 Task: Look for space in Kurduvadi, India from 12th August, 2023 to 16th August, 2023 for 8 adults in price range Rs.10000 to Rs.16000. Place can be private room with 8 bedrooms having 8 beds and 8 bathrooms. Property type can be house, flat, guest house, hotel. Amenities needed are: wifi, TV, free parkinig on premises, gym, breakfast. Booking option can be shelf check-in. Required host language is English.
Action: Mouse moved to (504, 128)
Screenshot: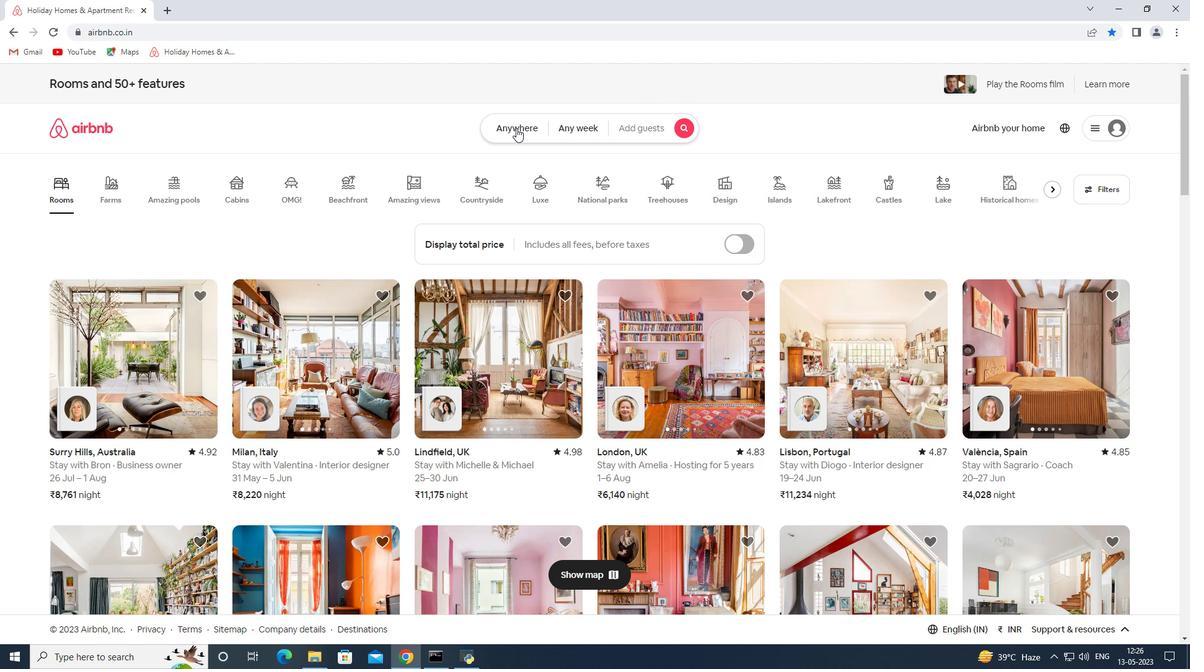 
Action: Mouse pressed left at (504, 128)
Screenshot: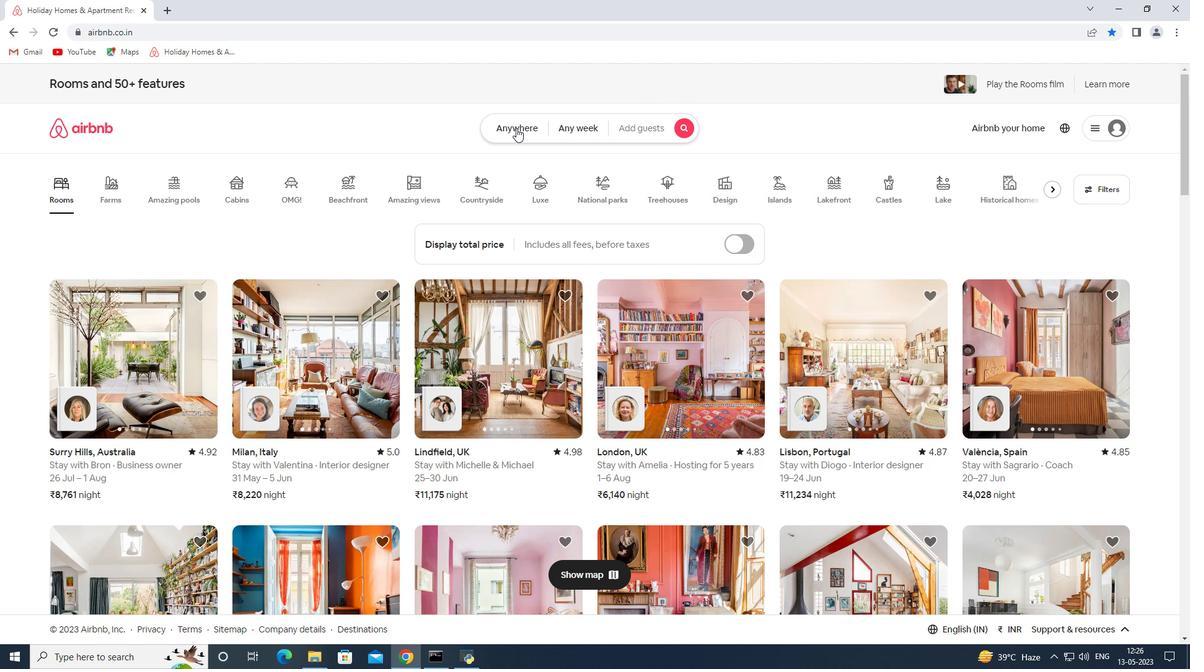 
Action: Mouse moved to (401, 180)
Screenshot: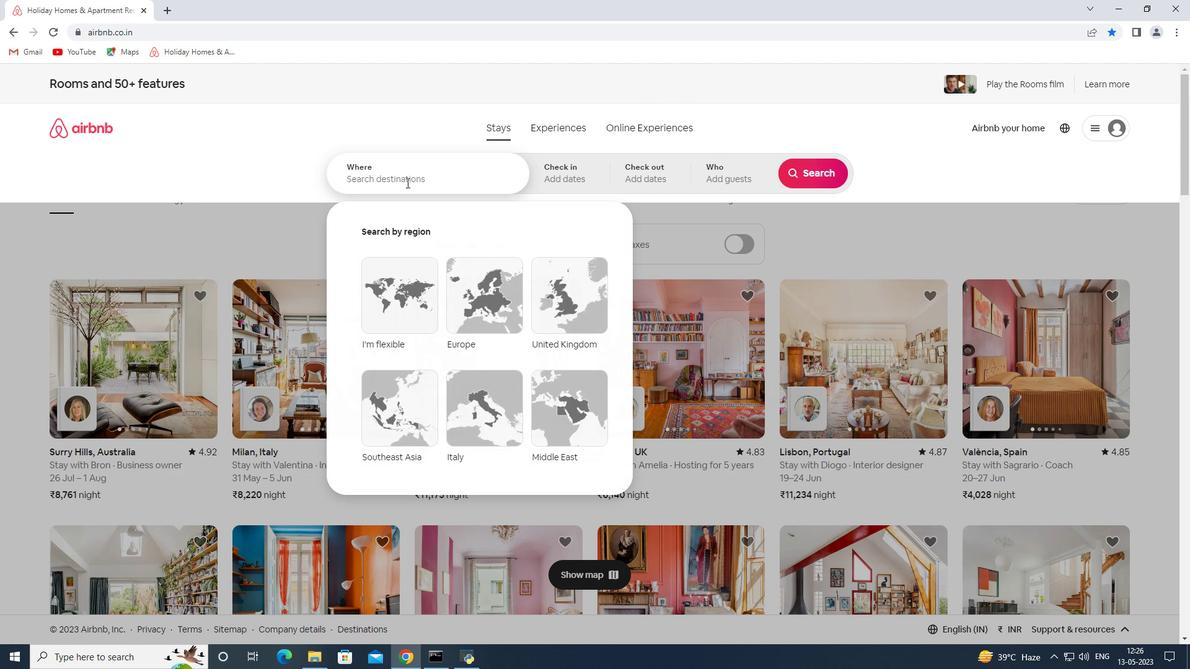 
Action: Mouse pressed left at (401, 180)
Screenshot: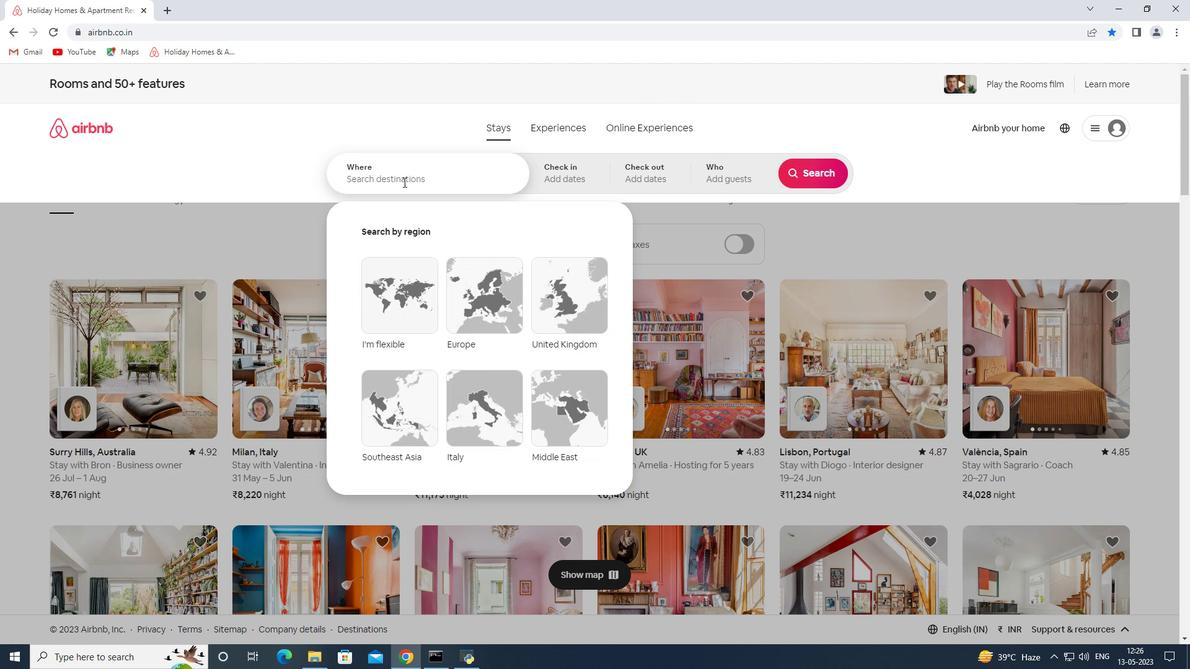 
Action: Key pressed <Key.shift><Key.shift><Key.shift><Key.shift><Key.shift><Key.shift><Key.shift><Key.shift><Key.shift><Key.shift><Key.shift><Key.shift><Key.shift><Key.shift><Key.shift><Key.shift><Key.shift><Key.shift><Key.shift><Key.shift><Key.shift><Key.shift><Key.shift><Key.shift><Key.shift><Key.shift><Key.shift><Key.shift><Key.shift><Key.shift><Key.shift><Key.shift><Key.shift><Key.shift><Key.shift><Key.shift><Key.shift><Key.shift><Key.shift><Key.shift><Key.shift><Key.shift><Key.shift><Key.shift><Key.shift><Key.shift><Key.shift><Key.shift><Key.shift><Key.shift><Key.shift><Key.shift><Key.shift><Key.shift>Kurduvadi<Key.space><Key.shift>India<Key.space>
Screenshot: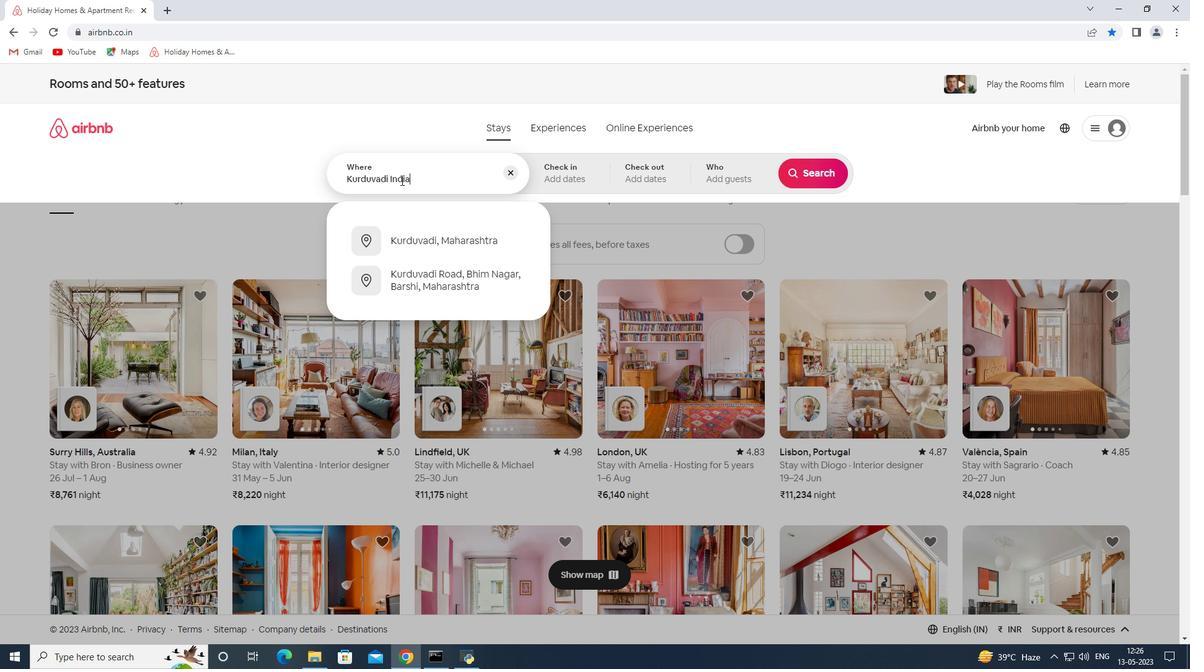 
Action: Mouse moved to (572, 169)
Screenshot: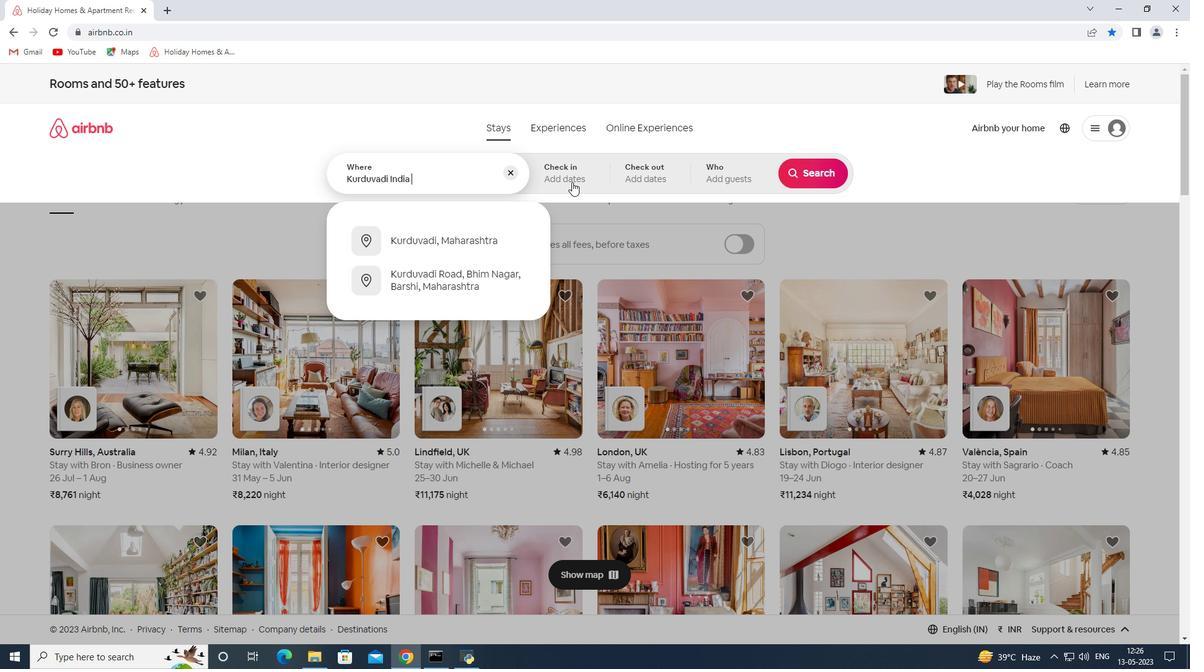 
Action: Key pressed <Key.enter>
Screenshot: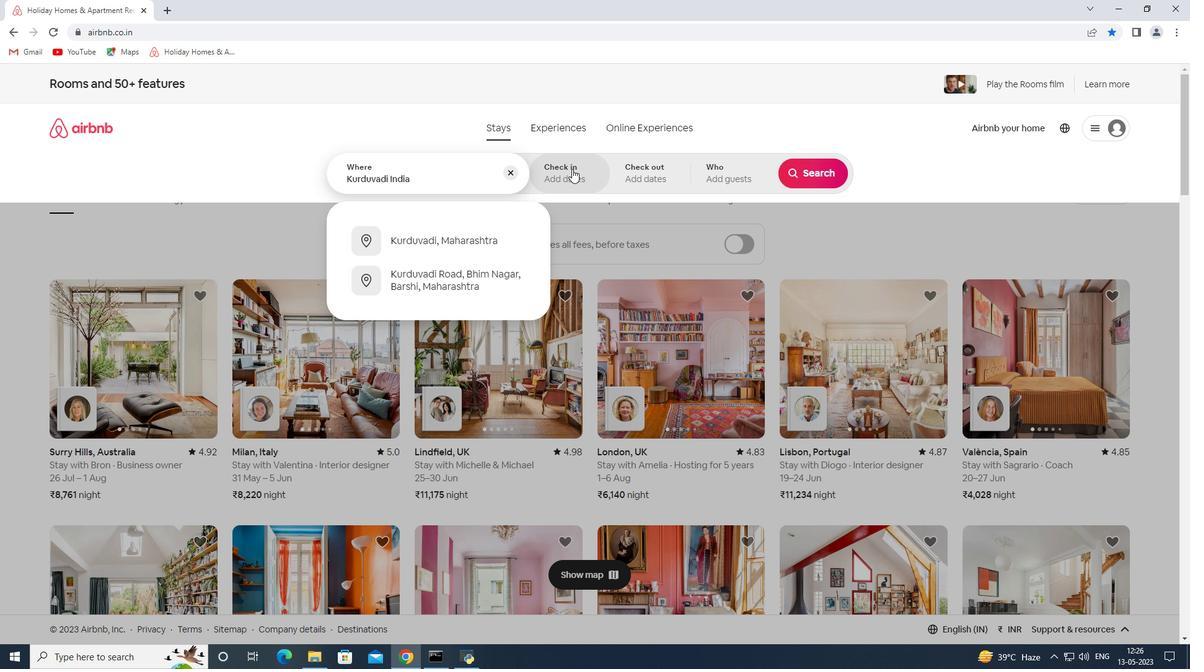 
Action: Mouse moved to (816, 275)
Screenshot: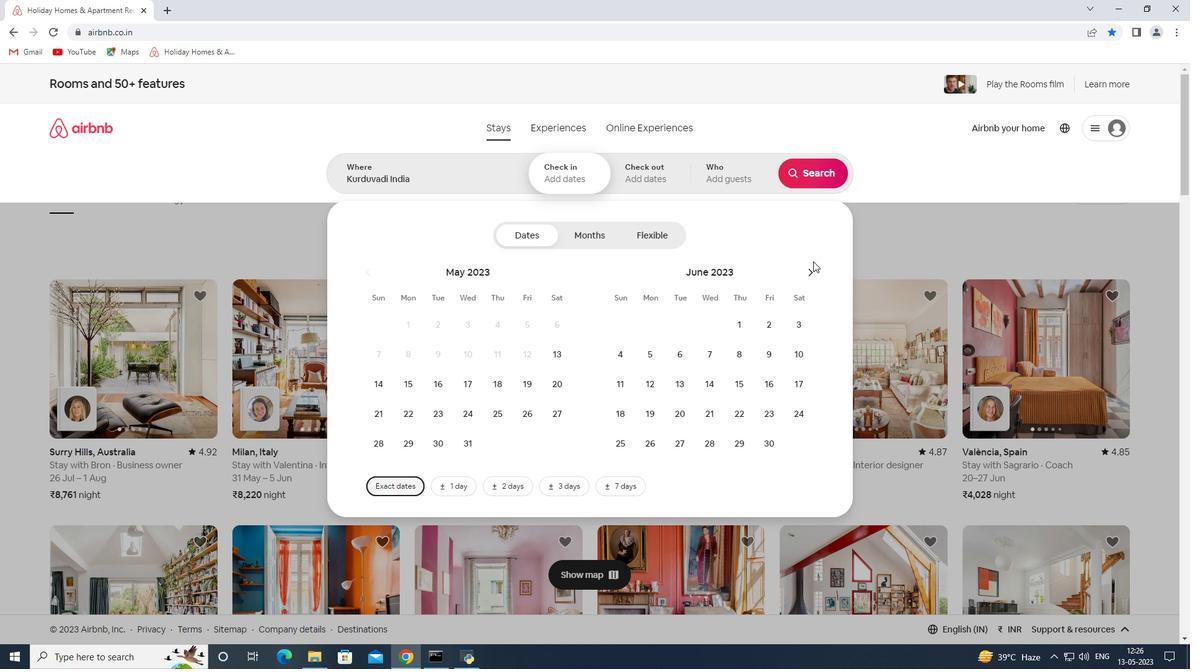 
Action: Mouse pressed left at (816, 275)
Screenshot: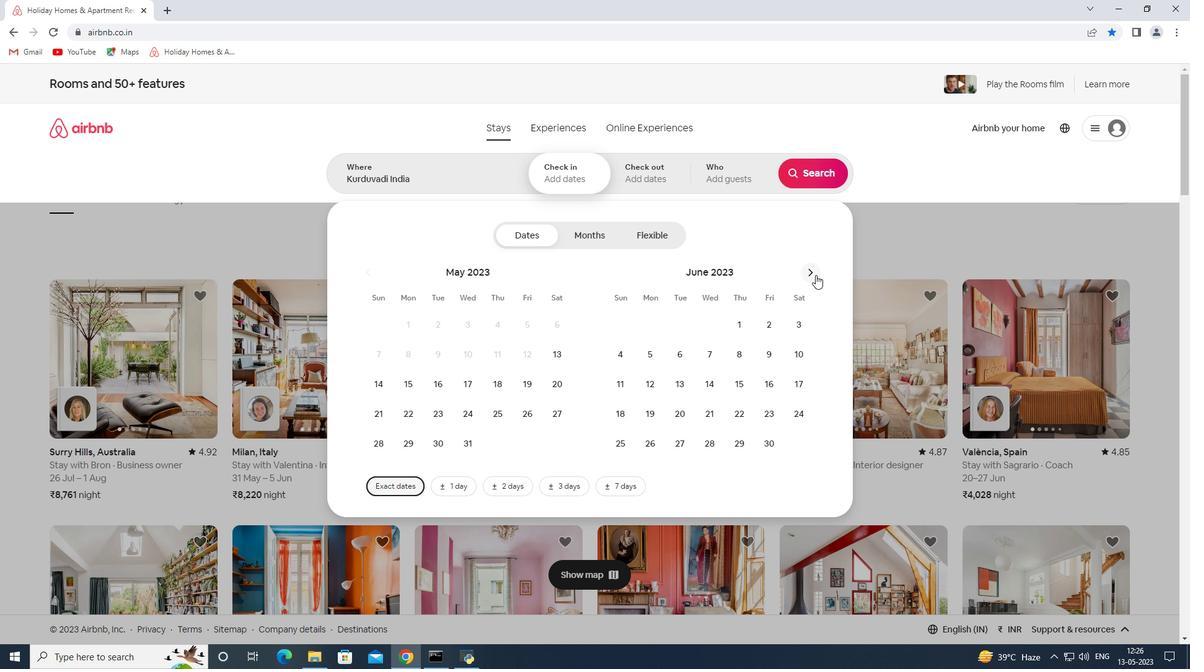 
Action: Mouse moved to (816, 275)
Screenshot: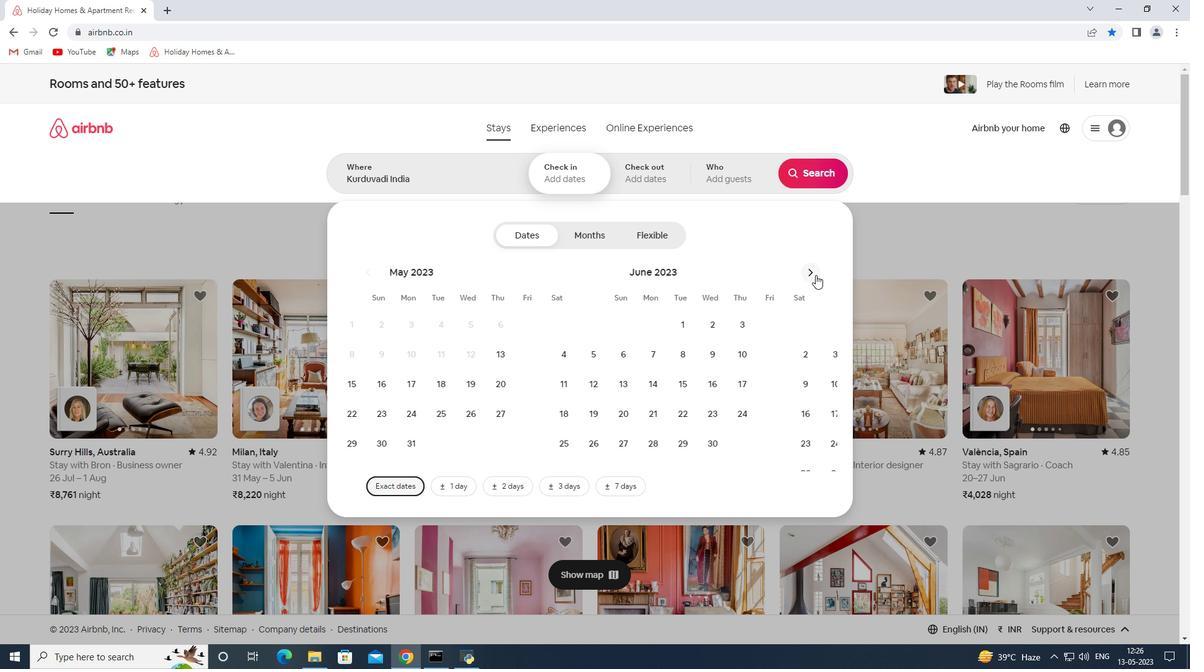 
Action: Mouse pressed left at (816, 275)
Screenshot: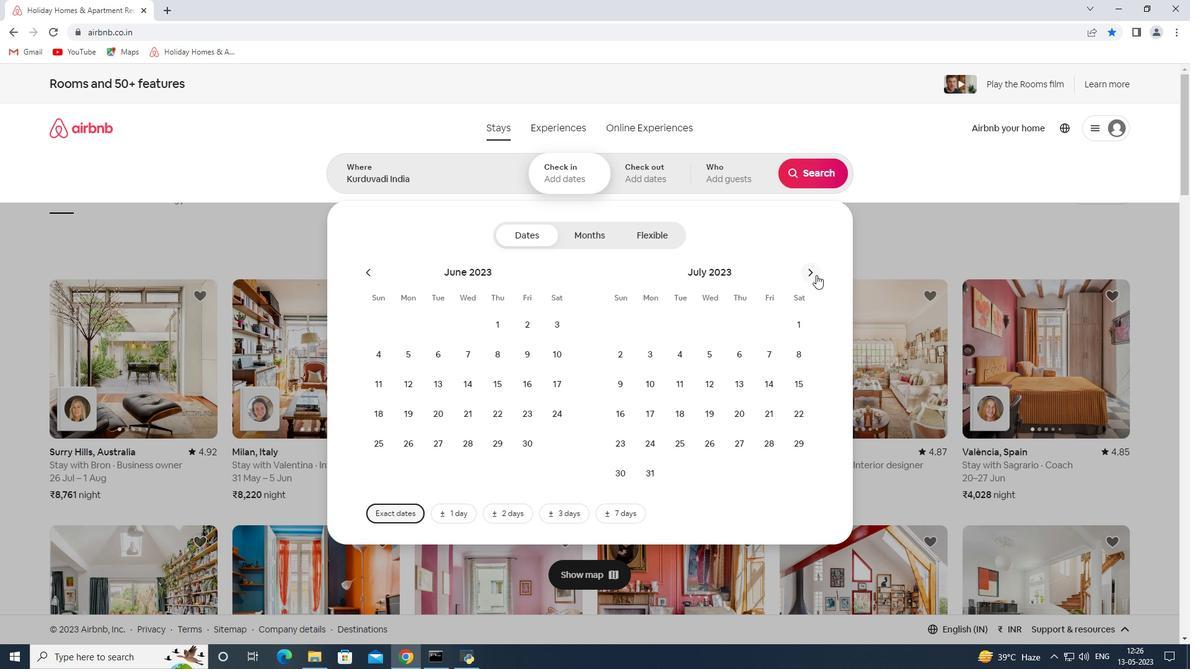 
Action: Mouse moved to (795, 352)
Screenshot: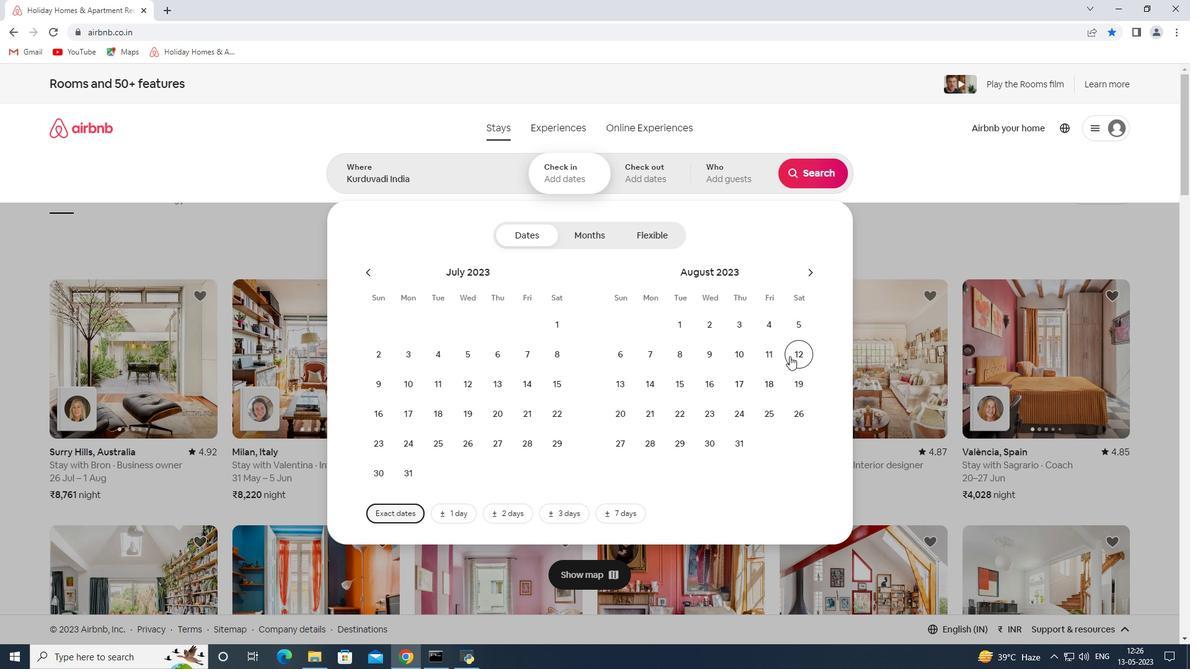 
Action: Mouse pressed left at (795, 352)
Screenshot: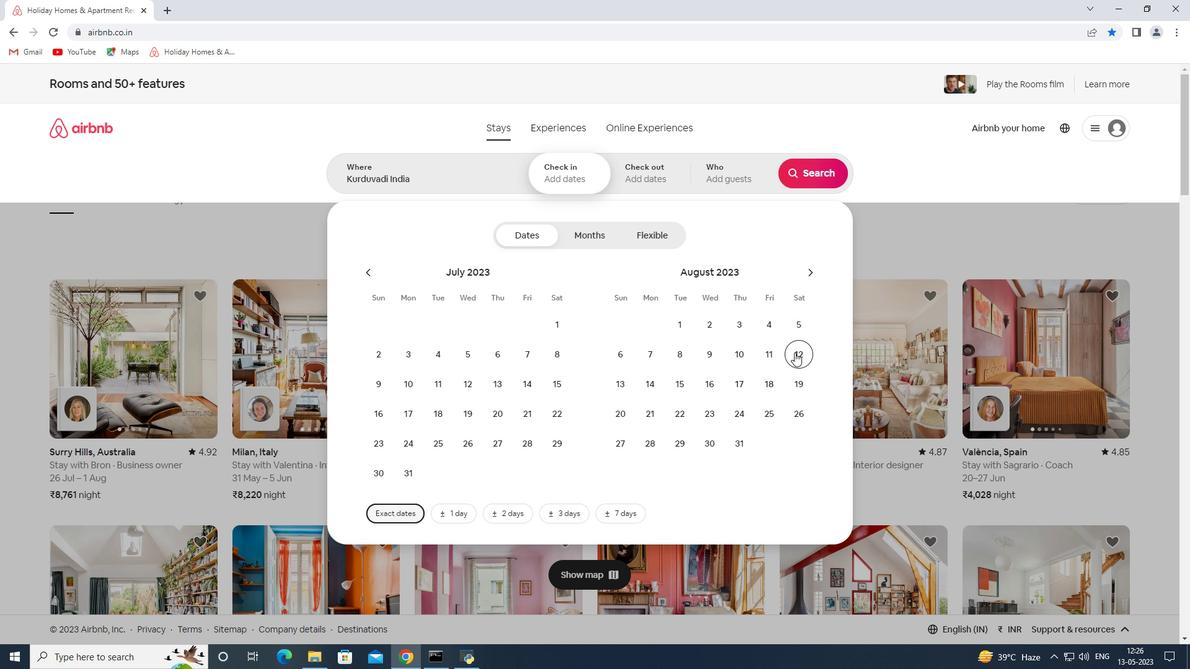 
Action: Mouse moved to (715, 380)
Screenshot: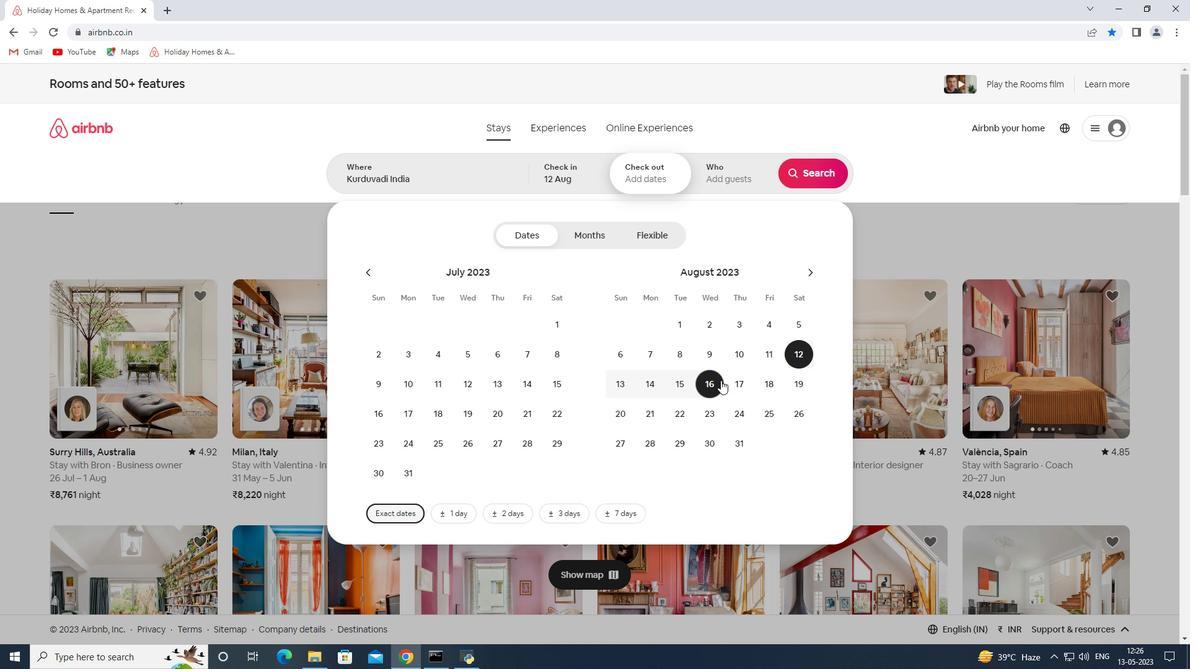 
Action: Mouse pressed left at (715, 380)
Screenshot: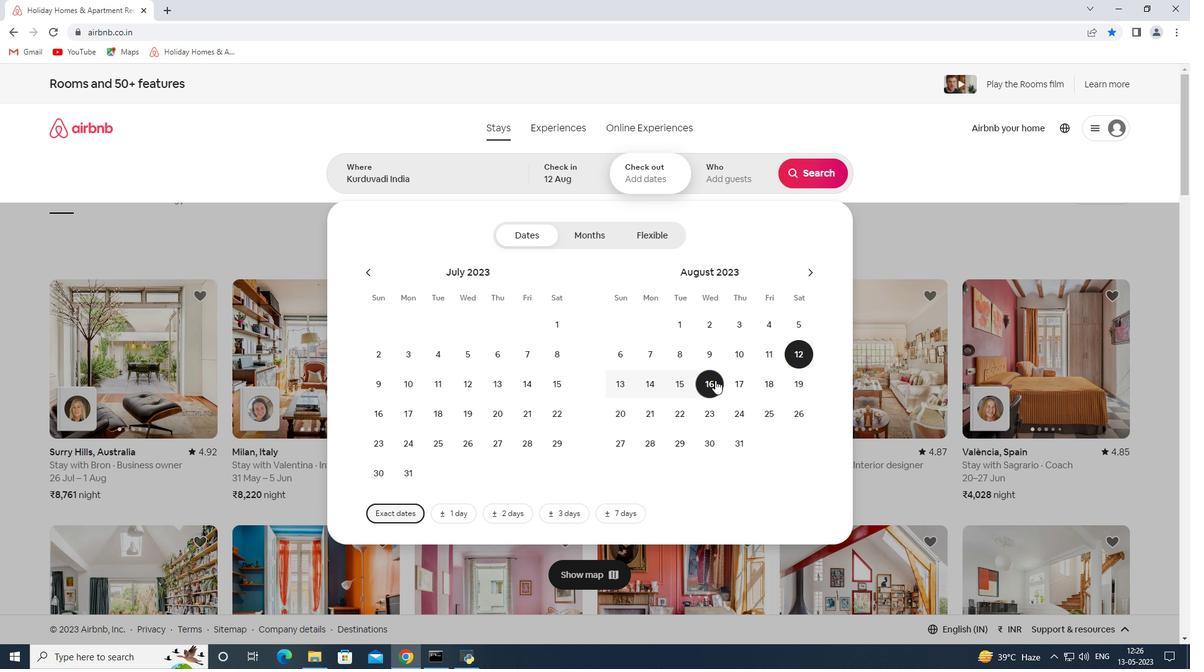 
Action: Mouse moved to (727, 176)
Screenshot: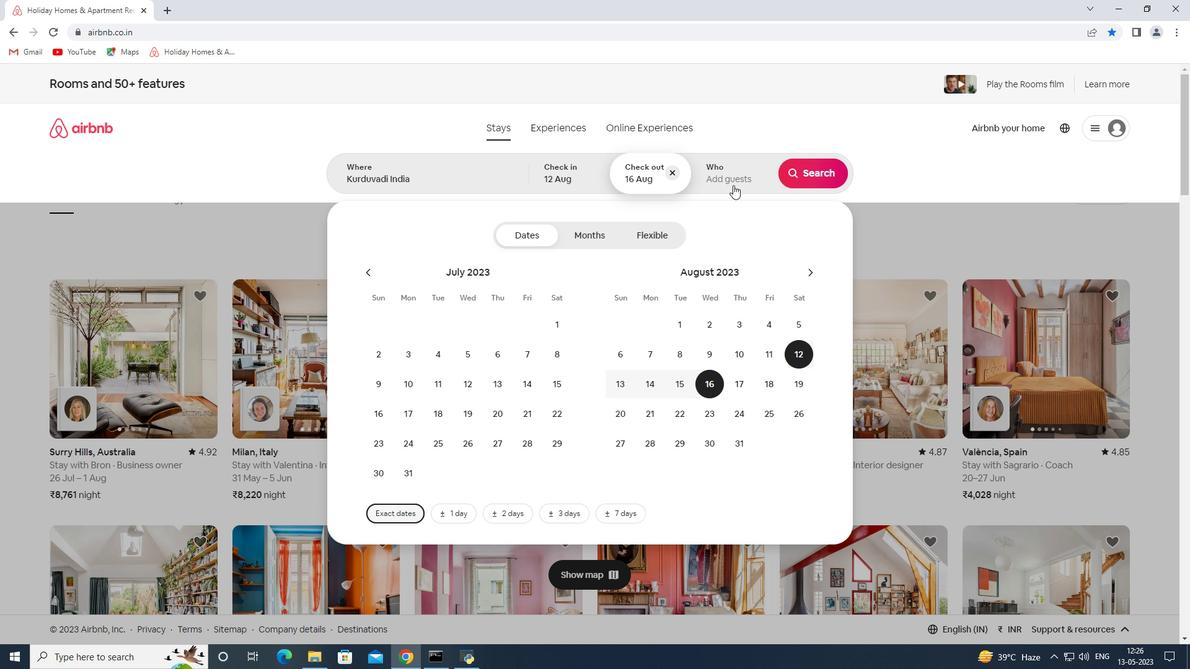 
Action: Mouse pressed left at (727, 176)
Screenshot: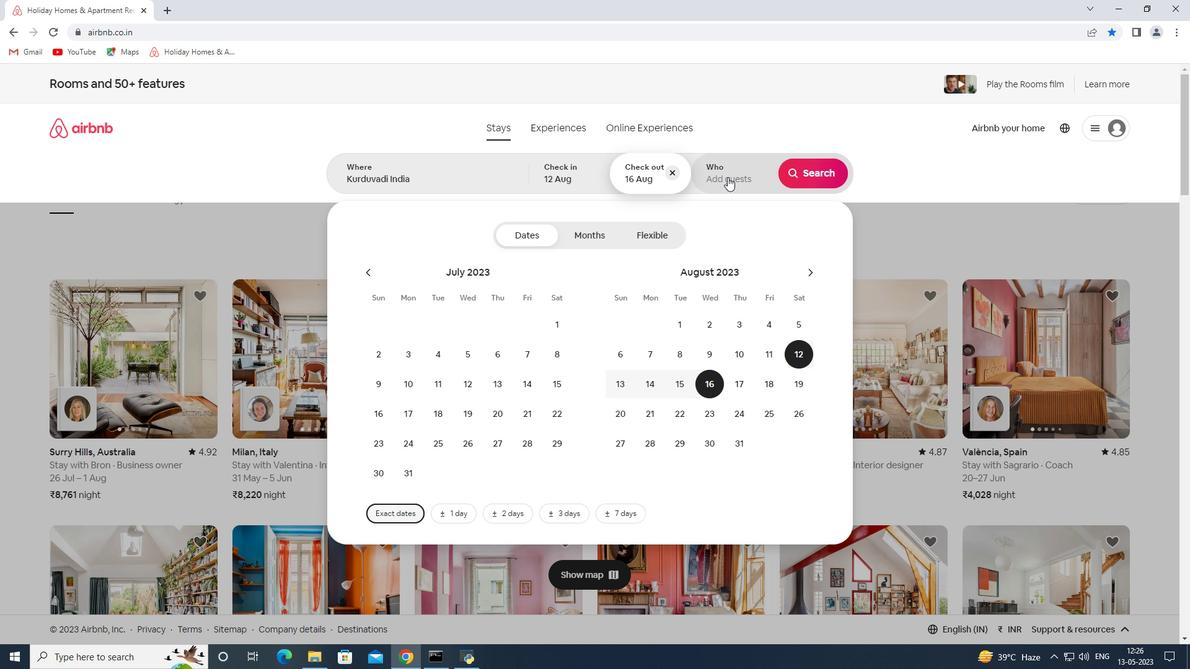 
Action: Mouse moved to (812, 243)
Screenshot: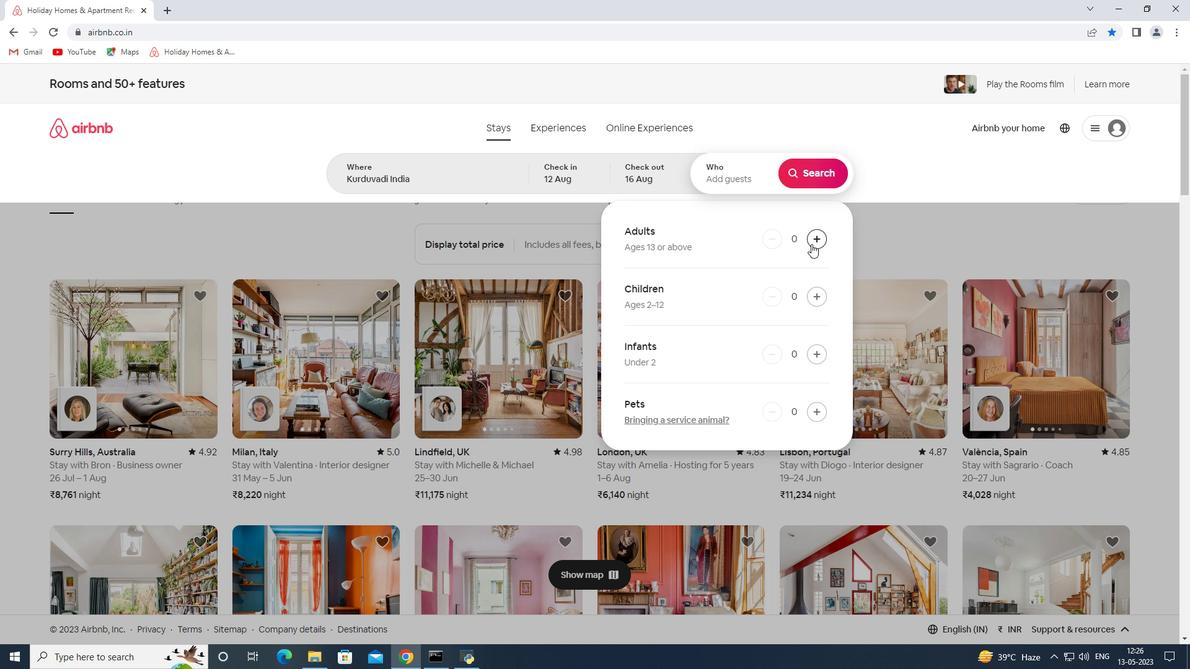 
Action: Mouse pressed left at (812, 243)
Screenshot: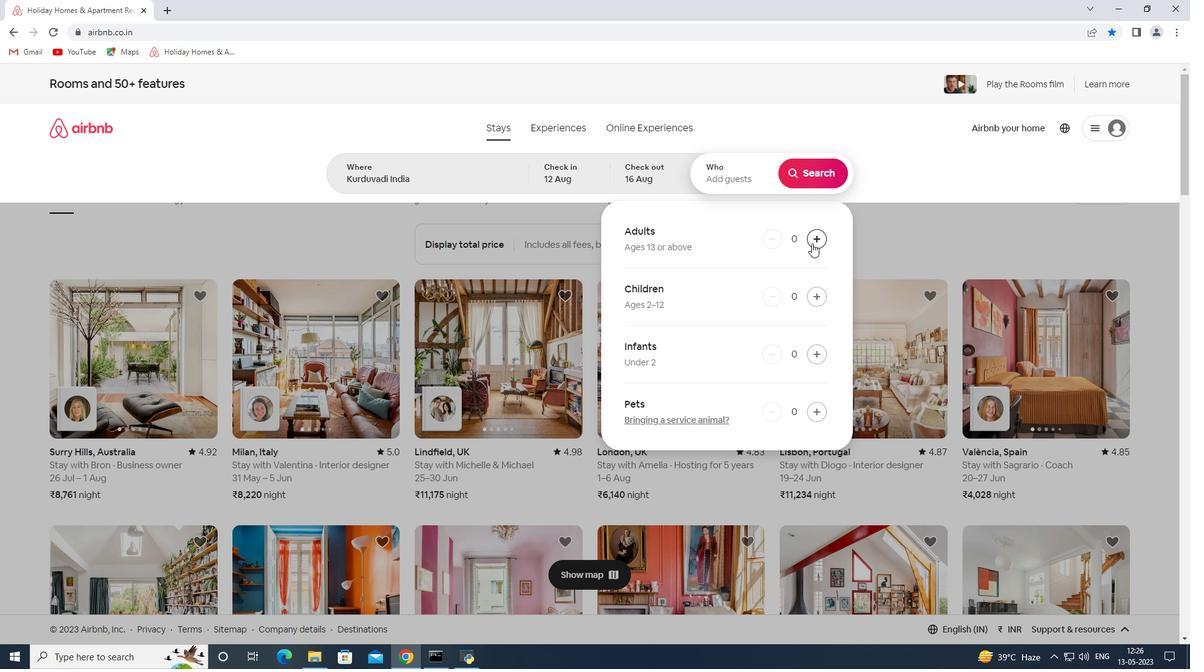 
Action: Mouse pressed left at (812, 243)
Screenshot: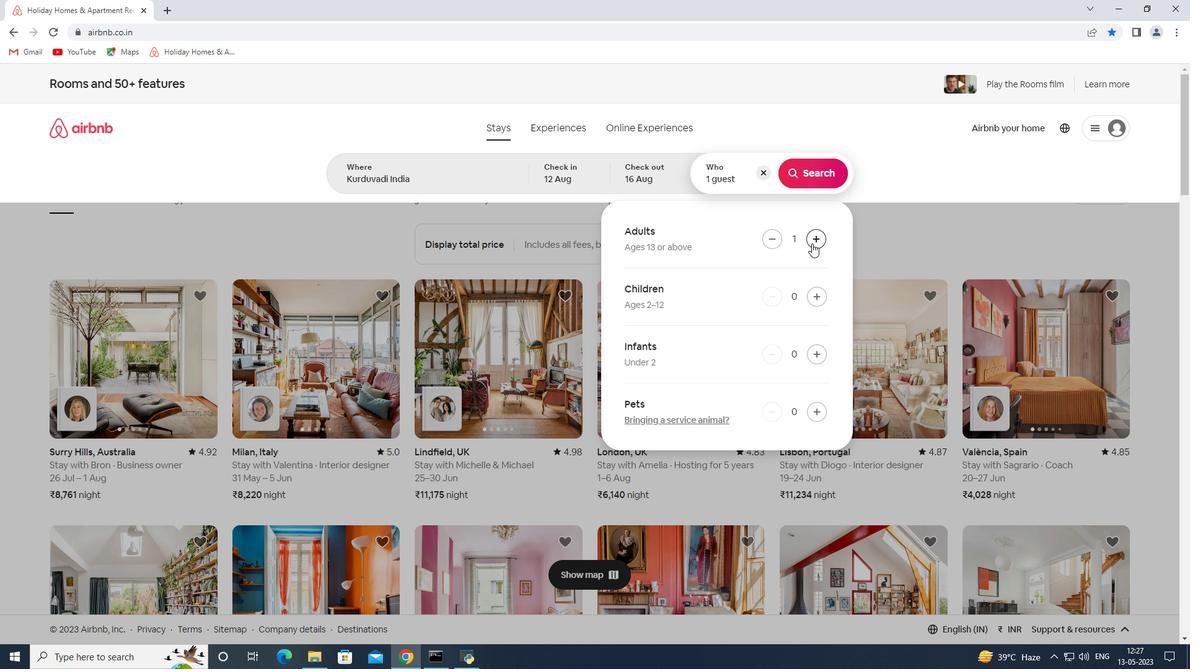 
Action: Mouse moved to (811, 243)
Screenshot: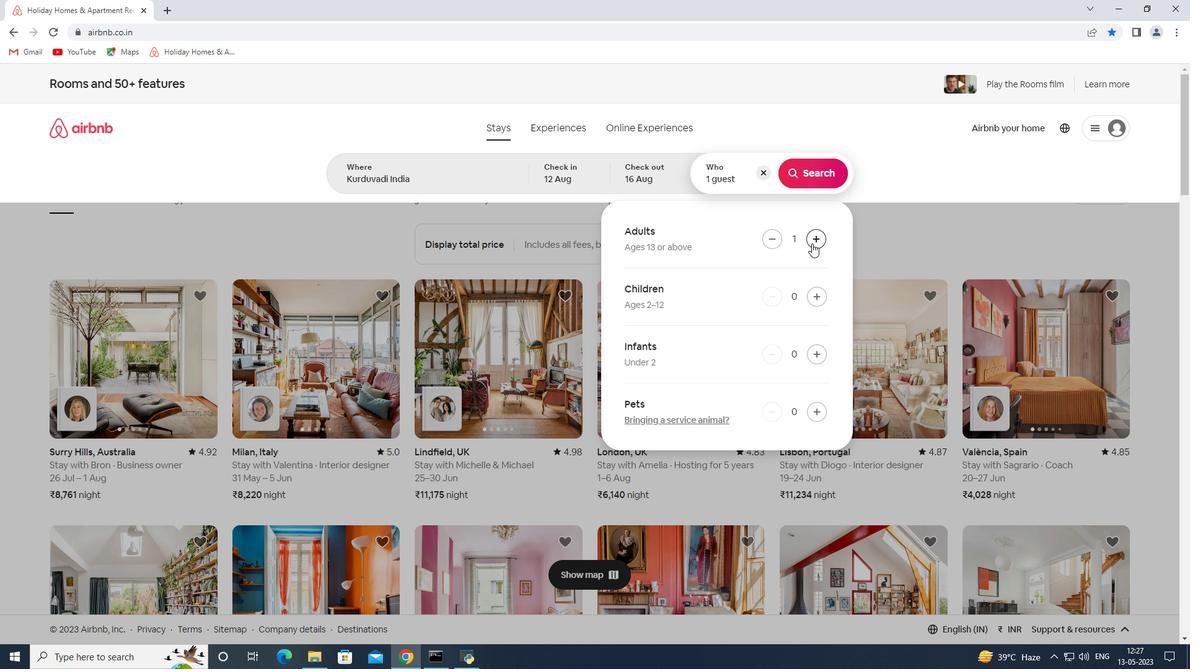 
Action: Mouse pressed left at (811, 243)
Screenshot: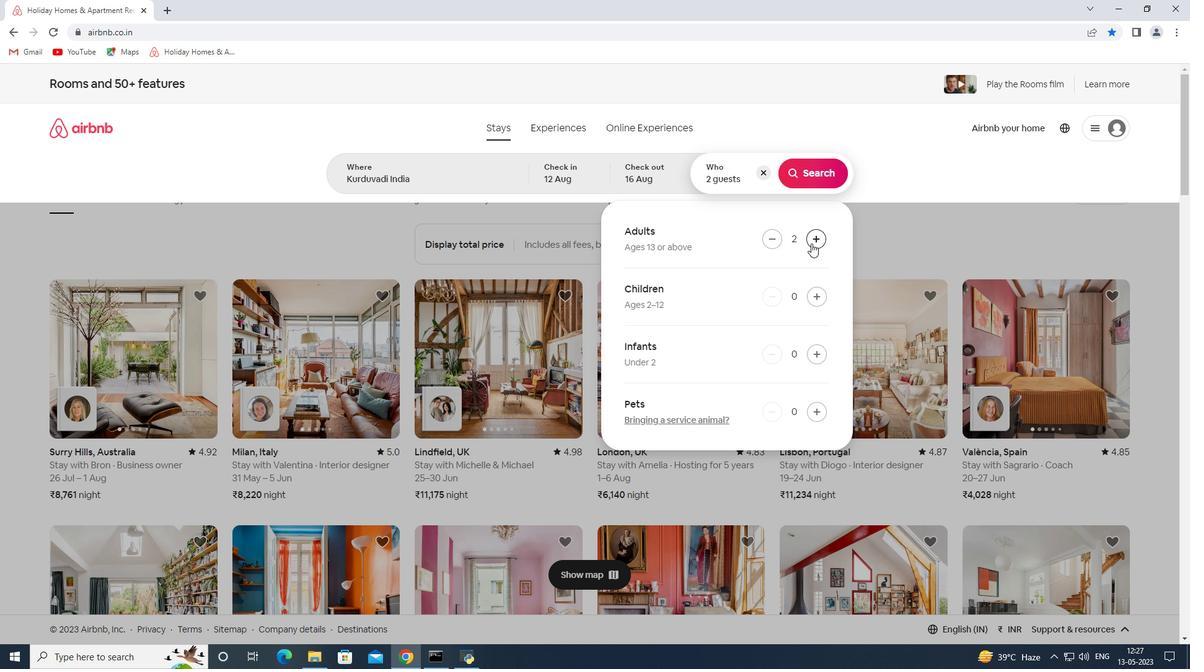 
Action: Mouse moved to (812, 241)
Screenshot: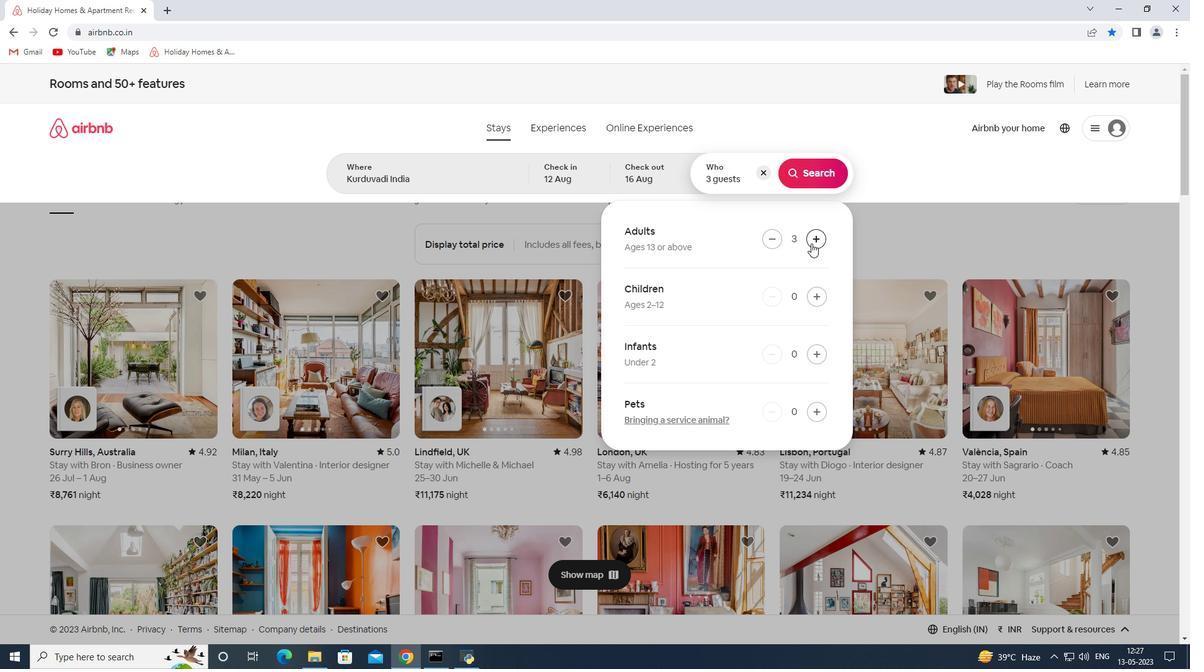 
Action: Mouse pressed left at (812, 241)
Screenshot: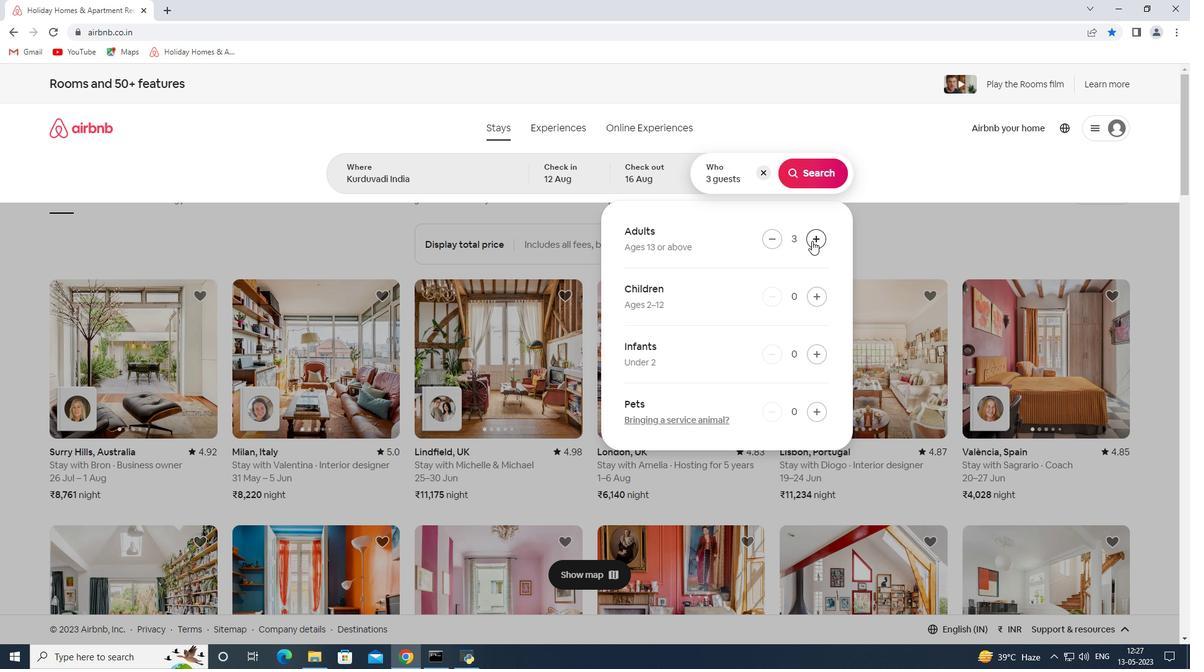 
Action: Mouse pressed left at (812, 241)
Screenshot: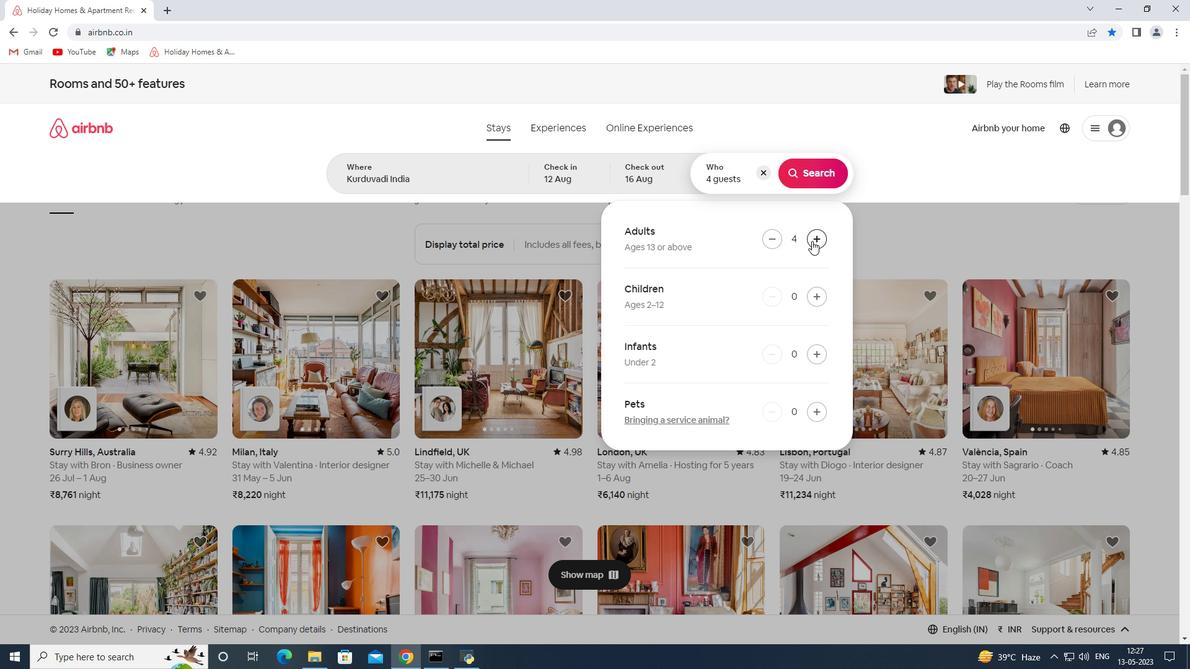 
Action: Mouse pressed left at (812, 241)
Screenshot: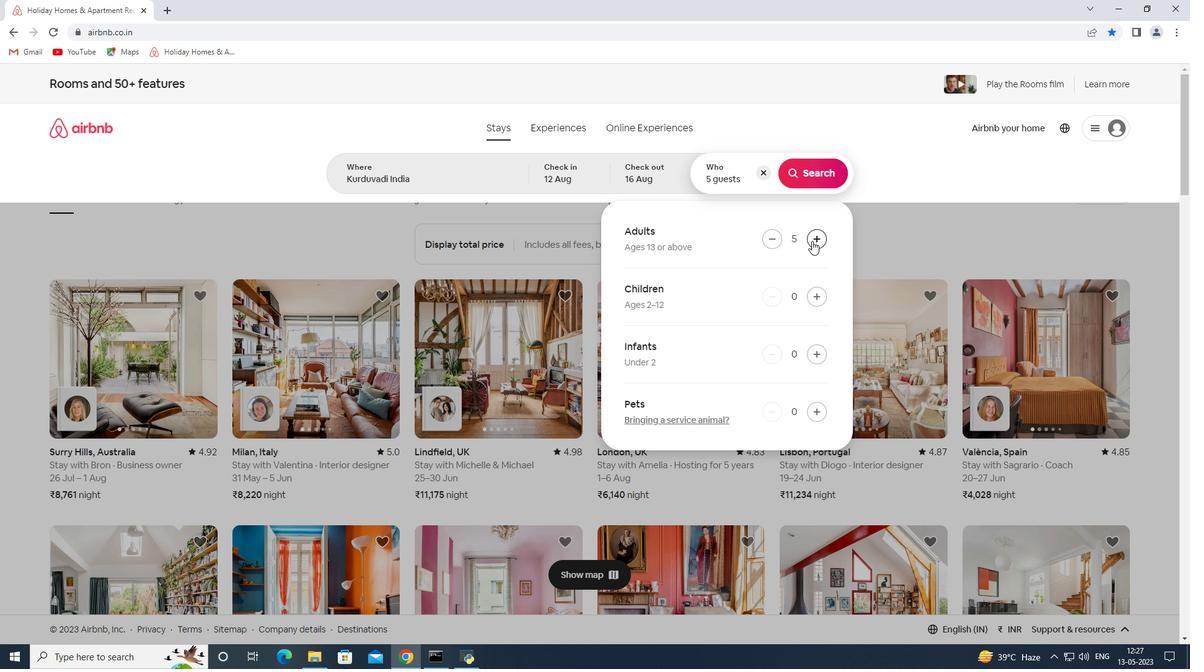 
Action: Mouse pressed left at (812, 241)
Screenshot: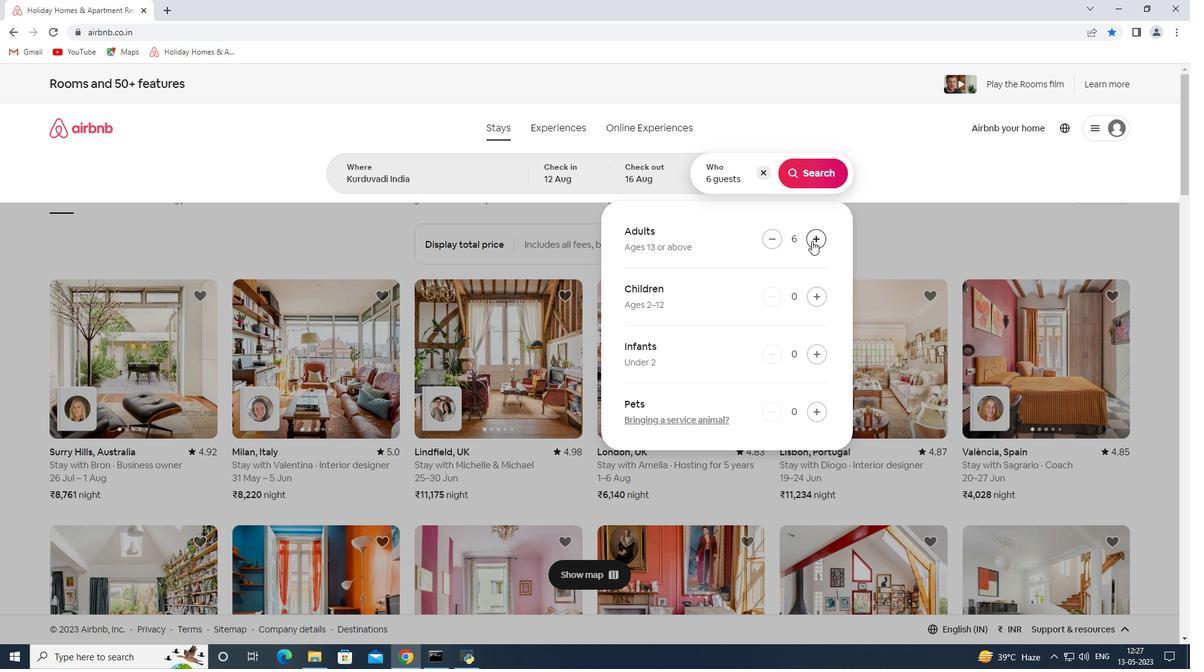 
Action: Mouse pressed left at (812, 241)
Screenshot: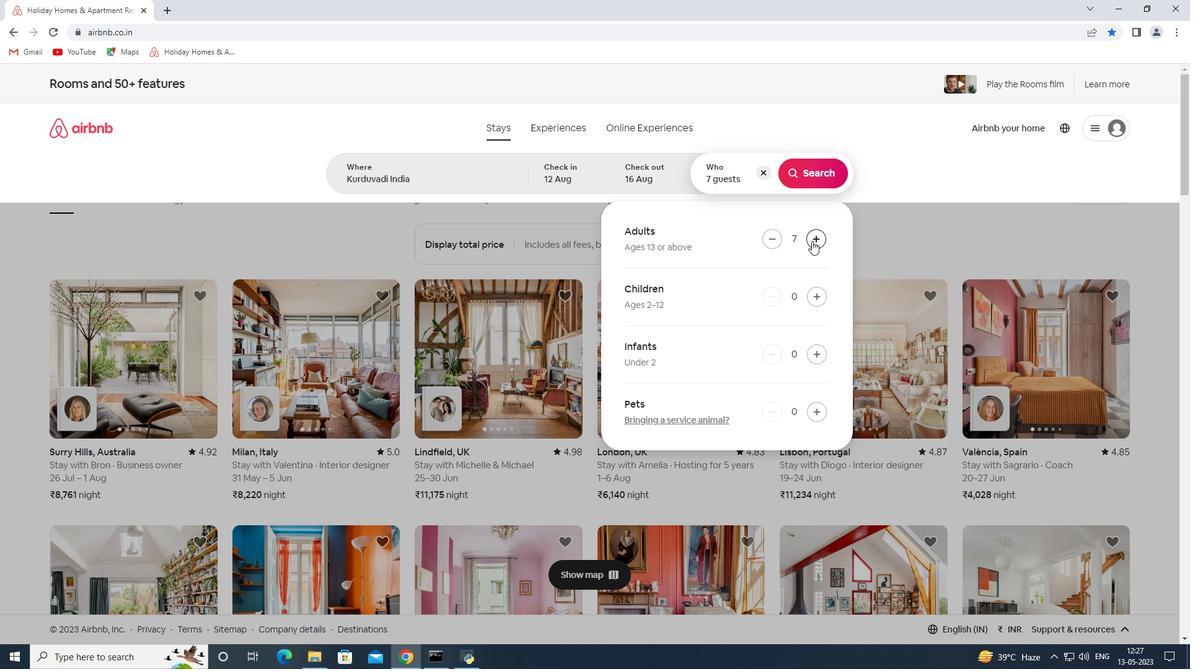 
Action: Mouse moved to (809, 182)
Screenshot: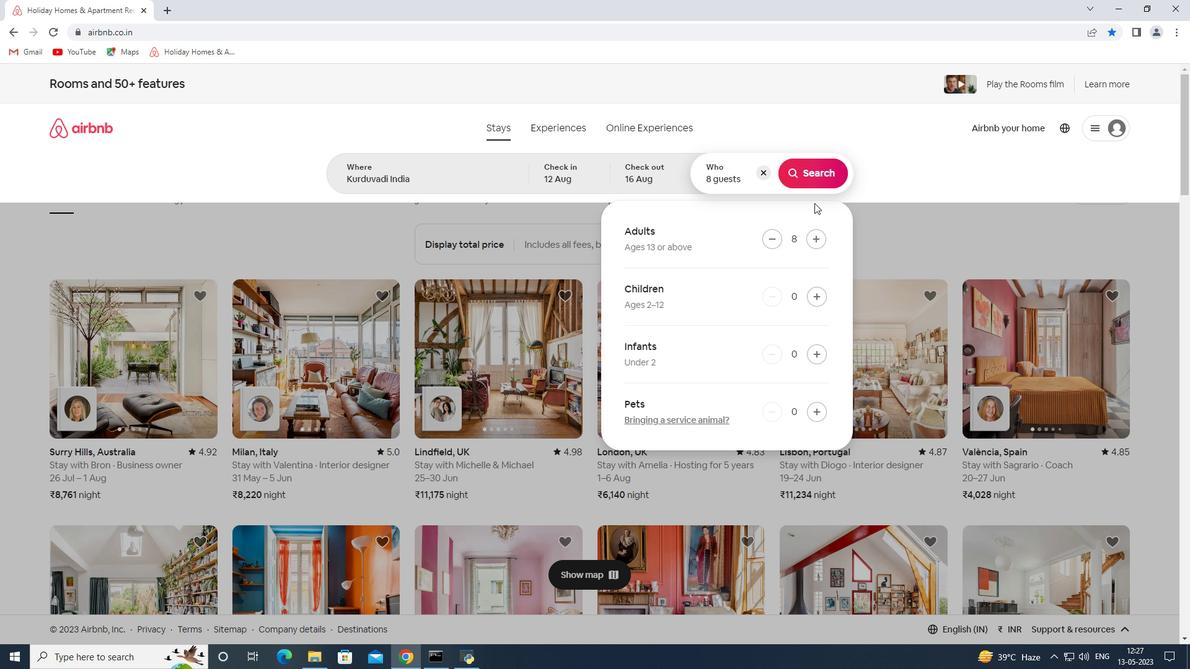 
Action: Mouse pressed left at (809, 182)
Screenshot: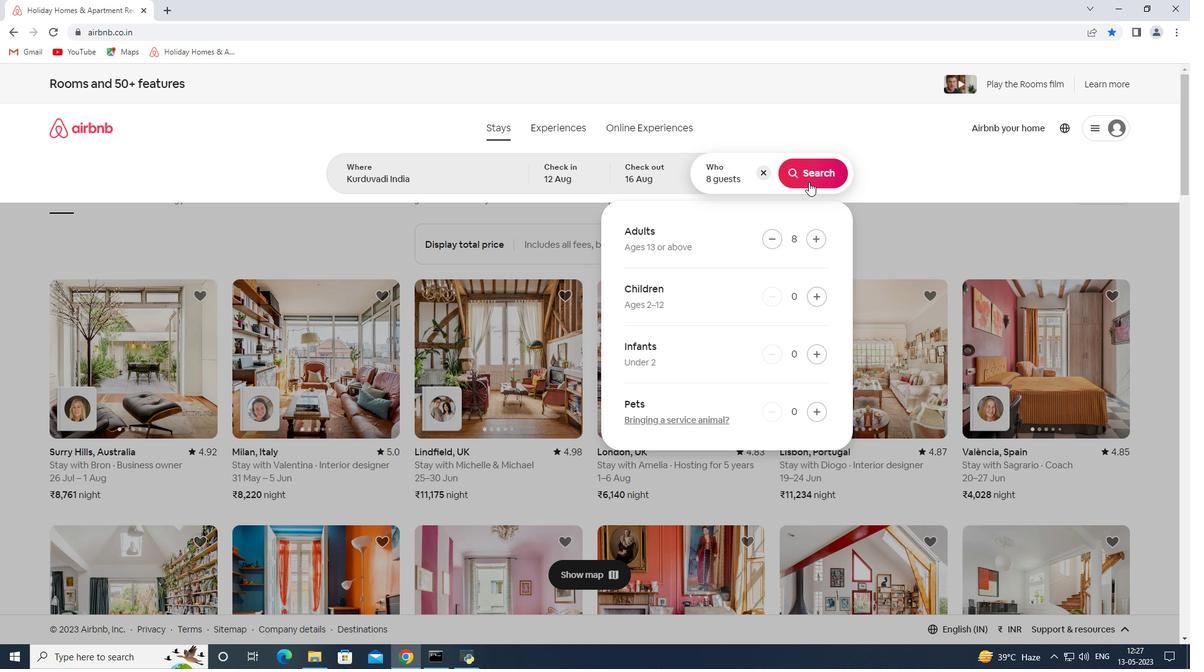 
Action: Mouse moved to (1123, 136)
Screenshot: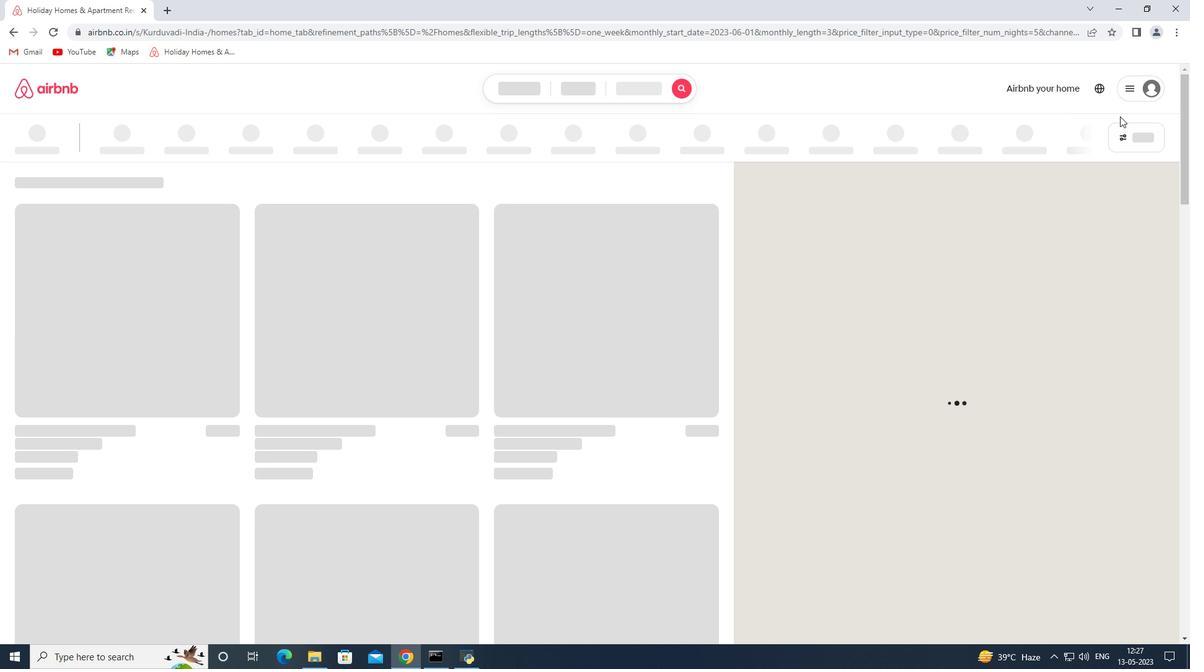 
Action: Mouse pressed left at (1123, 136)
Screenshot: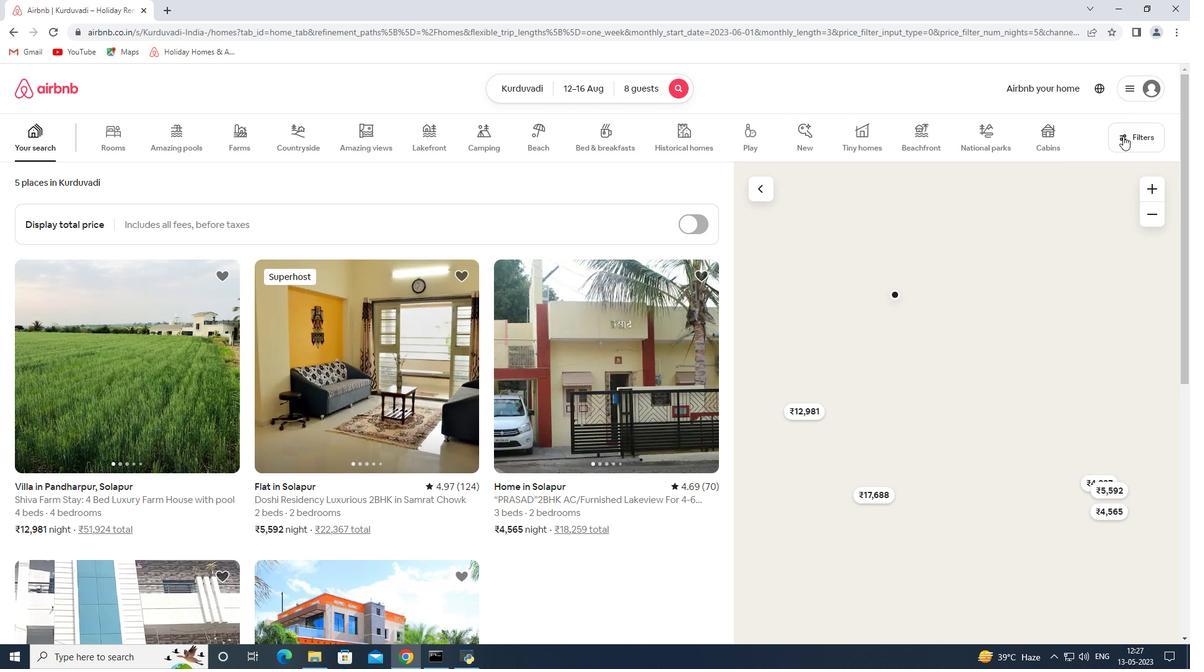 
Action: Mouse moved to (437, 447)
Screenshot: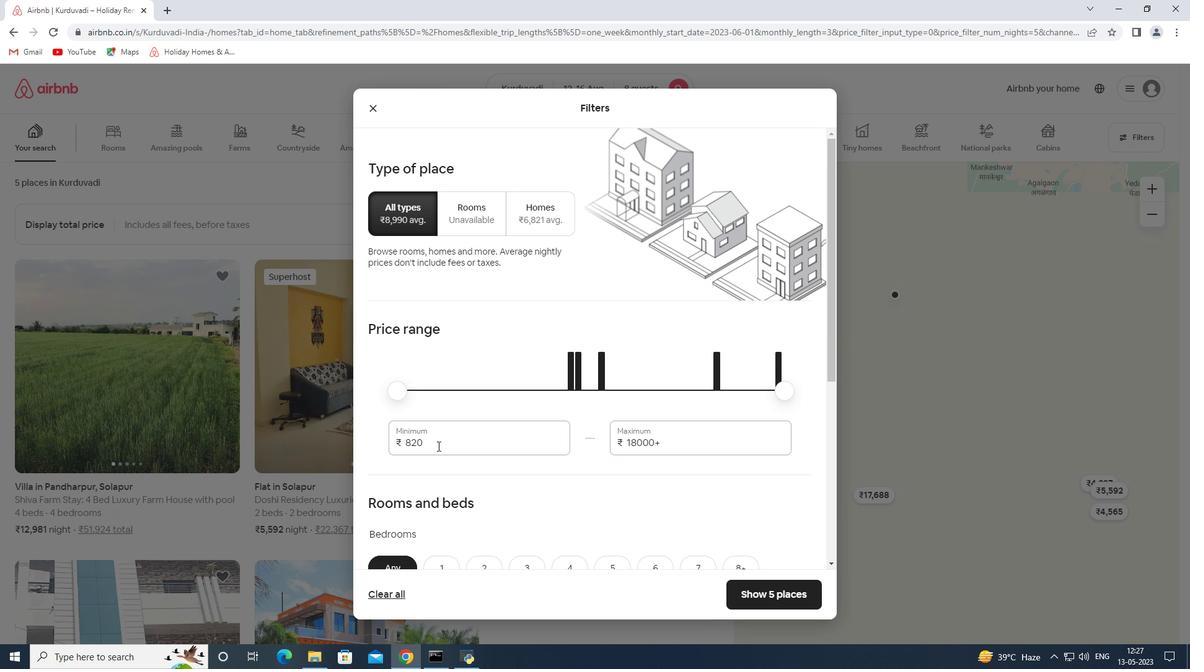 
Action: Mouse pressed left at (437, 447)
Screenshot: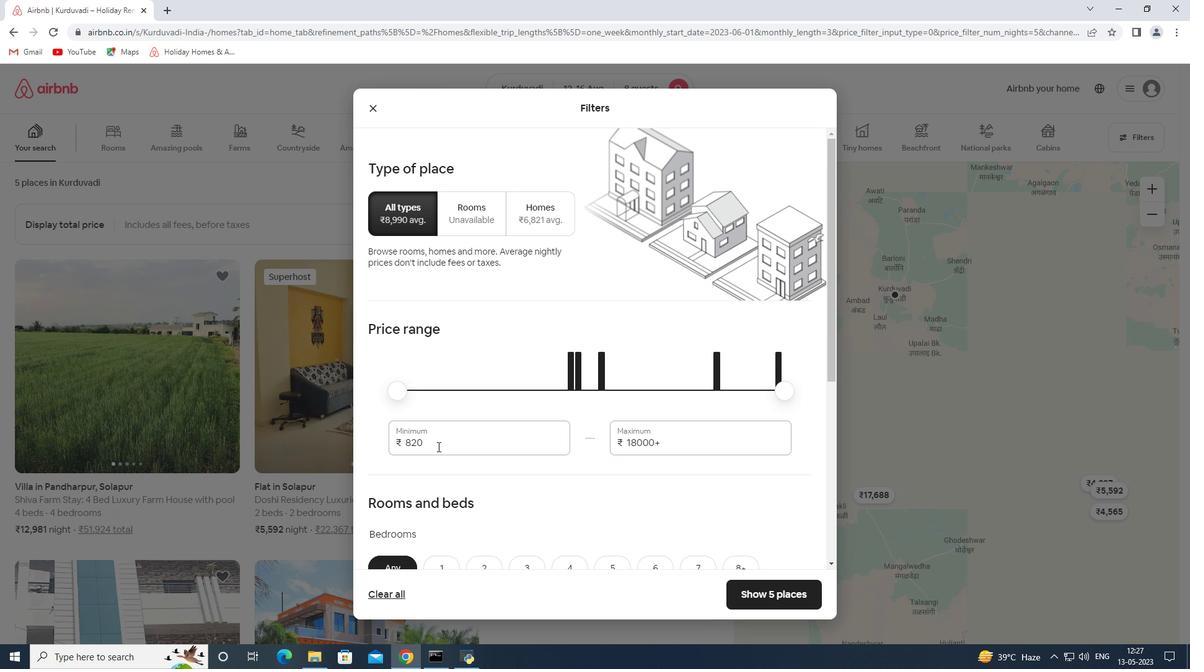 
Action: Mouse pressed left at (437, 447)
Screenshot: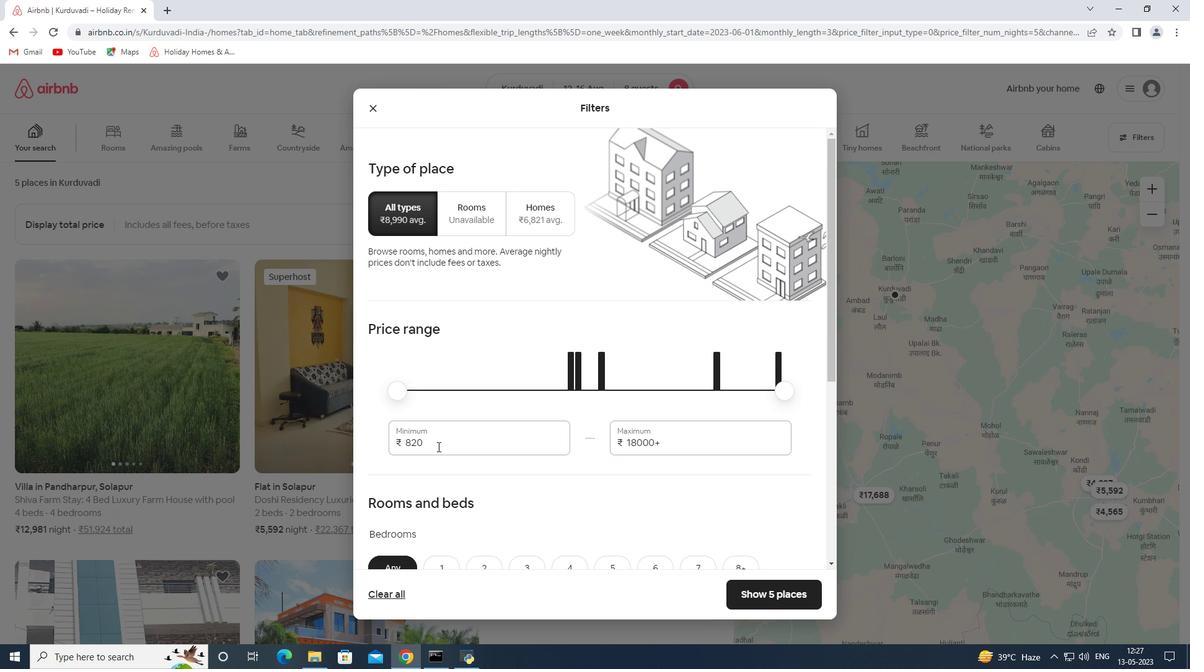 
Action: Mouse moved to (1093, 0)
Screenshot: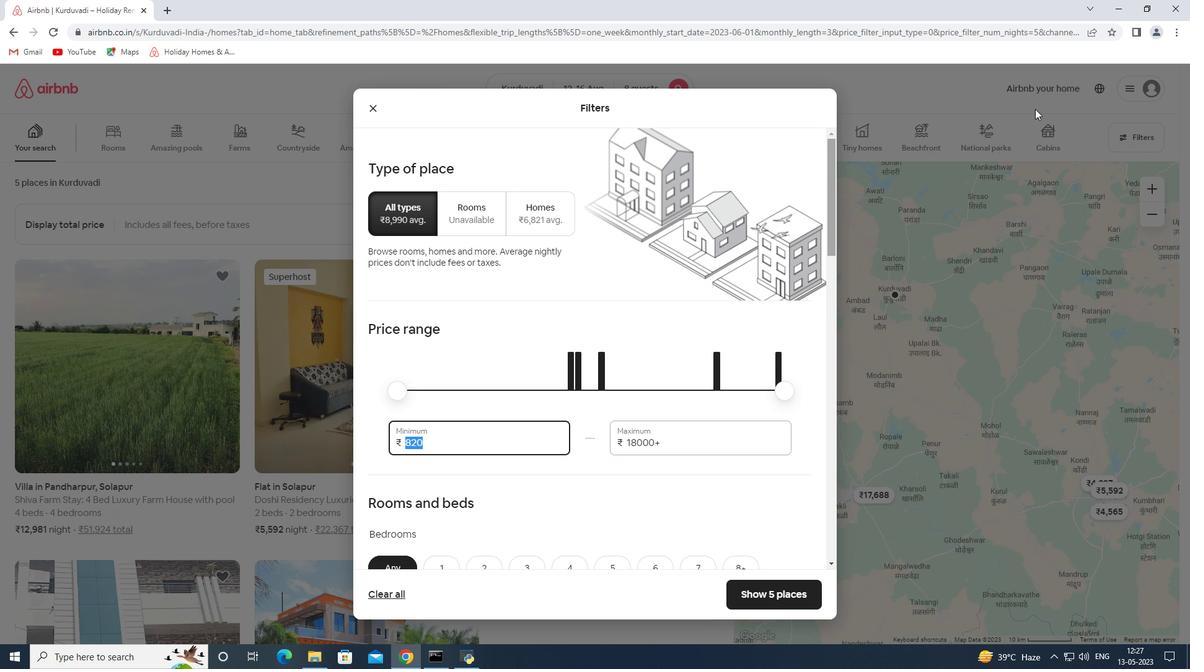 
Action: Key pressed 10000<Key.tab>16000
Screenshot: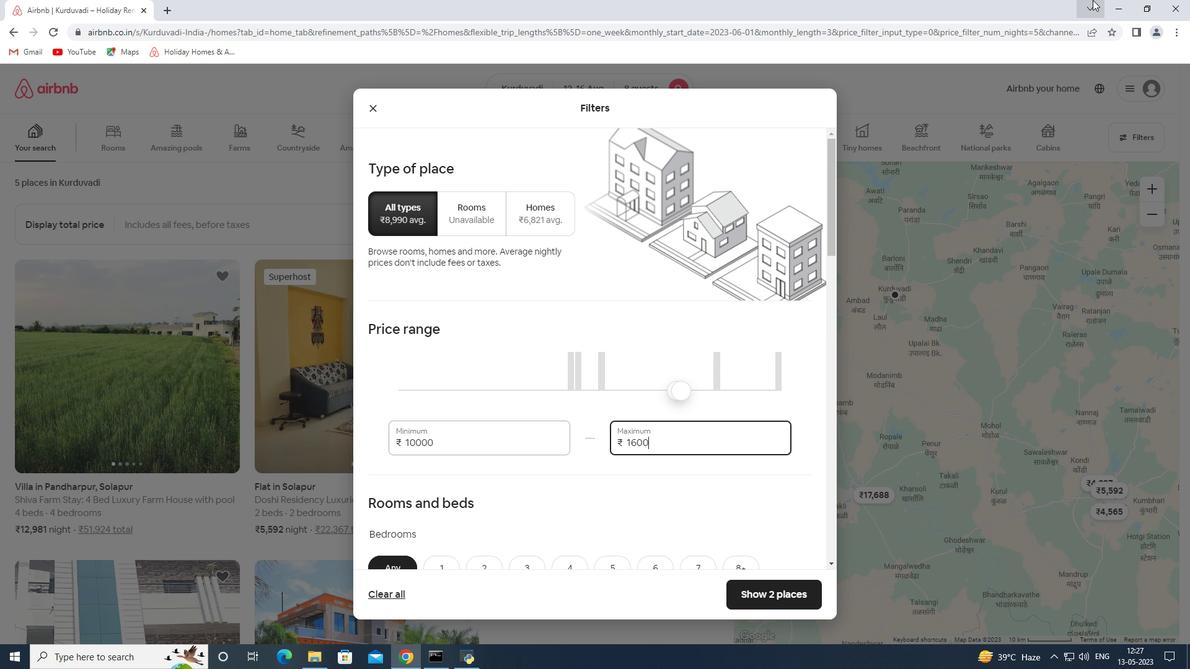 
Action: Mouse moved to (668, 279)
Screenshot: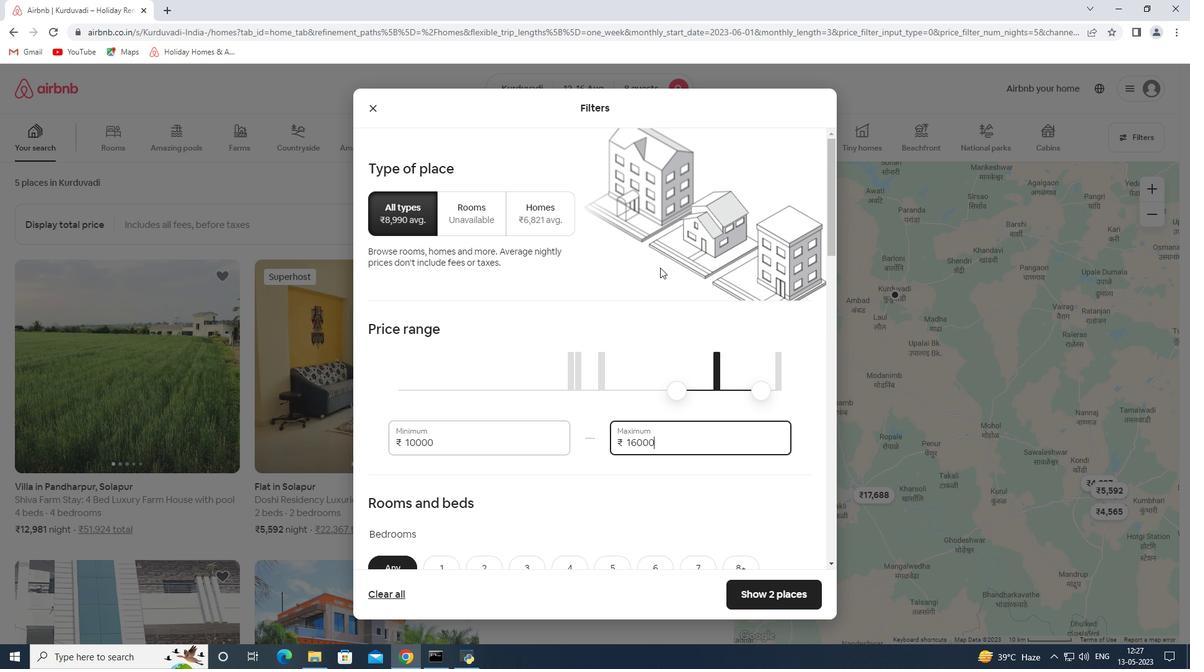 
Action: Mouse scrolled (668, 278) with delta (0, 0)
Screenshot: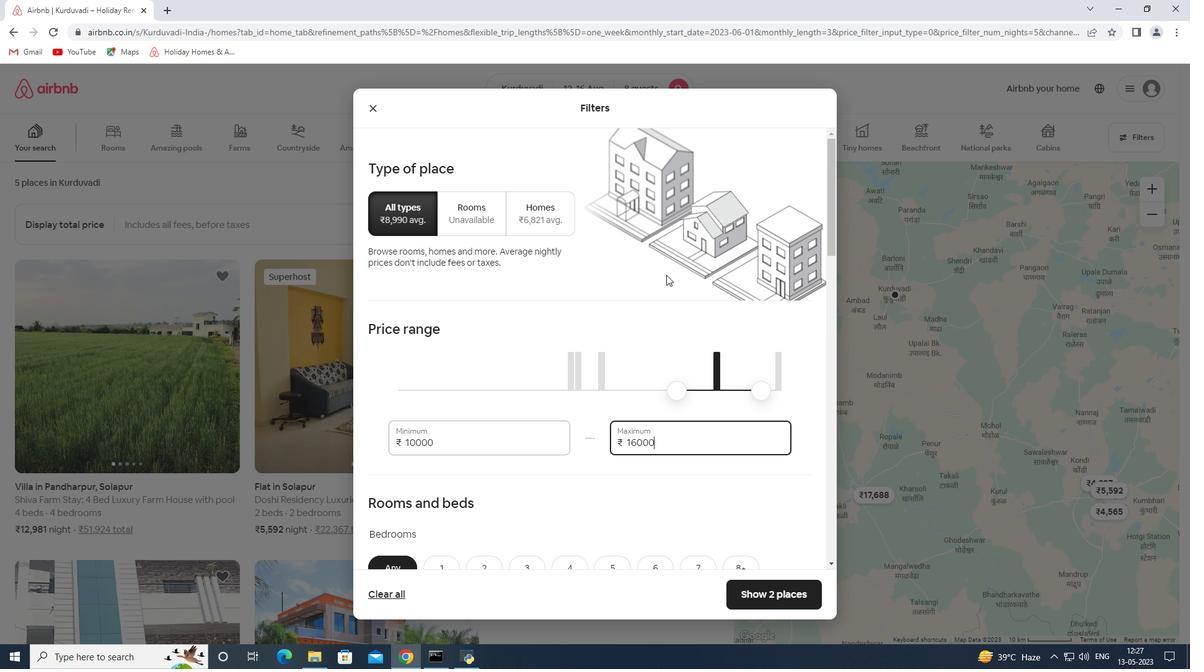 
Action: Mouse scrolled (668, 278) with delta (0, 0)
Screenshot: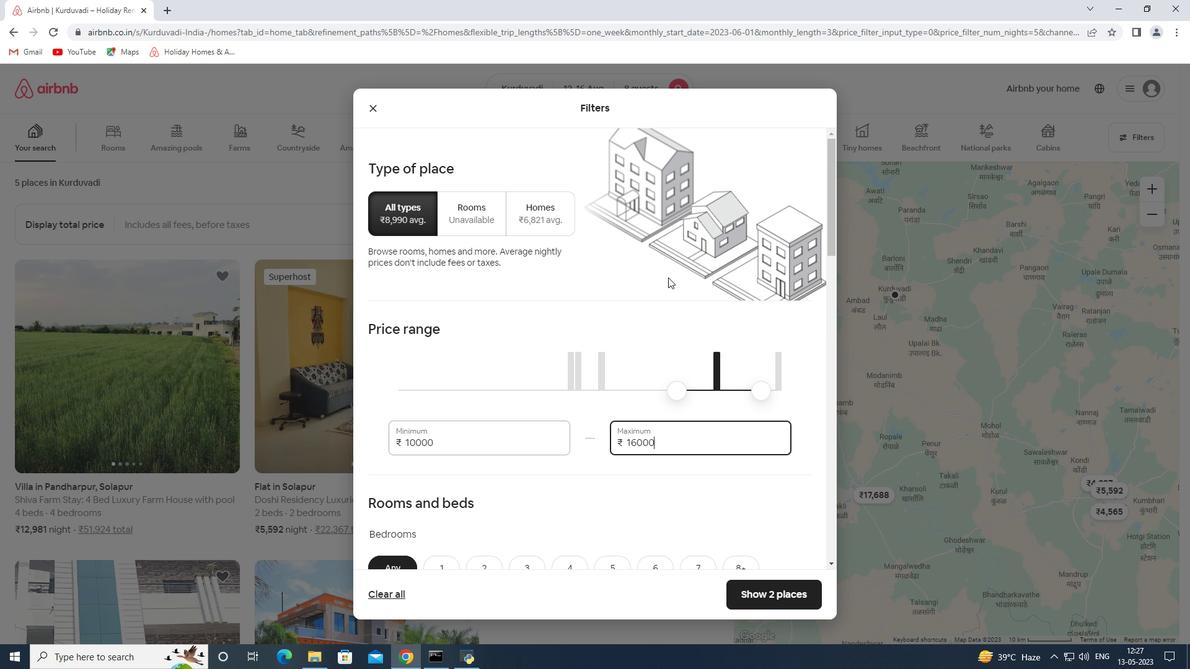 
Action: Mouse moved to (663, 282)
Screenshot: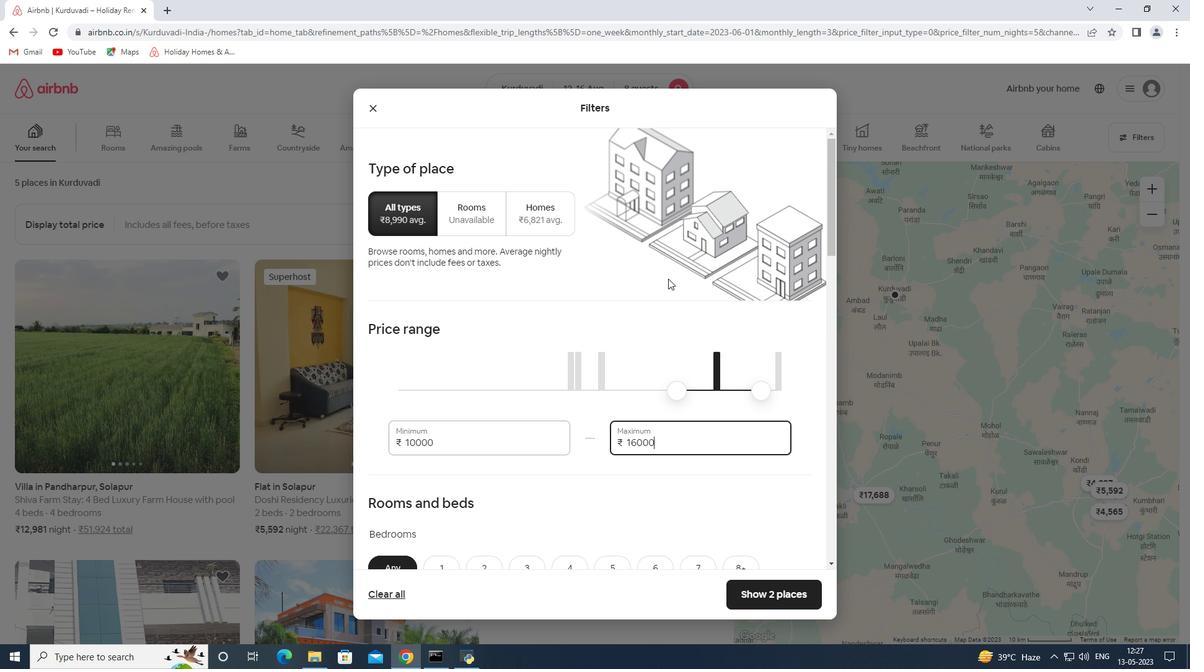 
Action: Mouse scrolled (663, 282) with delta (0, 0)
Screenshot: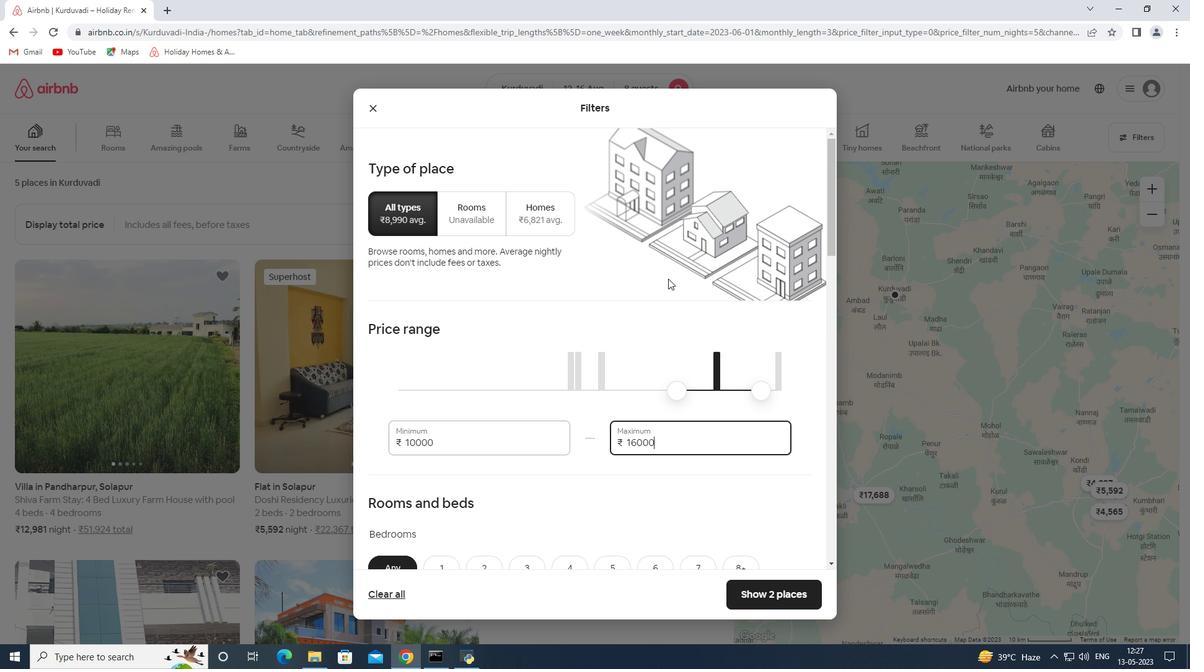 
Action: Mouse moved to (607, 289)
Screenshot: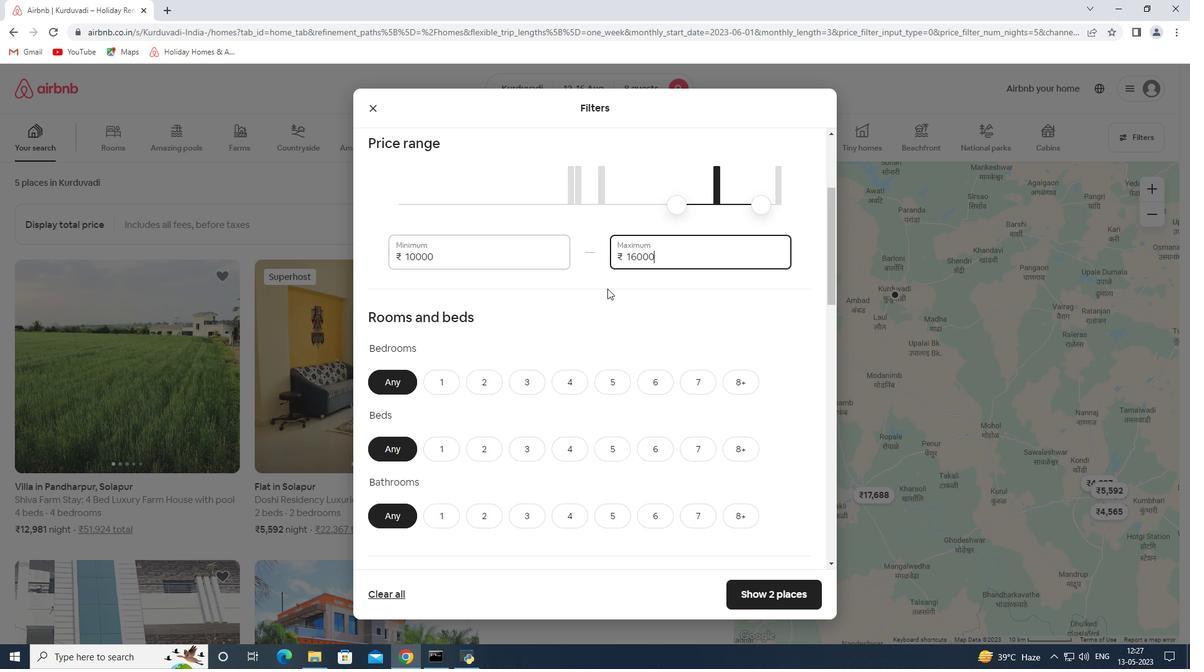 
Action: Mouse scrolled (607, 288) with delta (0, 0)
Screenshot: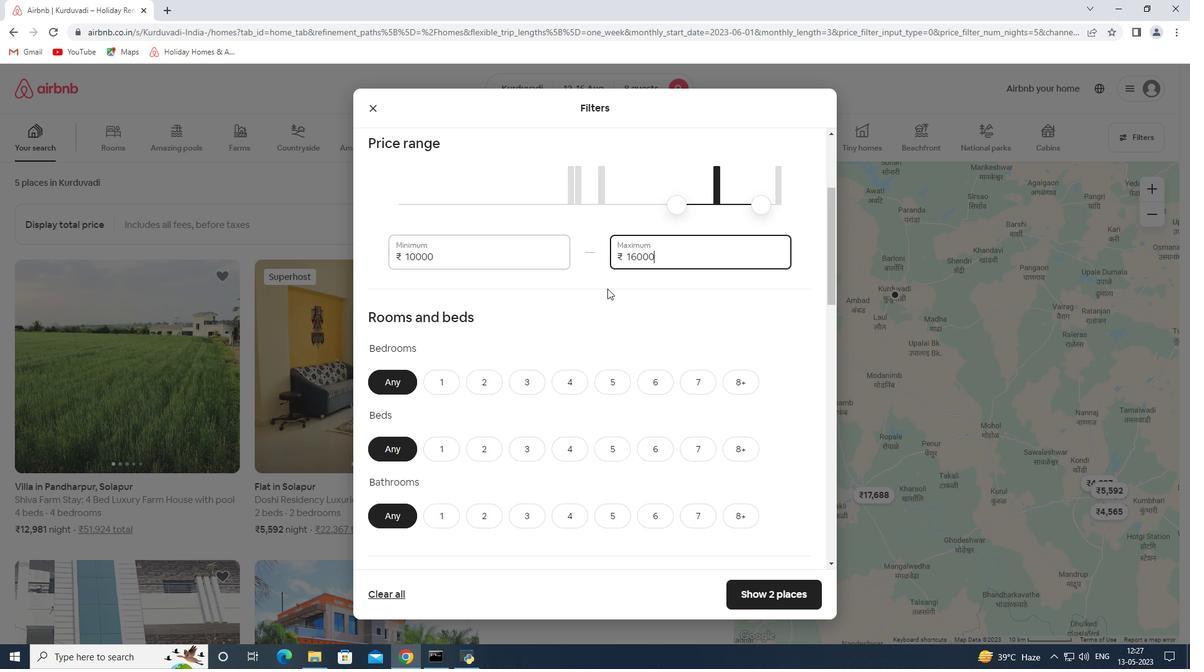 
Action: Mouse moved to (733, 323)
Screenshot: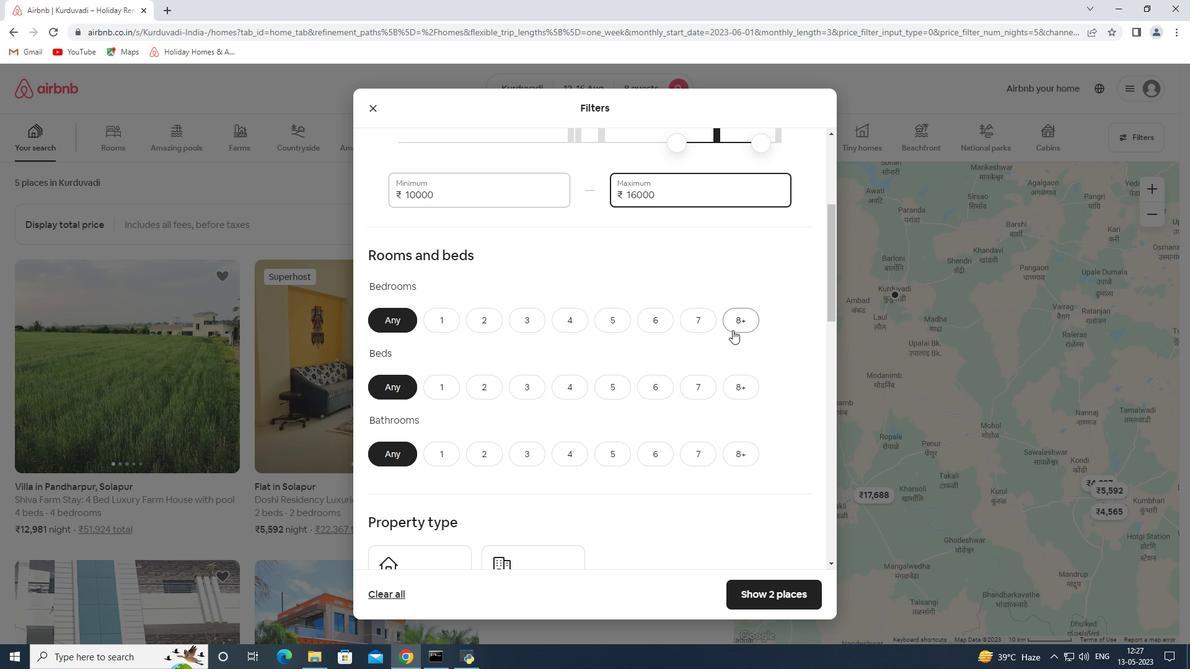 
Action: Mouse pressed left at (733, 323)
Screenshot: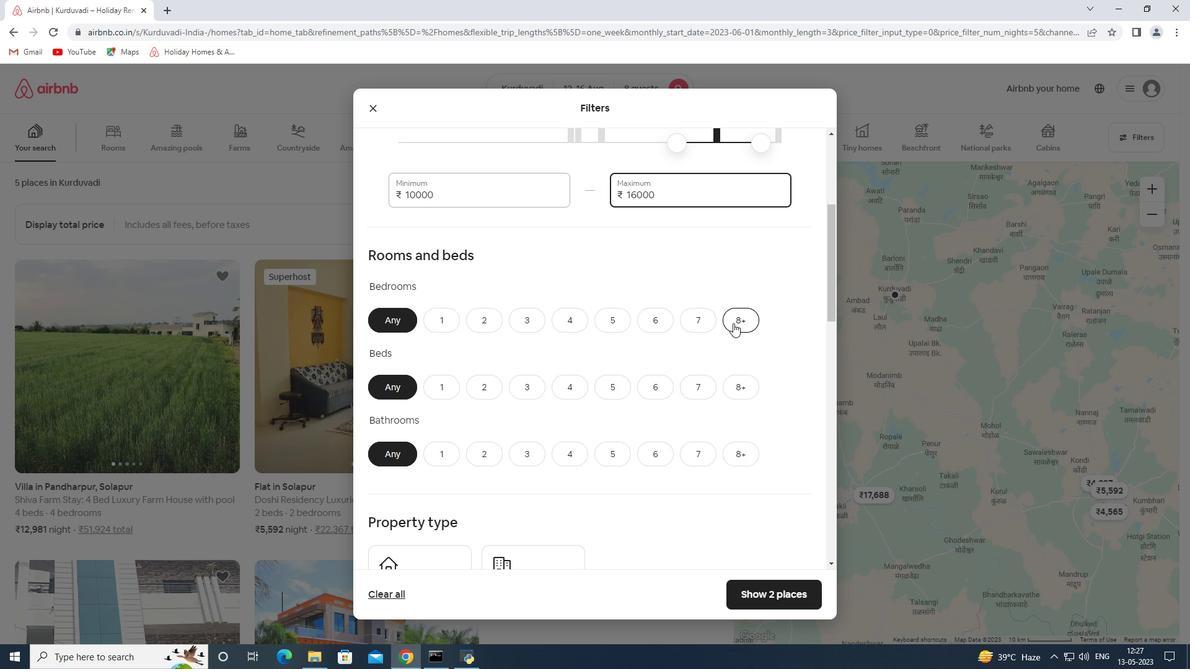 
Action: Mouse moved to (743, 388)
Screenshot: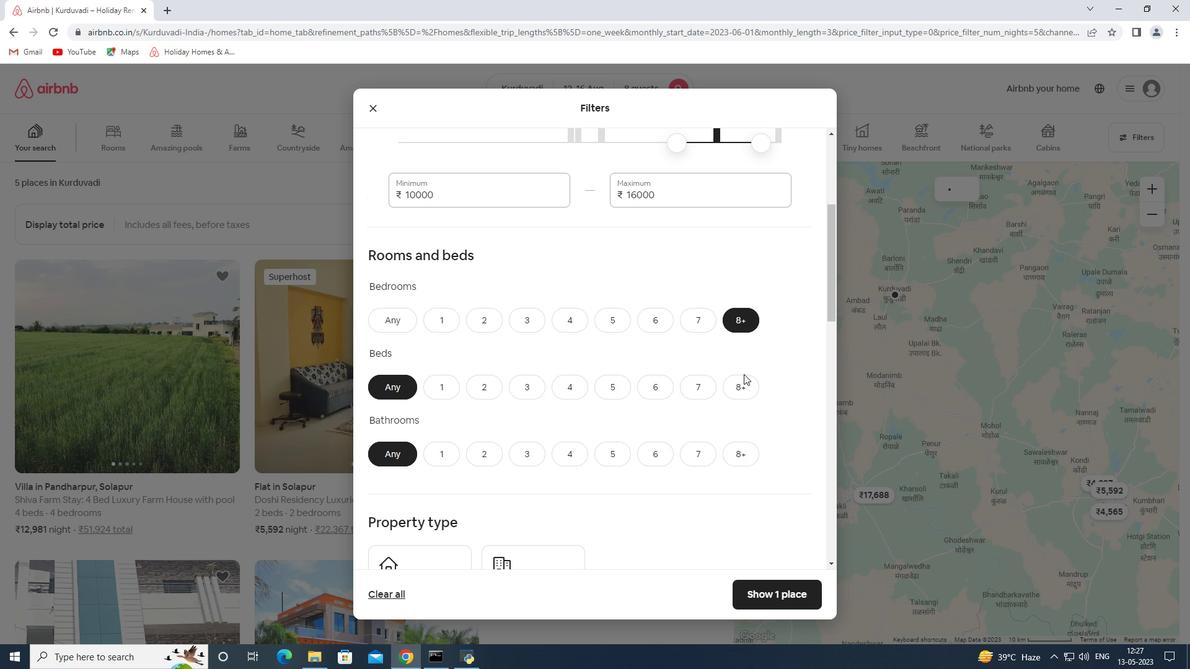 
Action: Mouse pressed left at (743, 388)
Screenshot: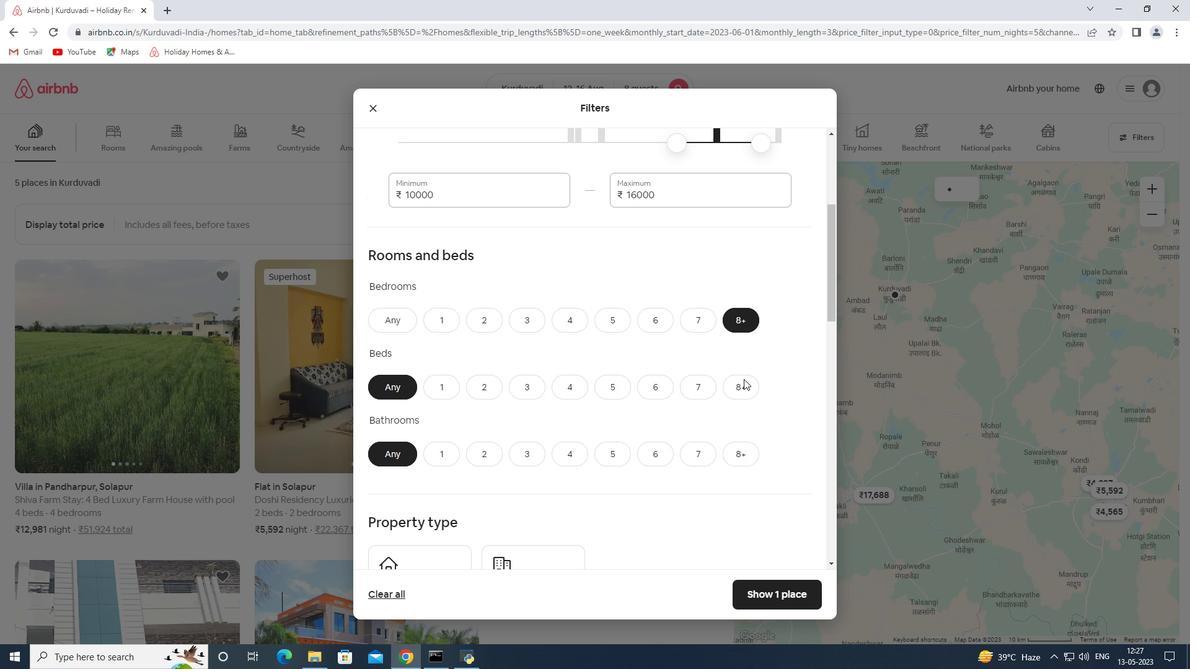 
Action: Mouse moved to (736, 449)
Screenshot: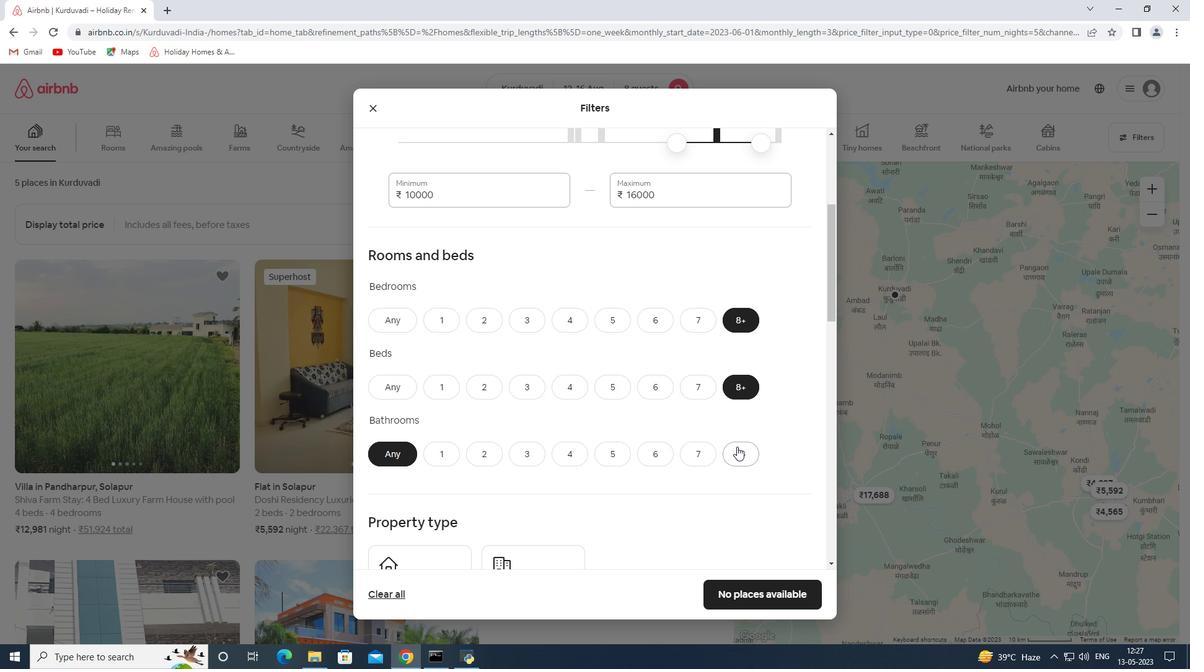 
Action: Mouse pressed left at (736, 449)
Screenshot: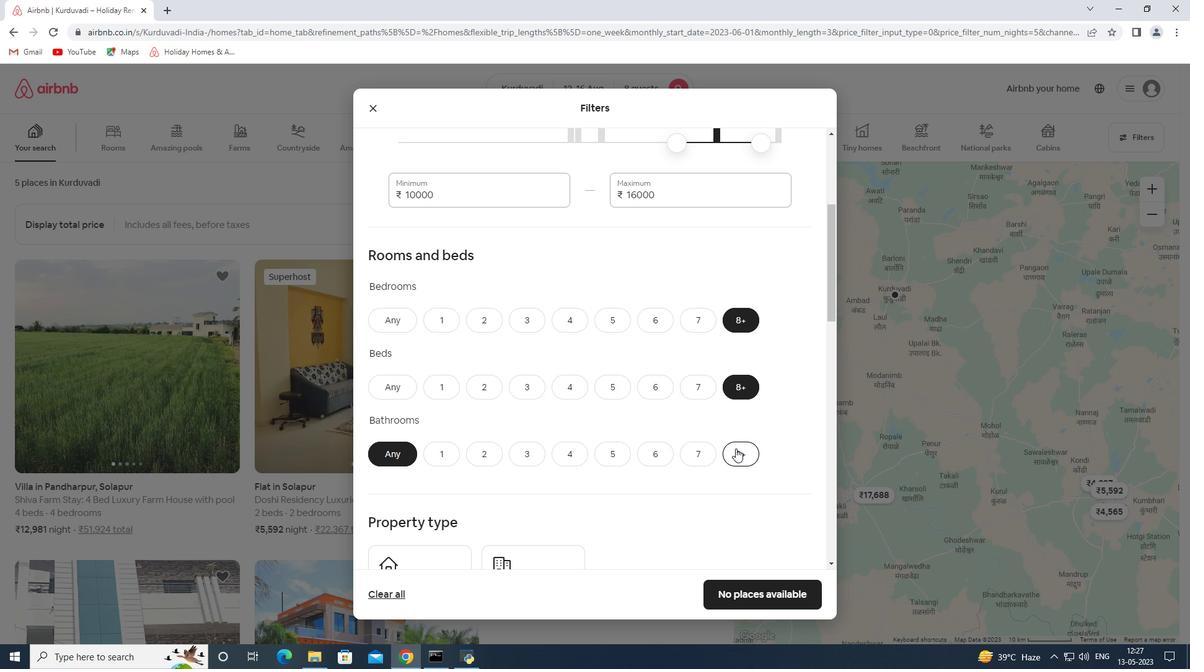
Action: Mouse moved to (688, 335)
Screenshot: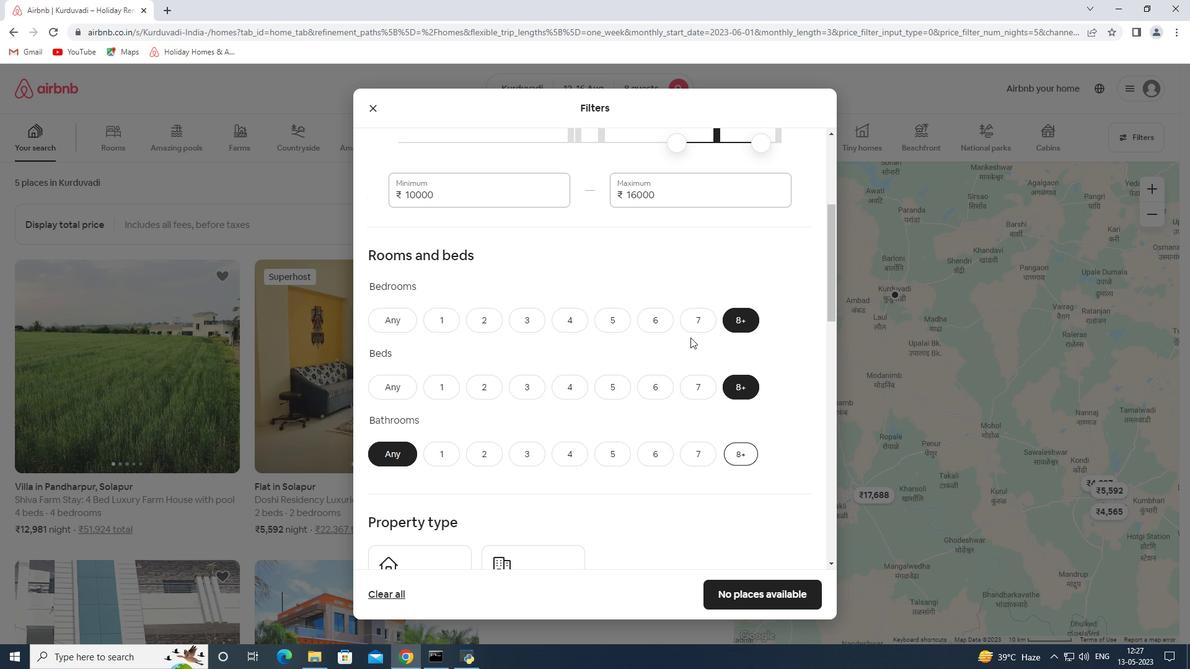 
Action: Mouse scrolled (688, 334) with delta (0, 0)
Screenshot: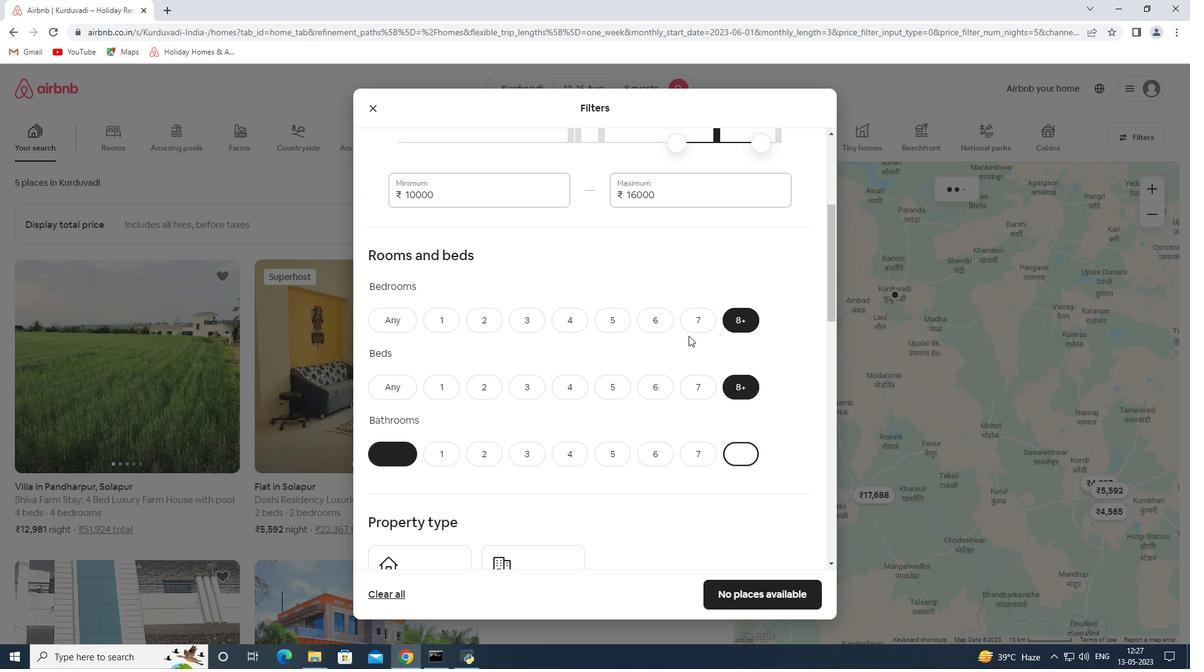 
Action: Mouse moved to (687, 335)
Screenshot: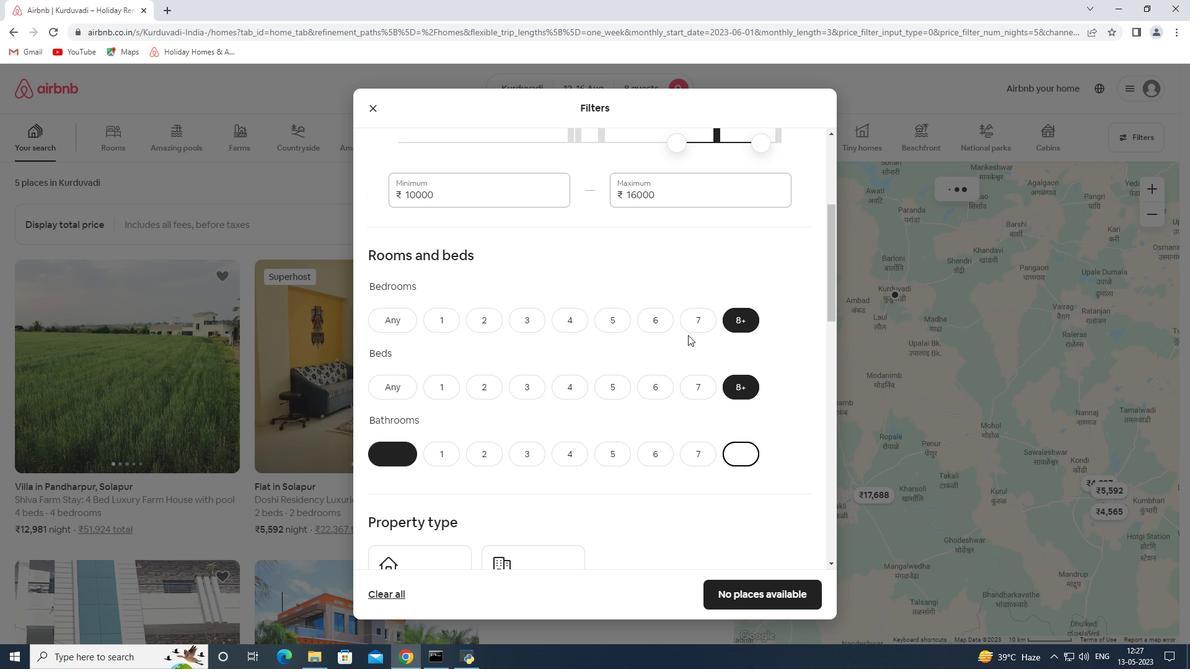 
Action: Mouse scrolled (687, 334) with delta (0, 0)
Screenshot: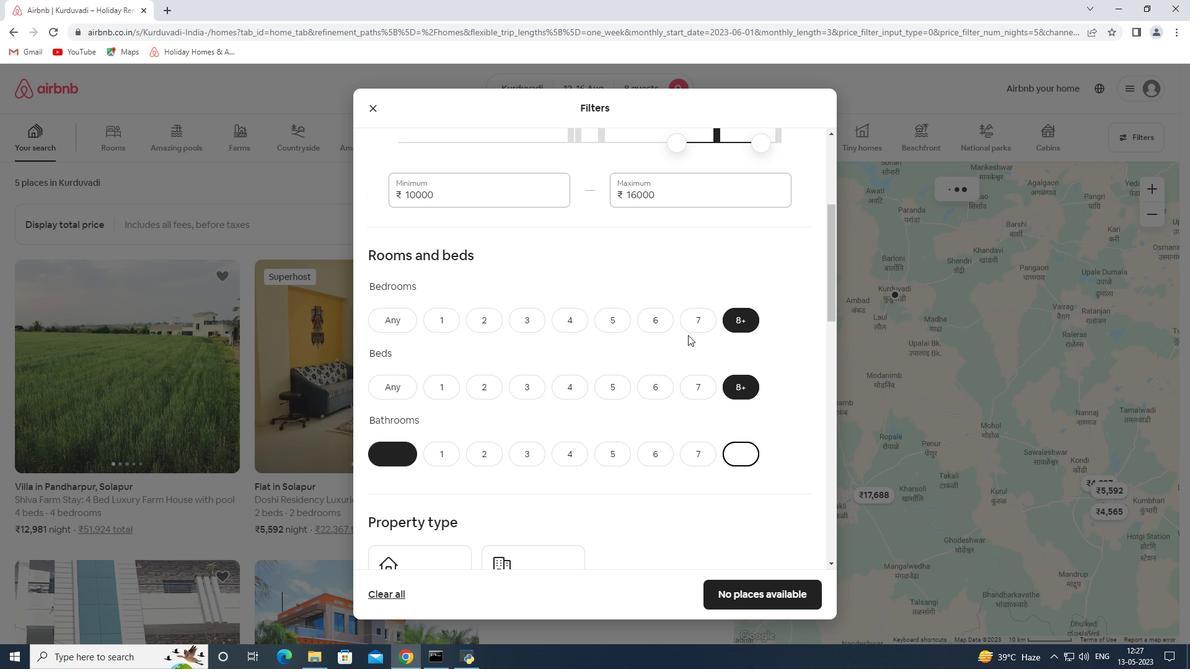 
Action: Mouse moved to (678, 330)
Screenshot: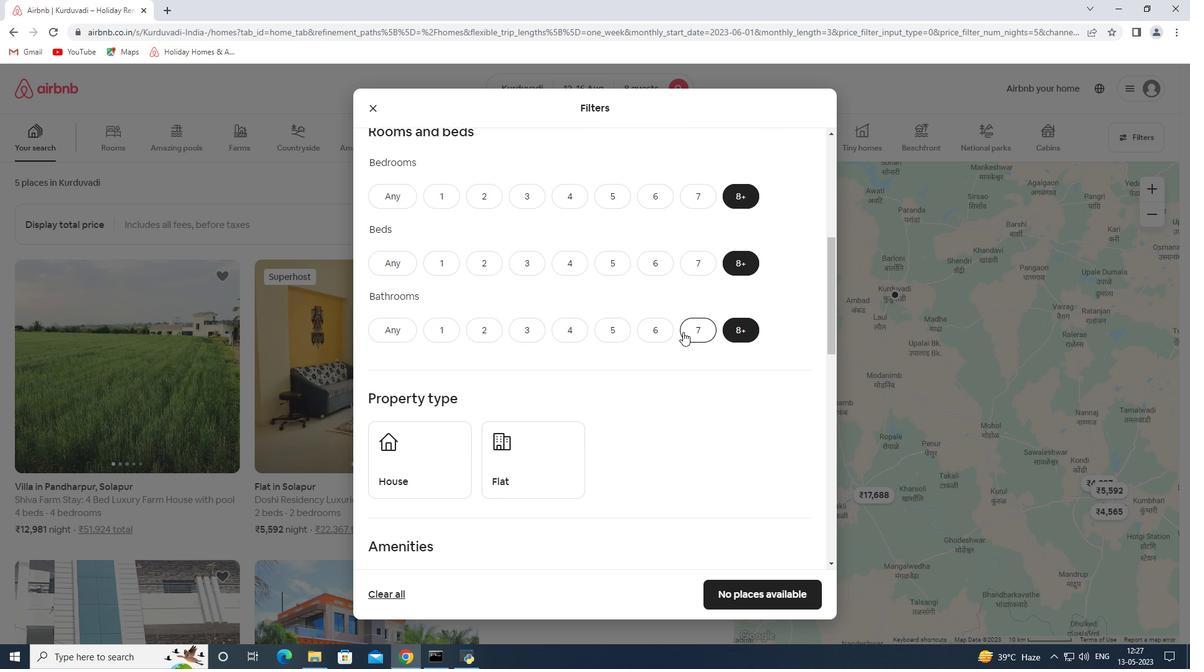 
Action: Mouse scrolled (678, 329) with delta (0, 0)
Screenshot: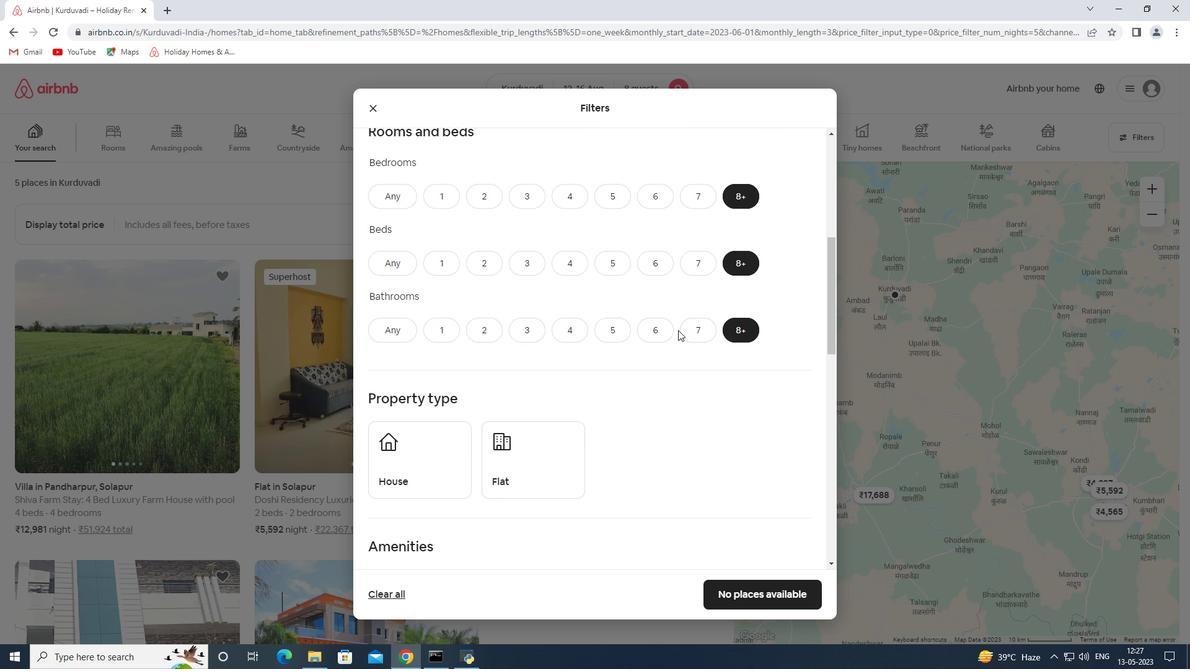 
Action: Mouse moved to (427, 392)
Screenshot: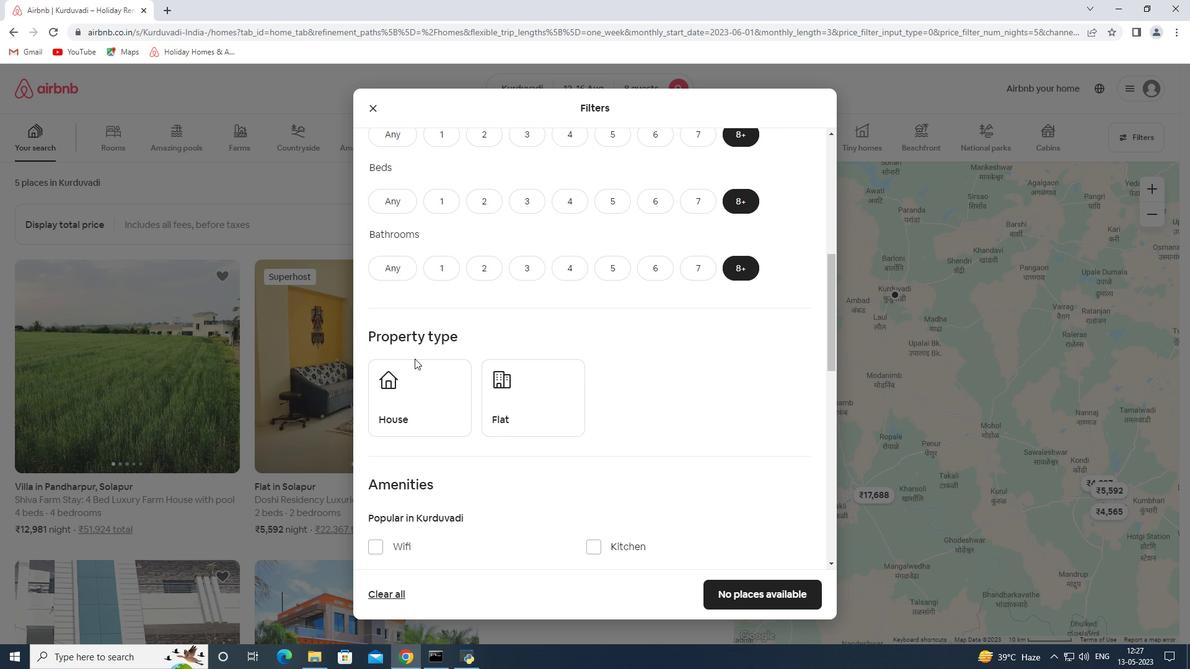 
Action: Mouse pressed left at (427, 392)
Screenshot: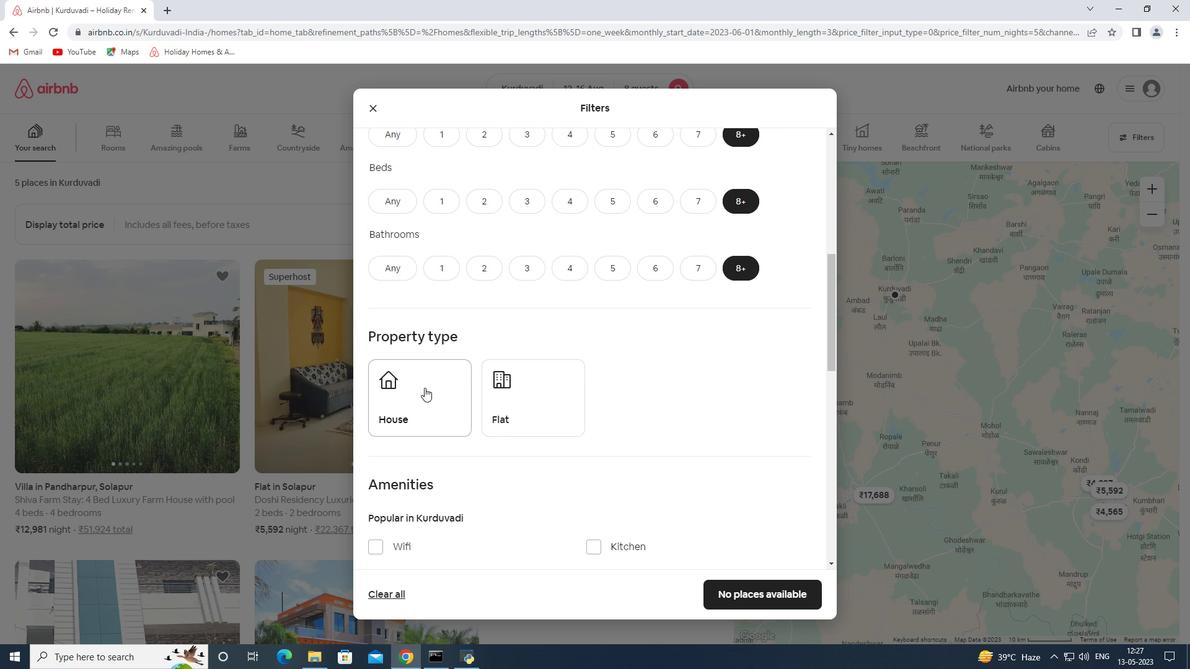 
Action: Mouse moved to (544, 402)
Screenshot: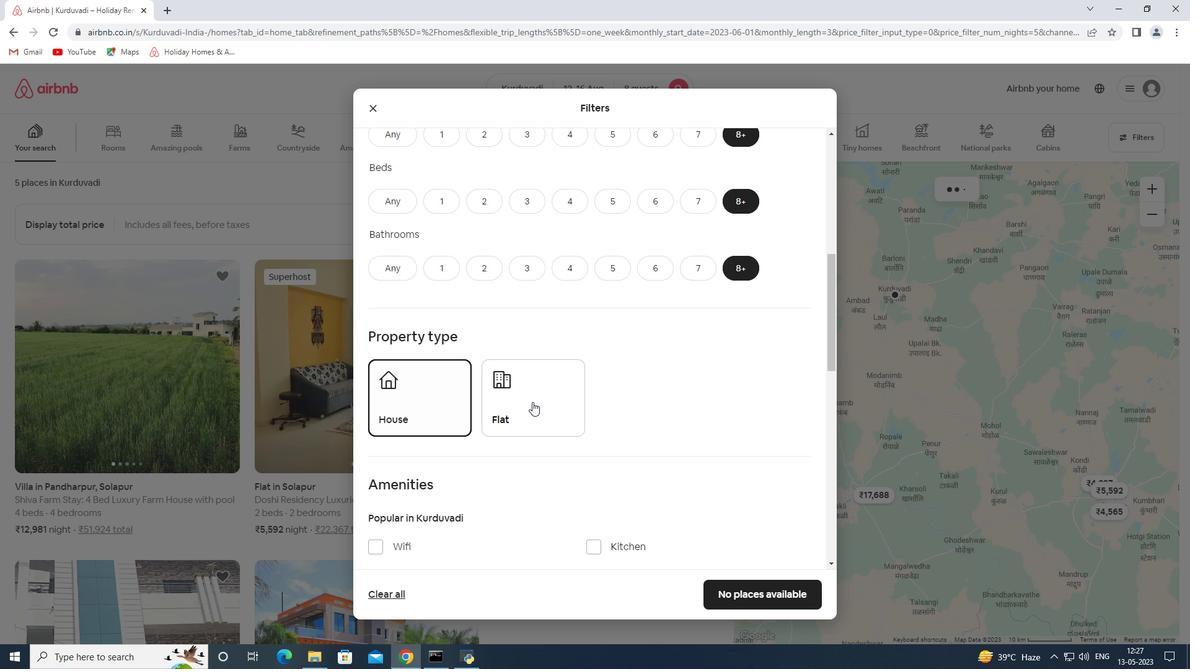 
Action: Mouse pressed left at (544, 402)
Screenshot: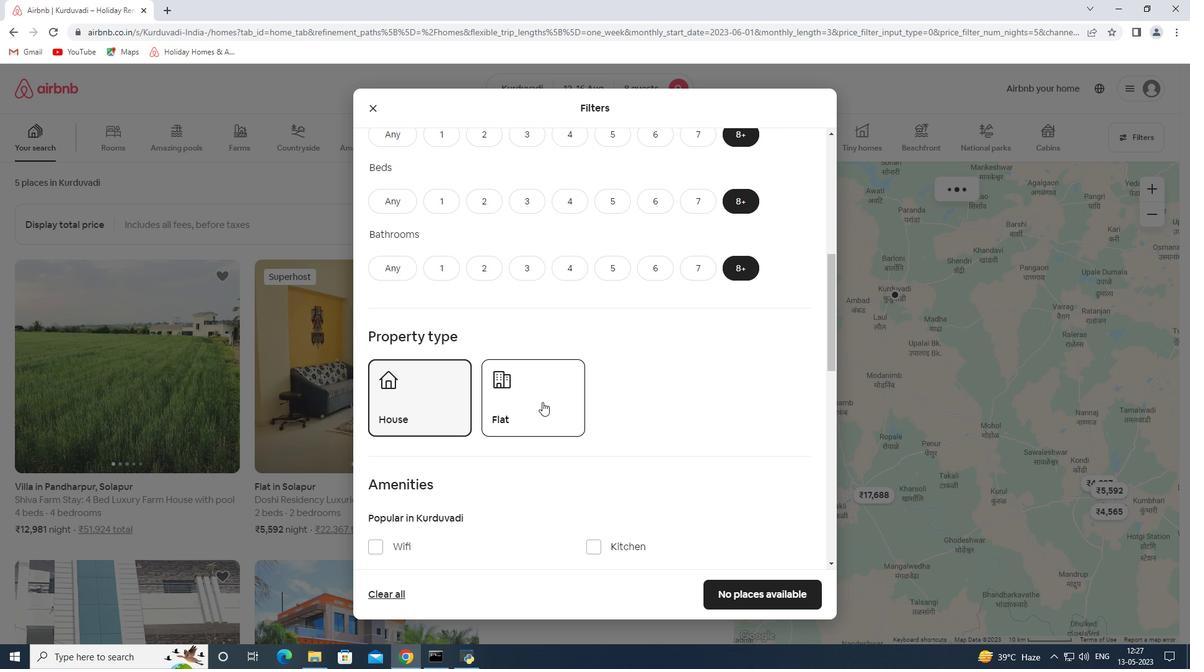 
Action: Mouse moved to (549, 376)
Screenshot: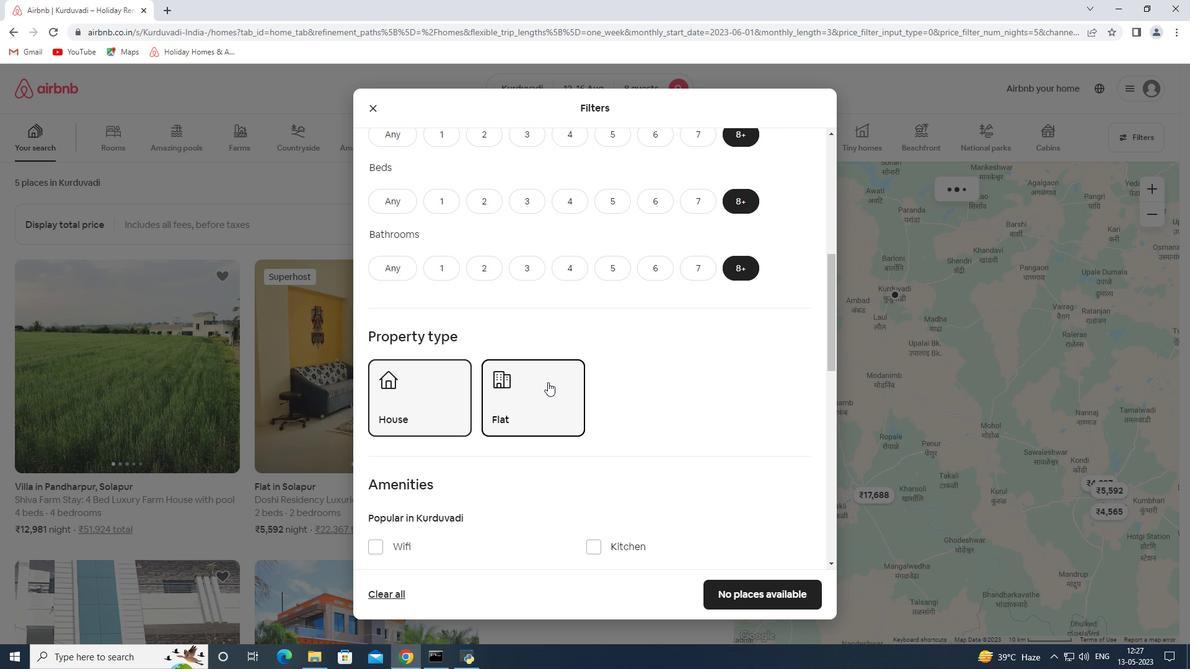 
Action: Mouse scrolled (549, 375) with delta (0, 0)
Screenshot: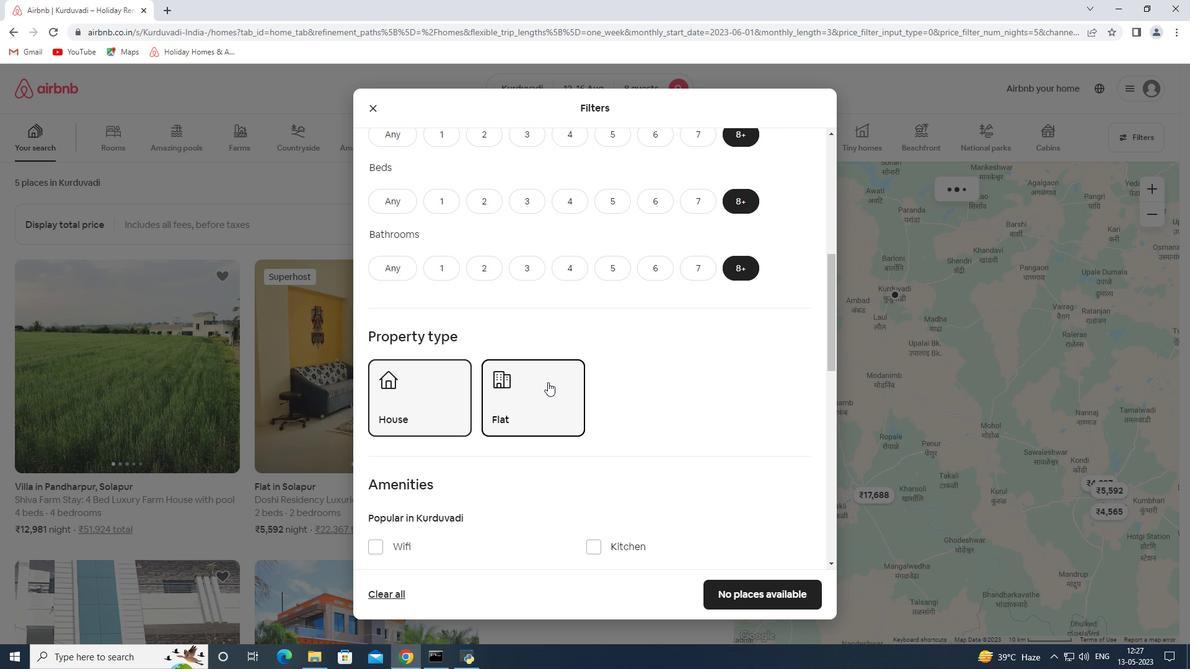 
Action: Mouse moved to (549, 373)
Screenshot: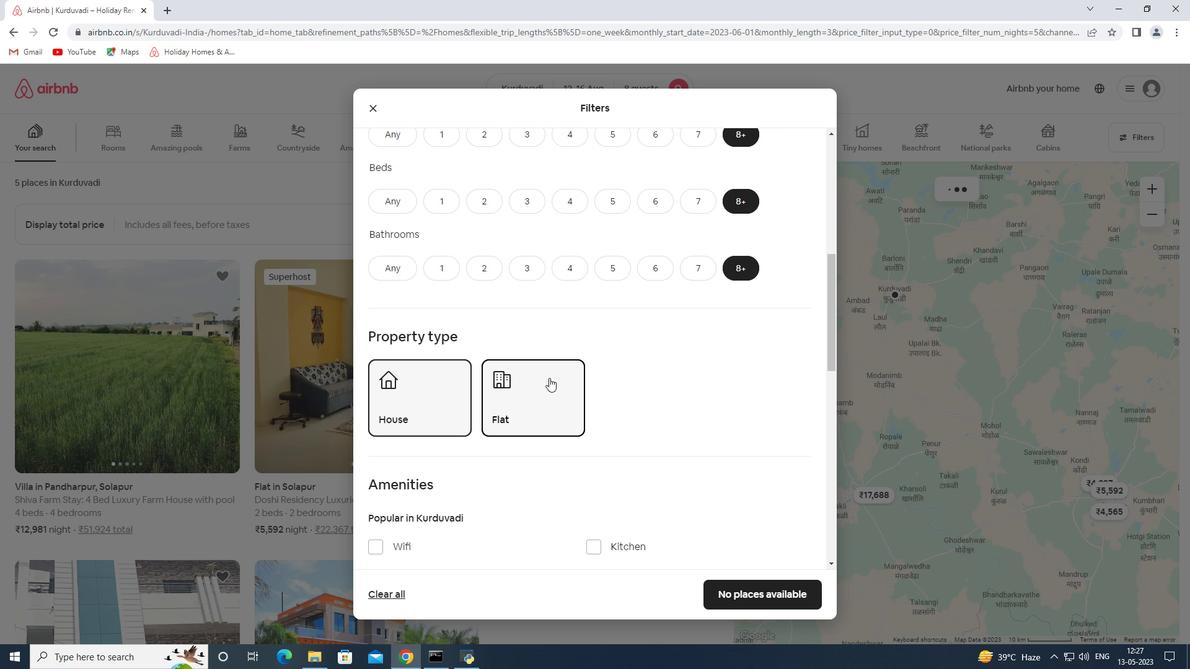 
Action: Mouse scrolled (549, 373) with delta (0, 0)
Screenshot: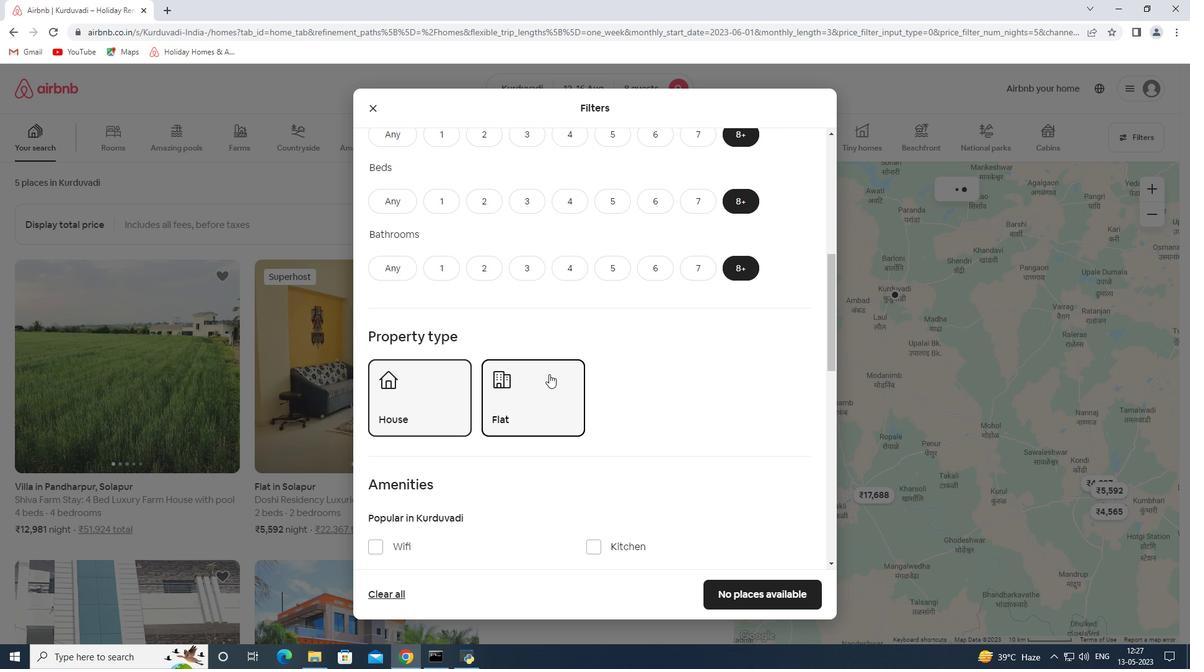
Action: Mouse scrolled (549, 373) with delta (0, 0)
Screenshot: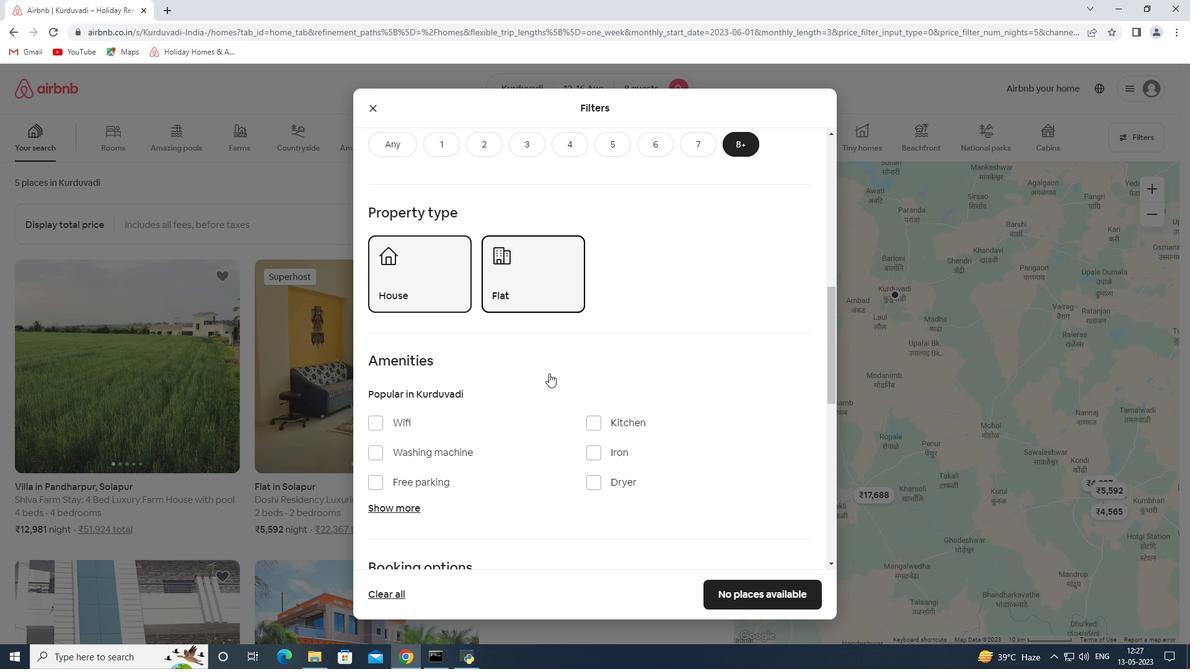 
Action: Mouse moved to (397, 417)
Screenshot: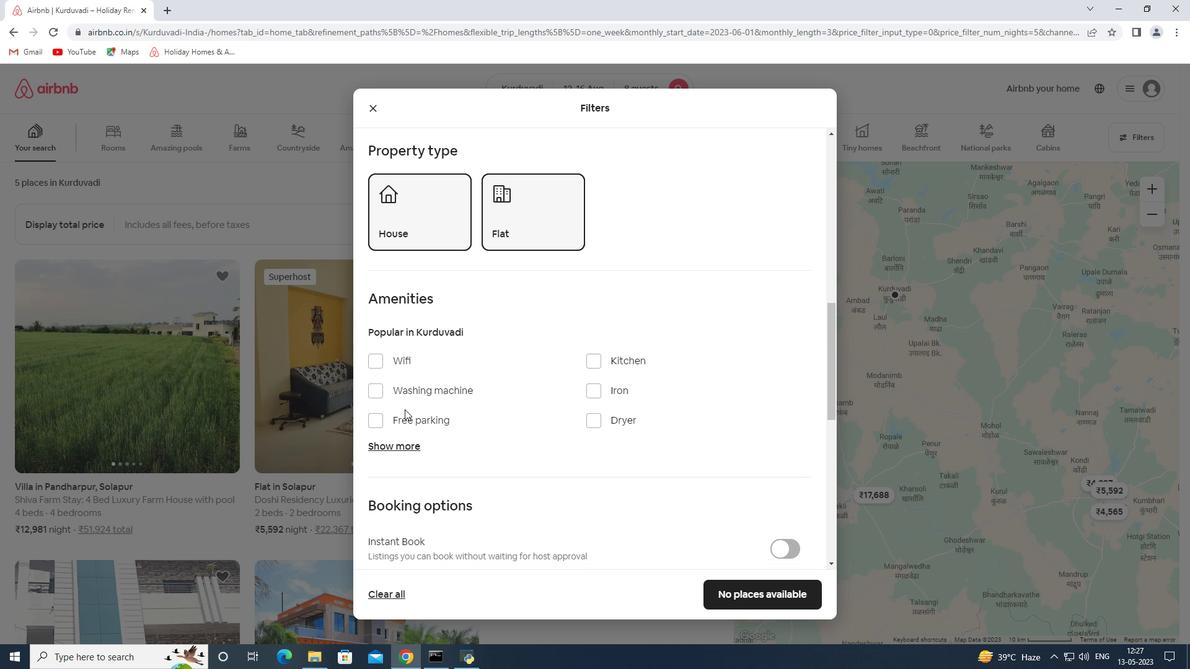 
Action: Mouse pressed left at (397, 417)
Screenshot: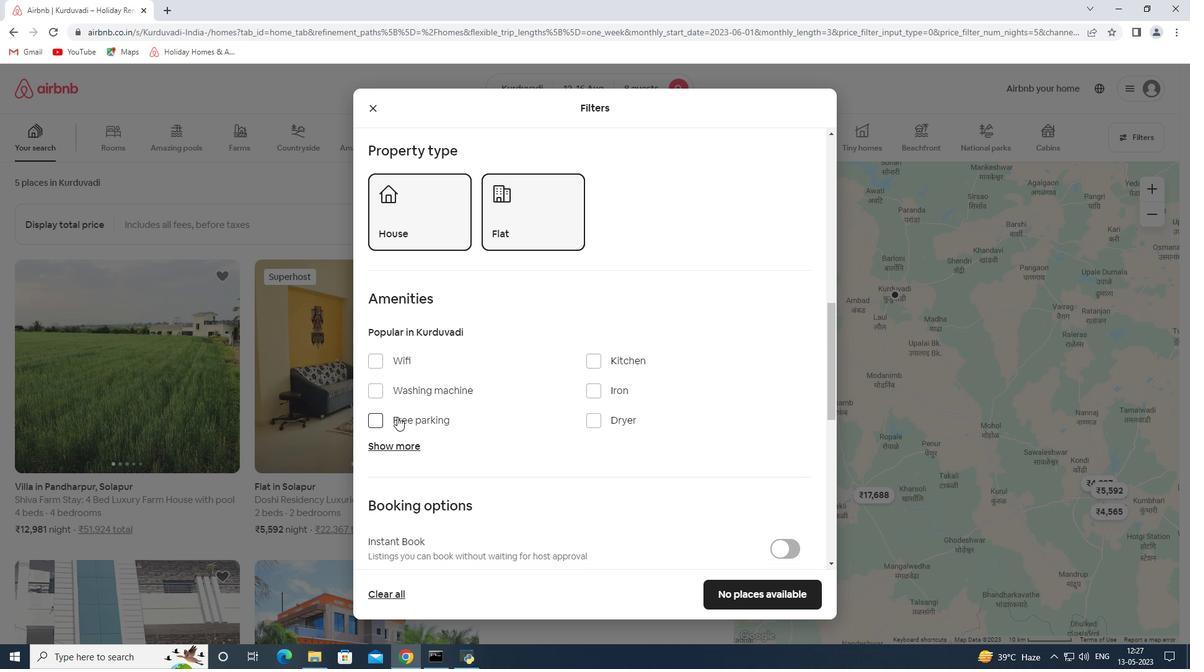 
Action: Mouse moved to (524, 354)
Screenshot: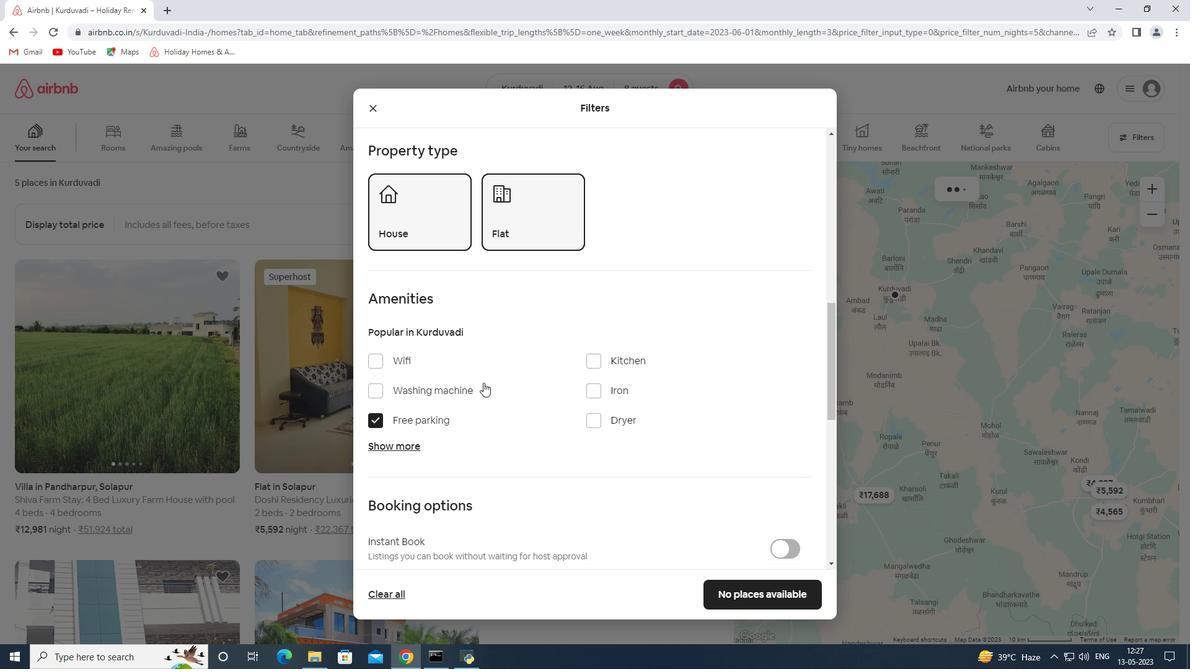 
Action: Mouse scrolled (524, 353) with delta (0, 0)
Screenshot: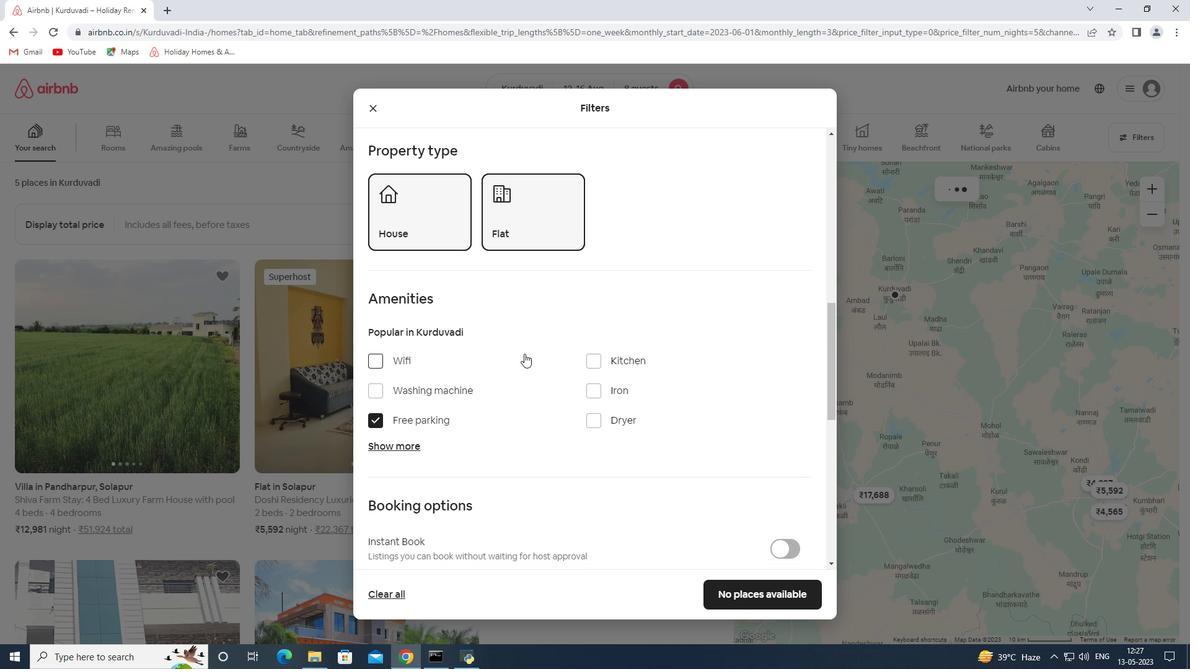 
Action: Mouse scrolled (524, 353) with delta (0, 0)
Screenshot: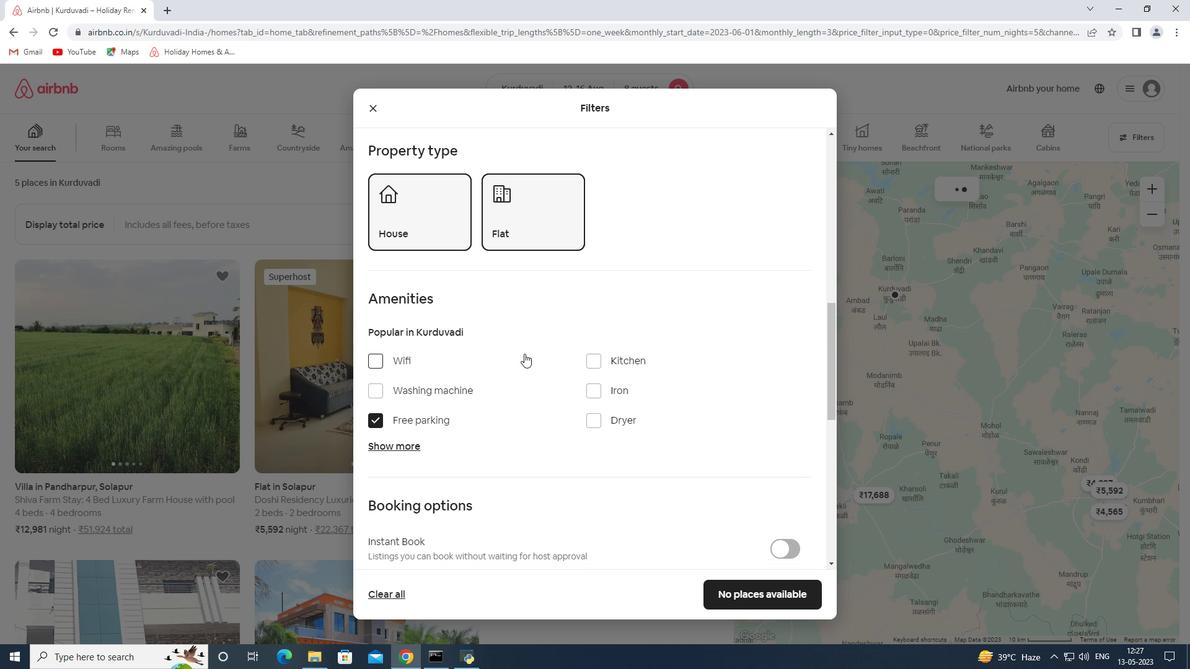 
Action: Mouse moved to (782, 464)
Screenshot: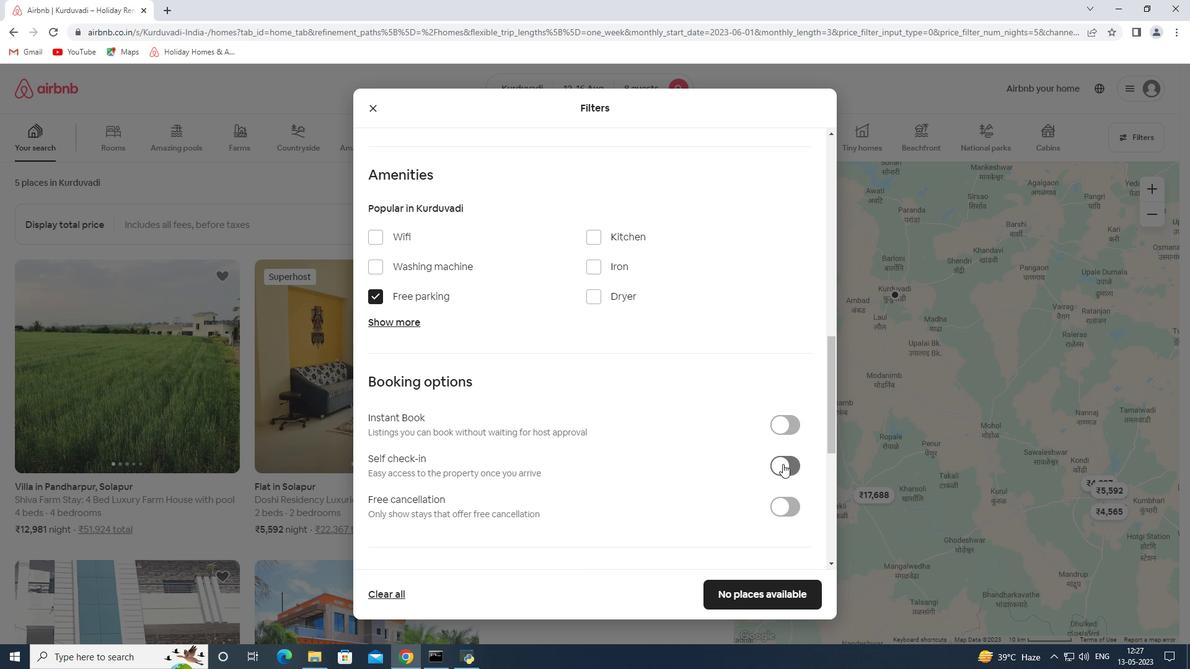 
Action: Mouse pressed left at (782, 464)
Screenshot: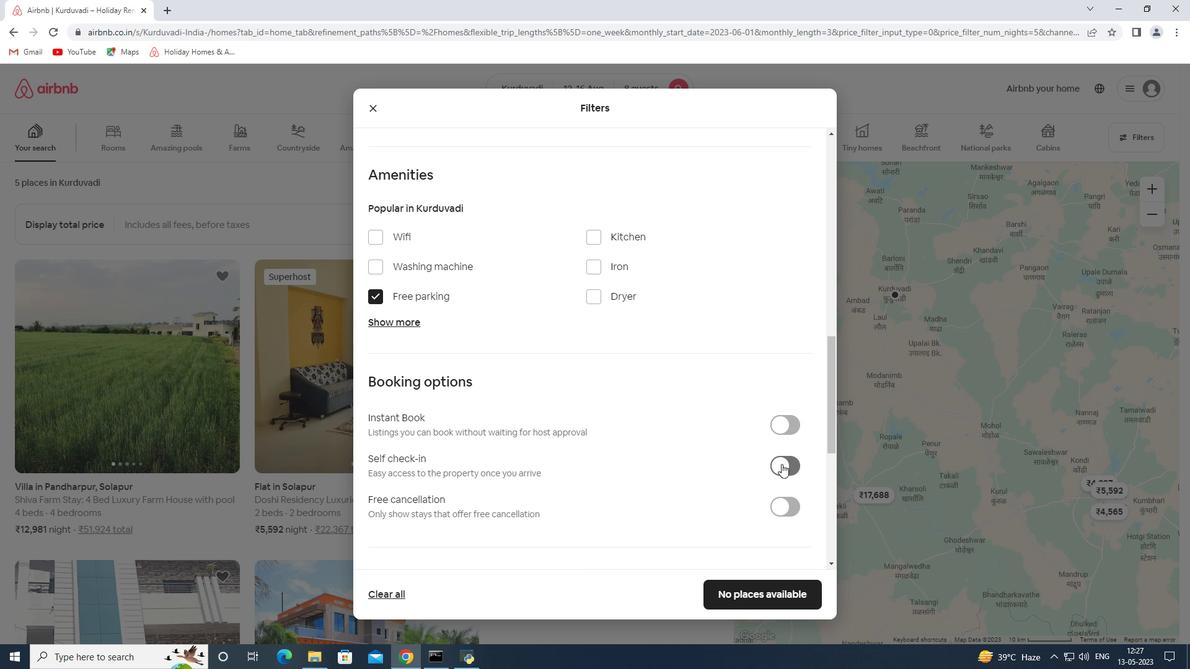 
Action: Mouse moved to (687, 423)
Screenshot: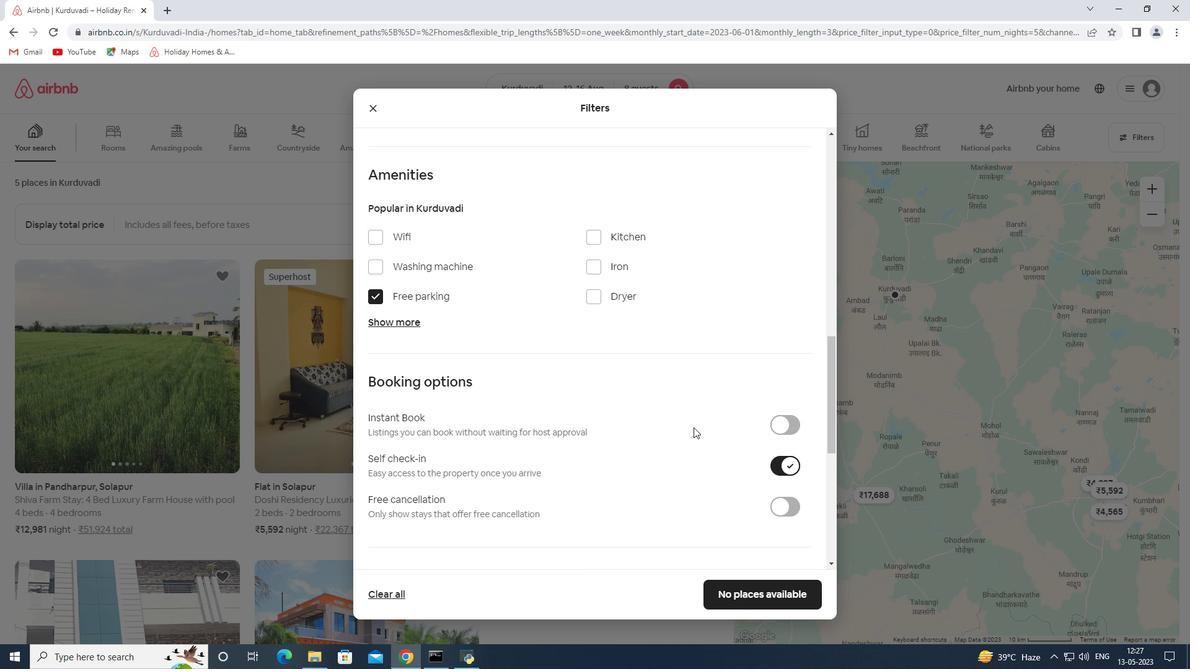 
Action: Mouse scrolled (687, 422) with delta (0, 0)
Screenshot: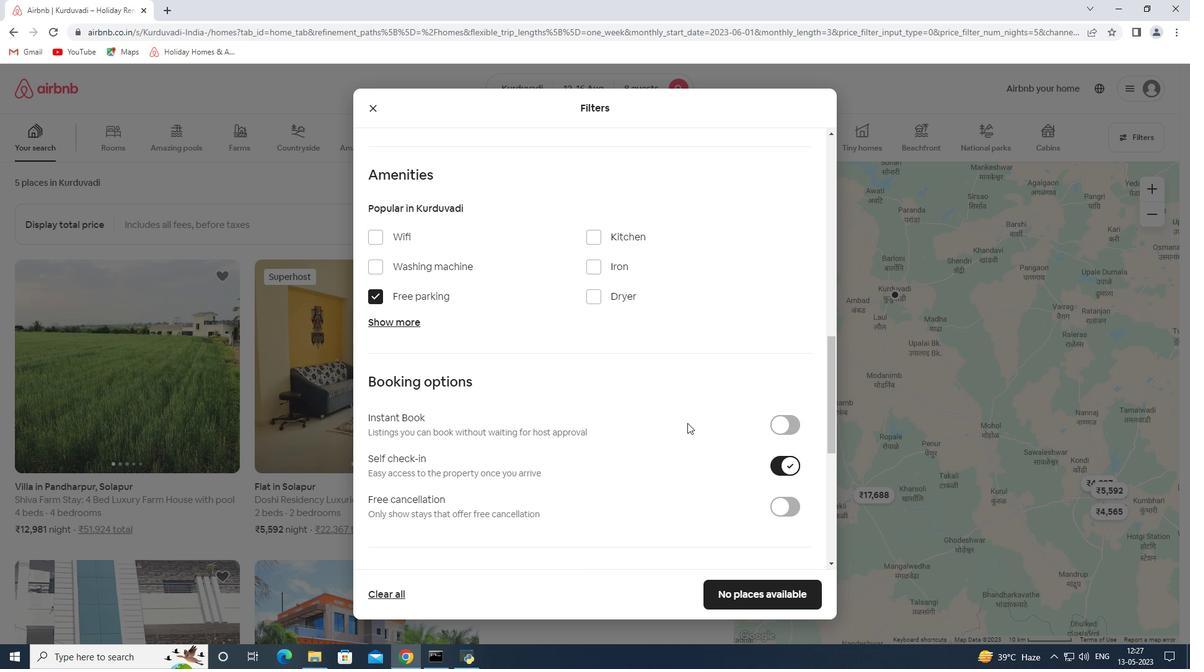 
Action: Mouse moved to (687, 419)
Screenshot: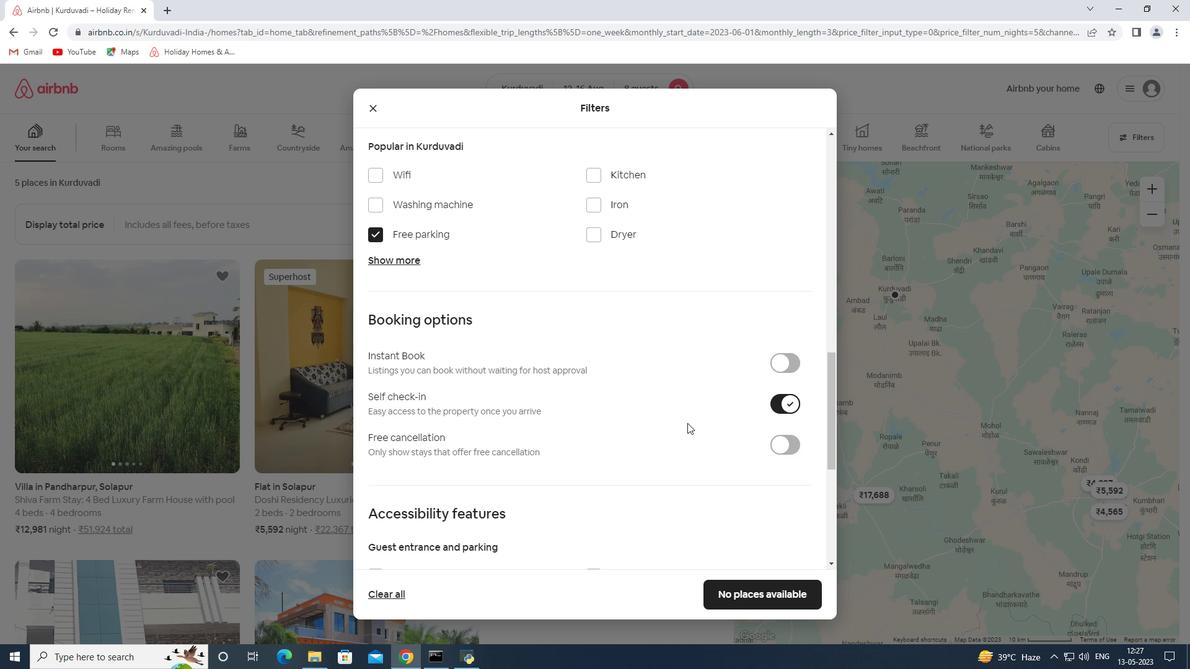 
Action: Mouse scrolled (687, 418) with delta (0, 0)
Screenshot: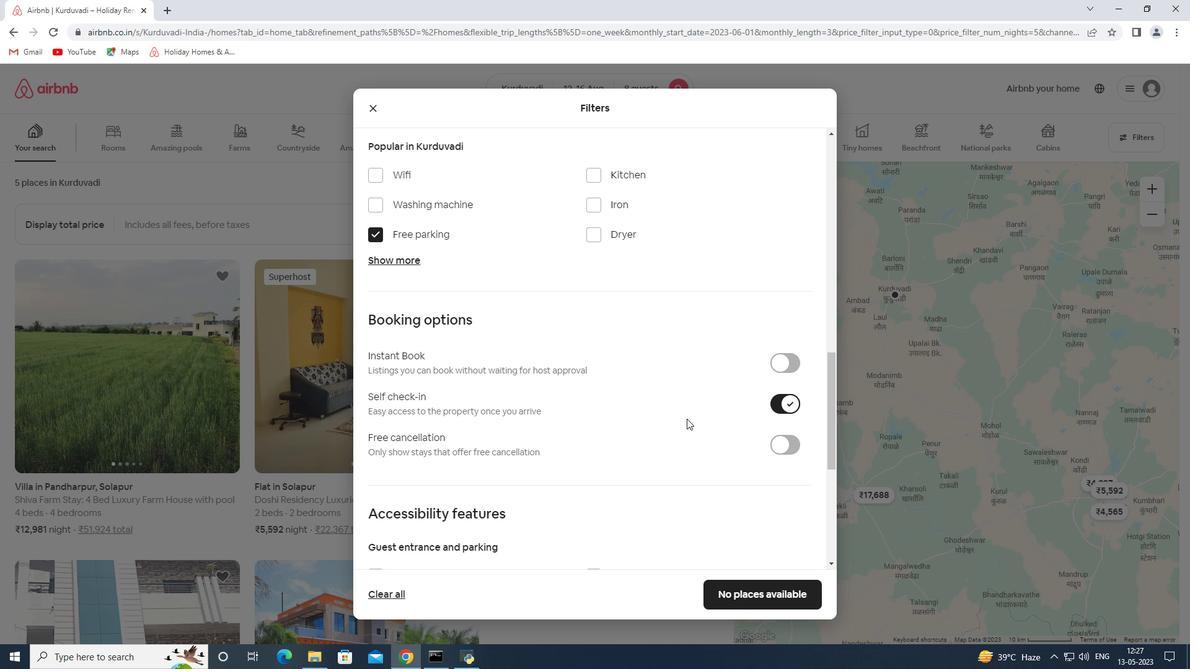 
Action: Mouse moved to (676, 395)
Screenshot: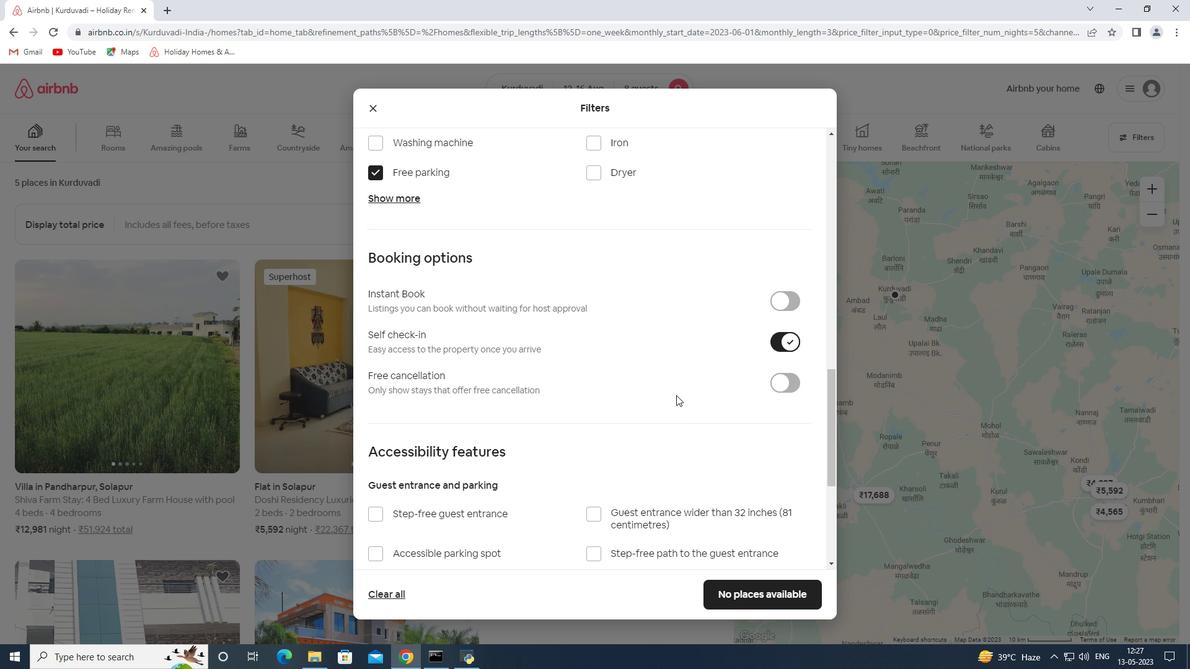 
Action: Mouse scrolled (676, 395) with delta (0, 0)
Screenshot: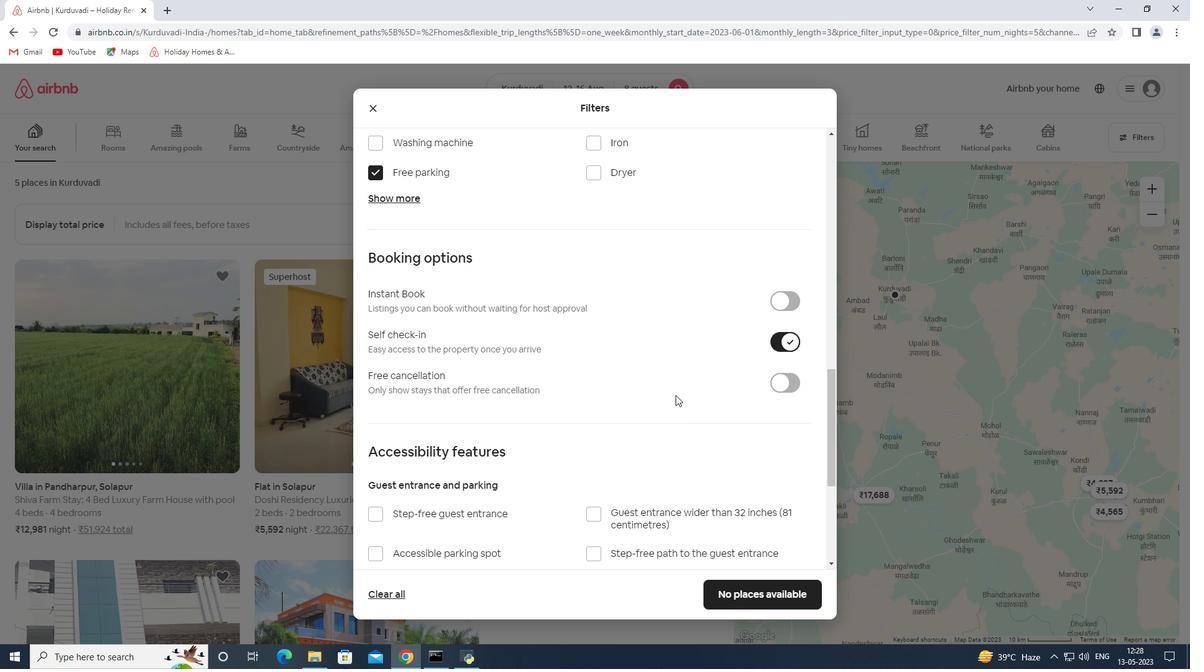 
Action: Mouse moved to (676, 395)
Screenshot: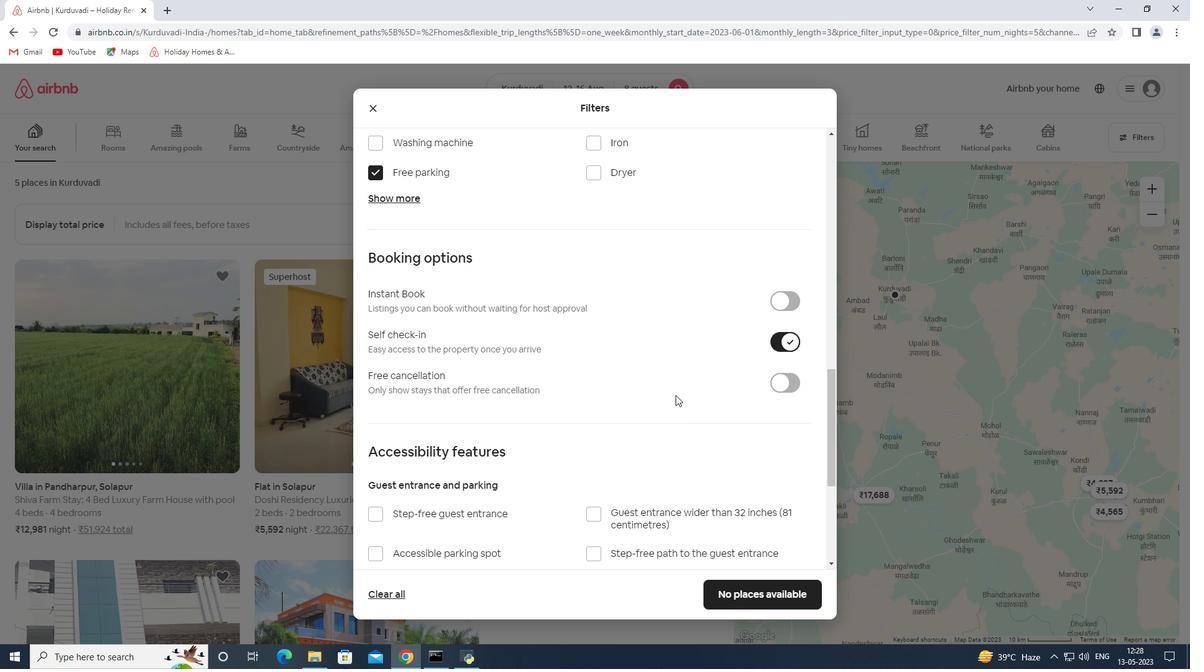 
Action: Mouse scrolled (676, 395) with delta (0, 0)
Screenshot: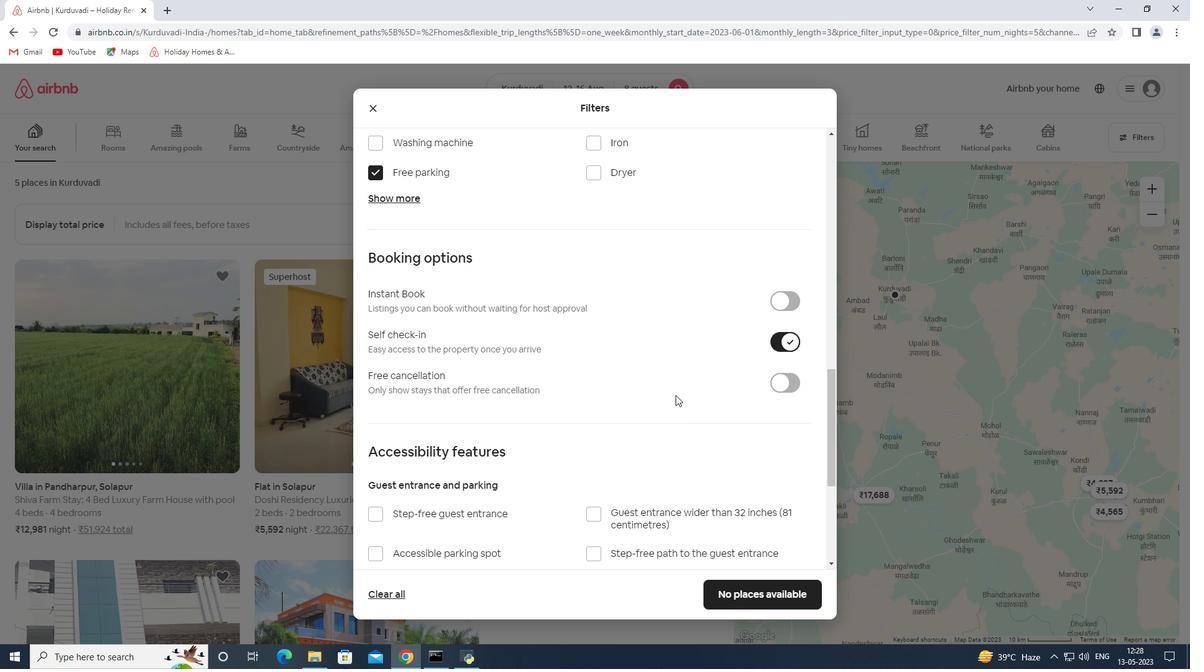 
Action: Mouse moved to (679, 393)
Screenshot: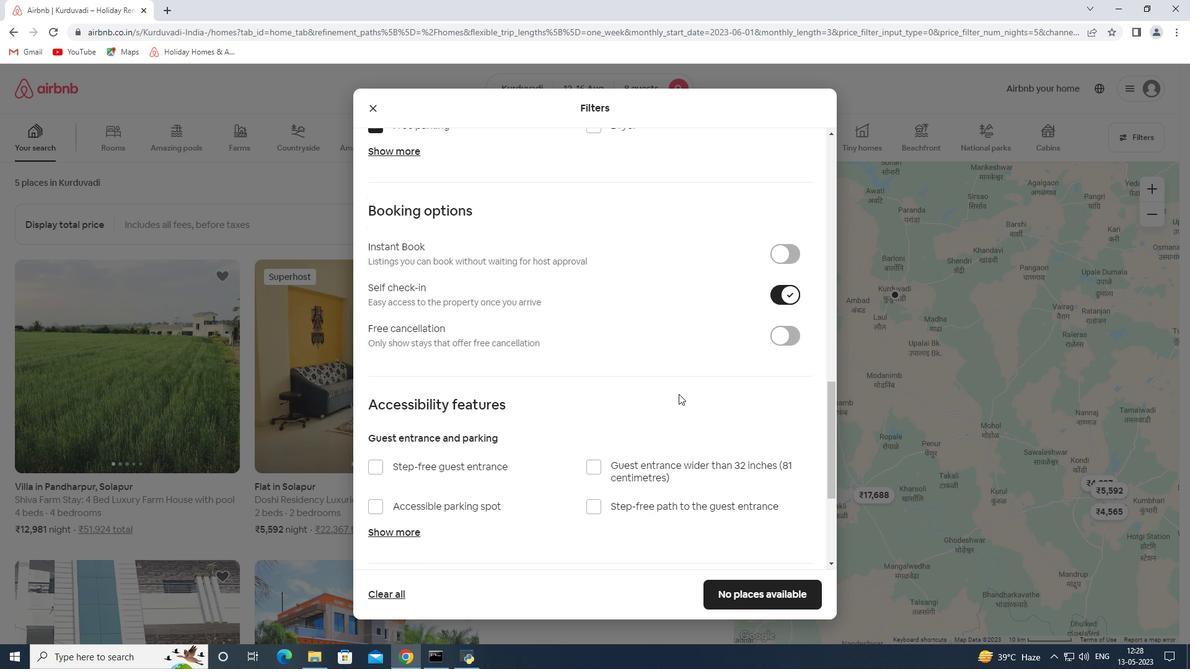 
Action: Mouse scrolled (679, 393) with delta (0, 0)
Screenshot: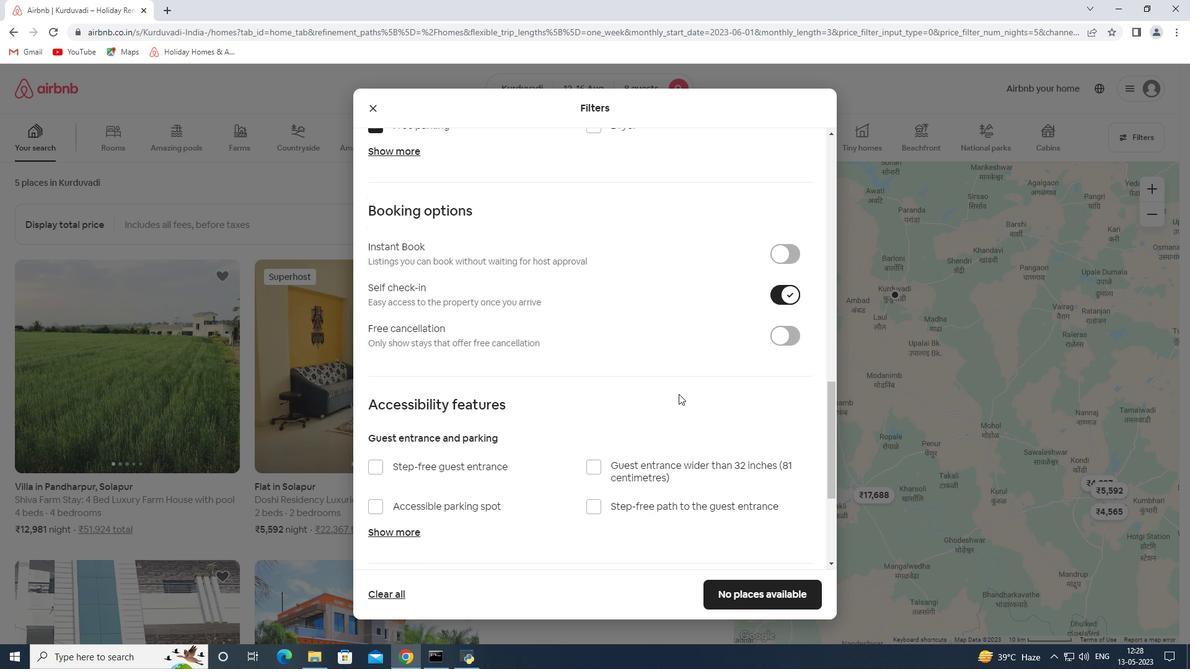 
Action: Mouse moved to (679, 393)
Screenshot: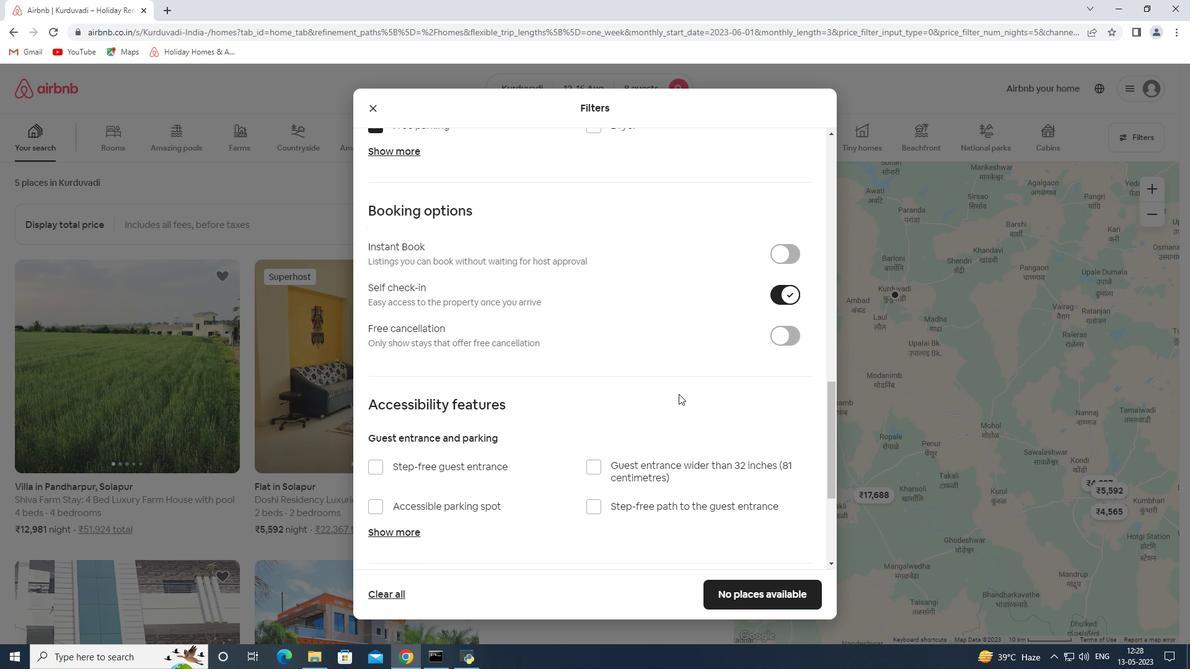 
Action: Mouse scrolled (679, 392) with delta (0, 0)
Screenshot: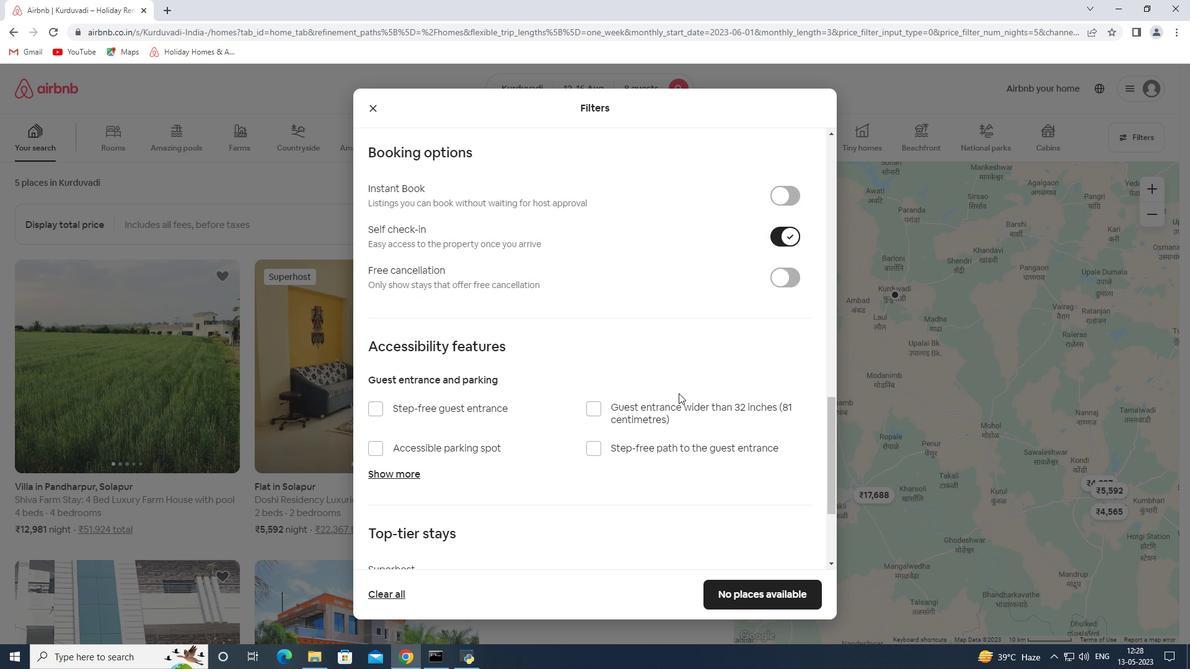 
Action: Mouse moved to (390, 480)
Screenshot: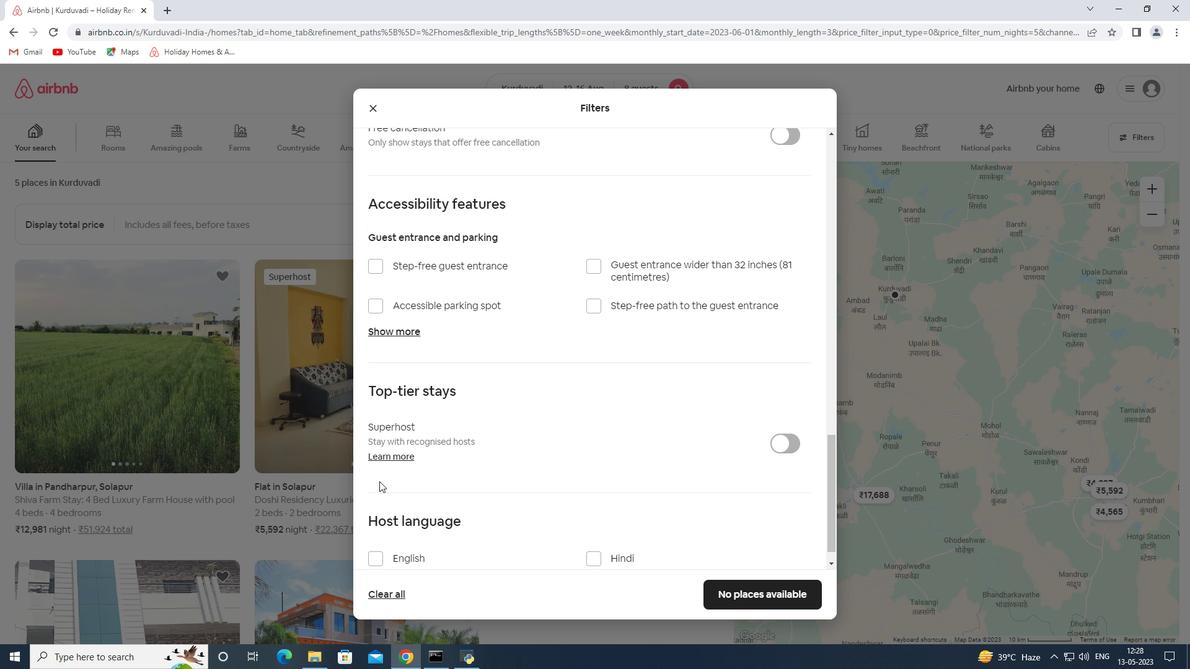 
Action: Mouse scrolled (390, 480) with delta (0, 0)
Screenshot: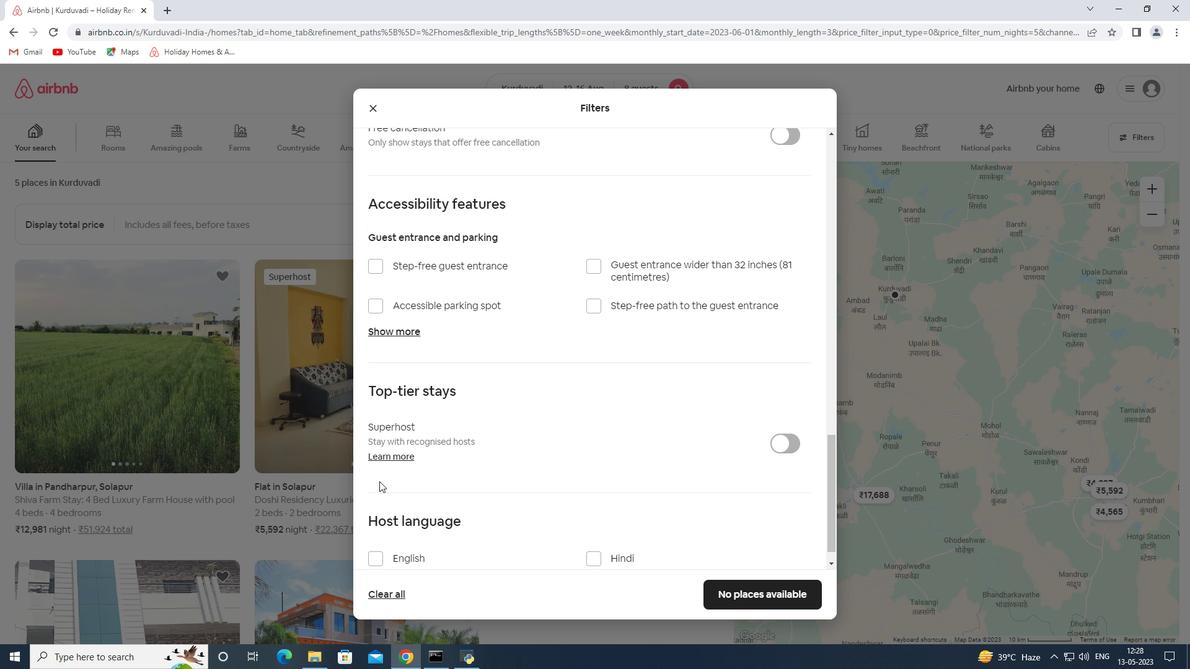 
Action: Mouse moved to (402, 476)
Screenshot: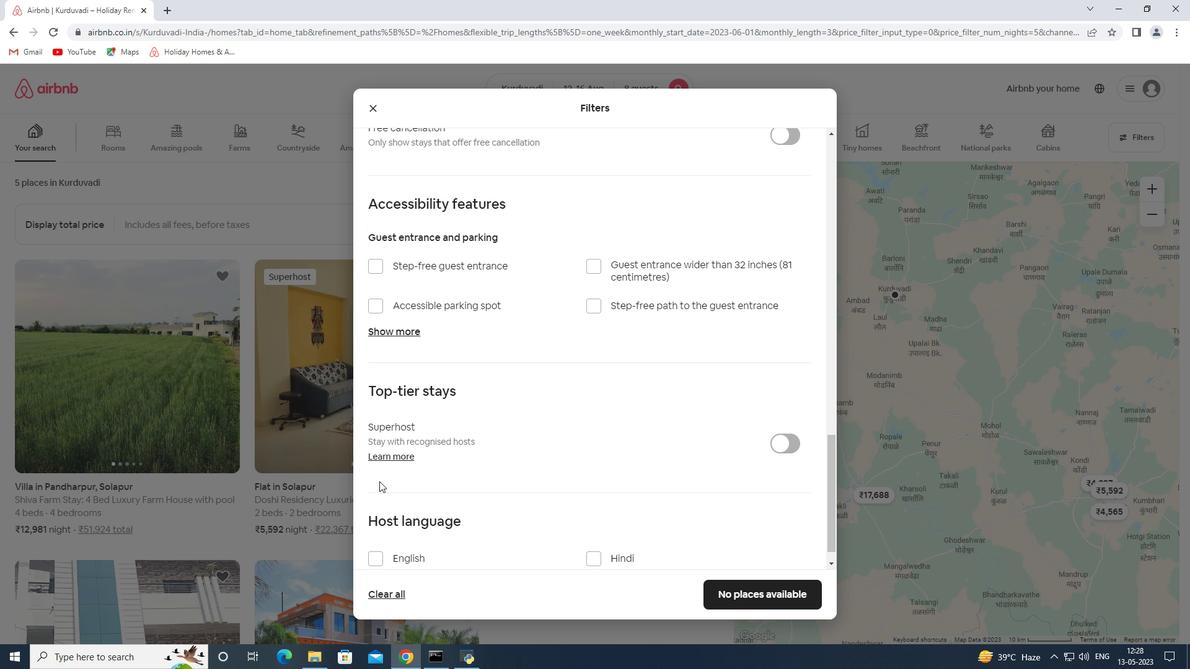 
Action: Mouse scrolled (402, 475) with delta (0, 0)
Screenshot: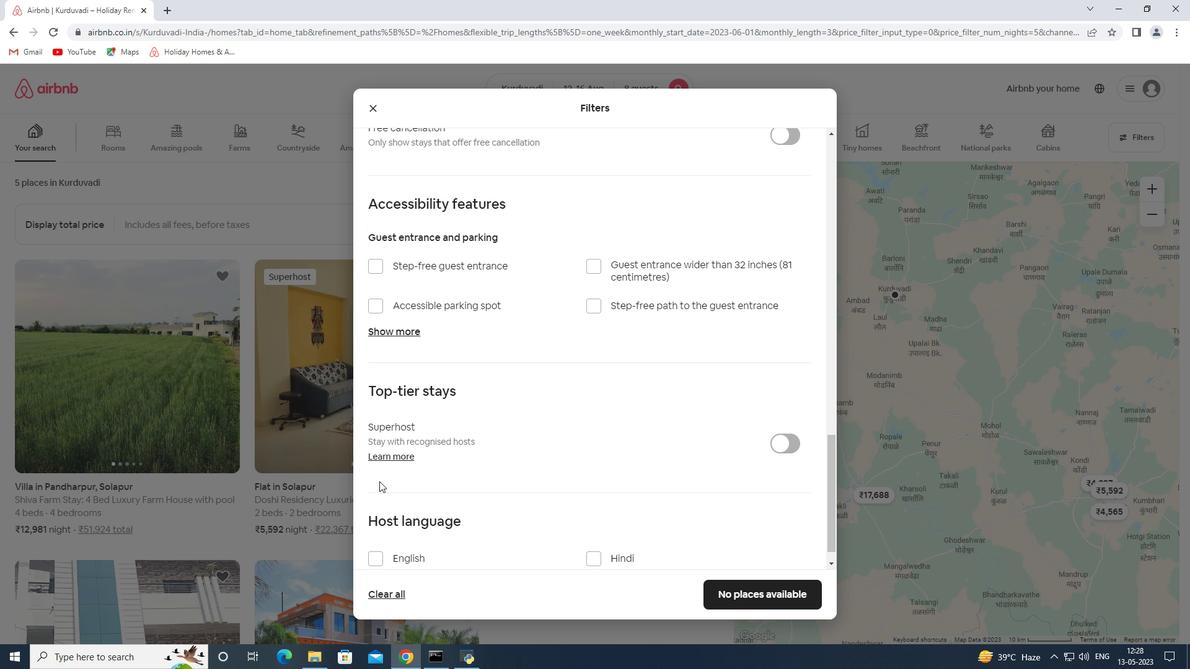 
Action: Mouse moved to (400, 533)
Screenshot: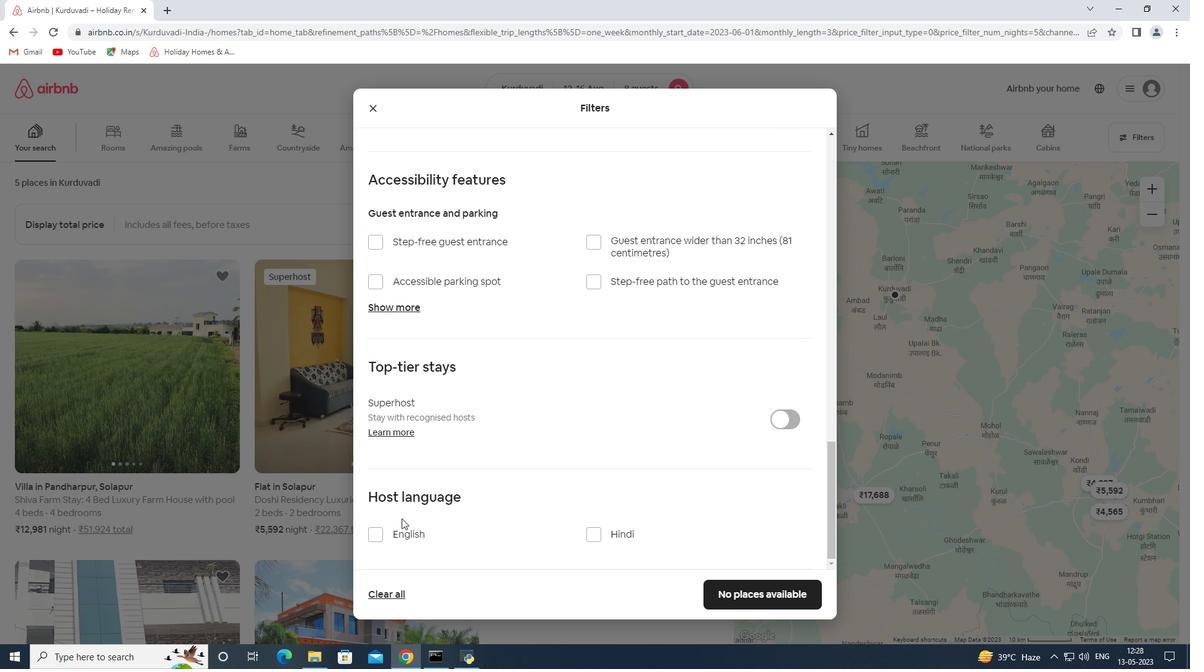 
Action: Mouse pressed left at (400, 533)
Screenshot: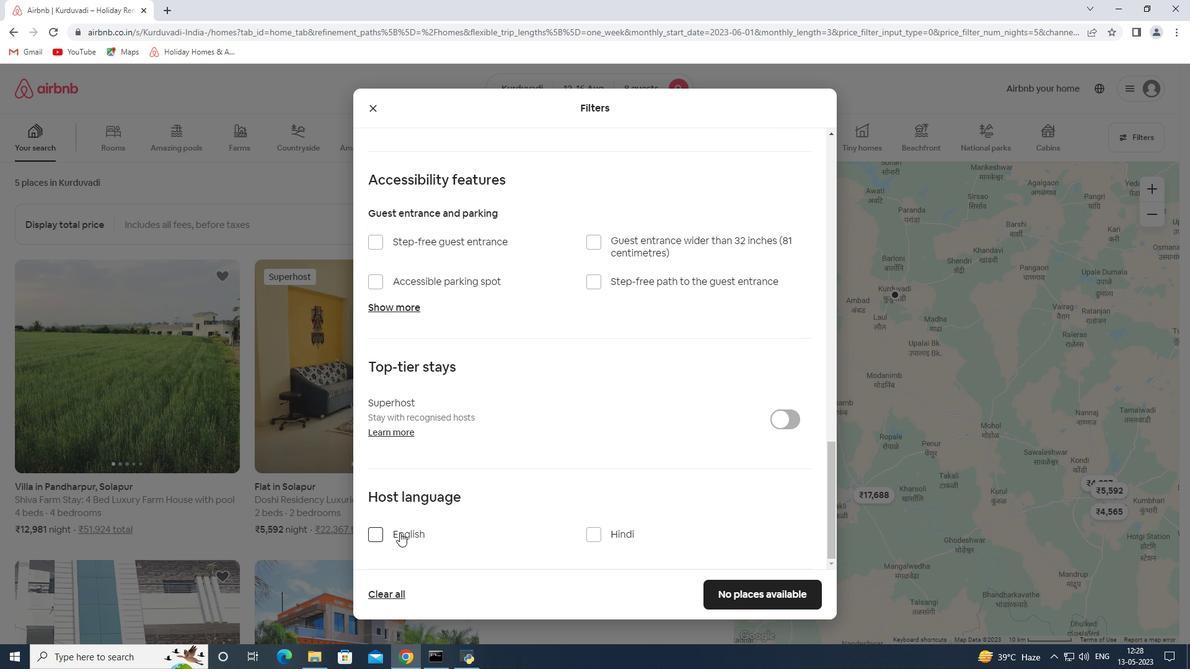 
Action: Mouse moved to (729, 595)
Screenshot: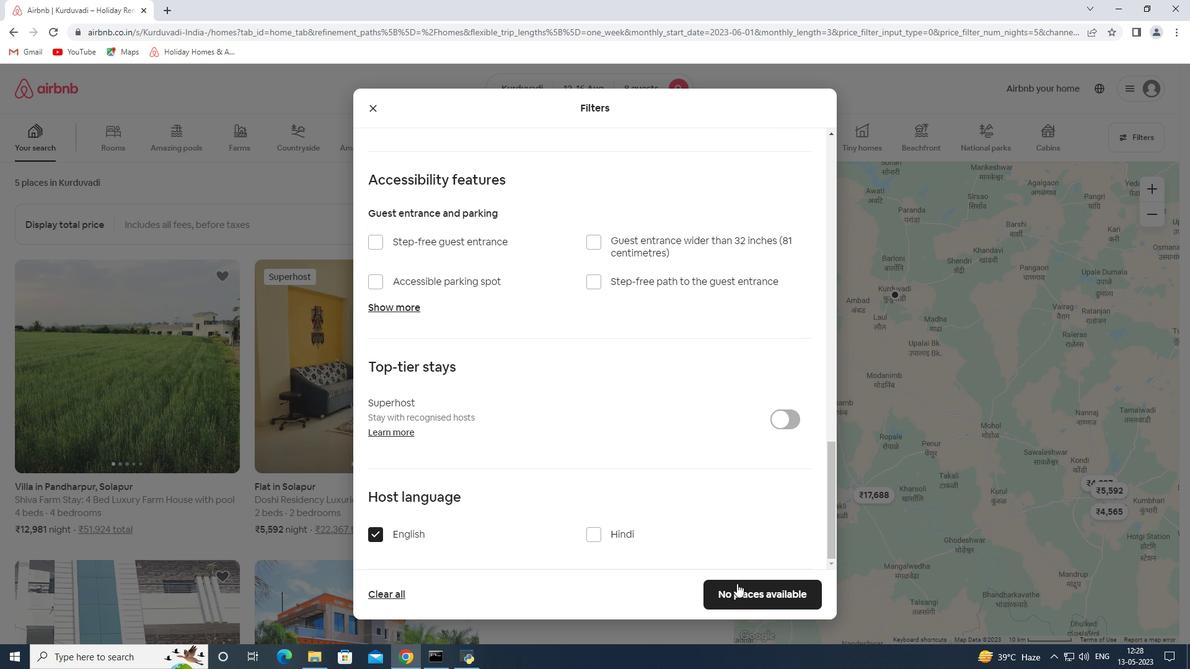 
Action: Mouse pressed left at (729, 595)
Screenshot: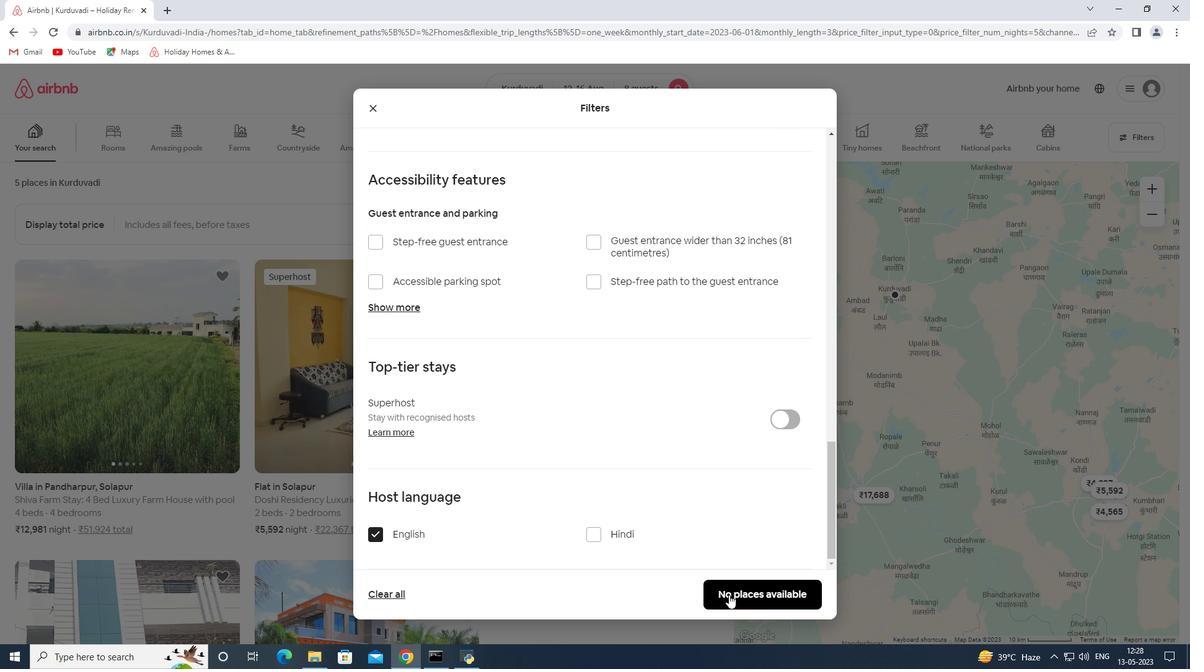 
Action: Mouse moved to (643, 382)
Screenshot: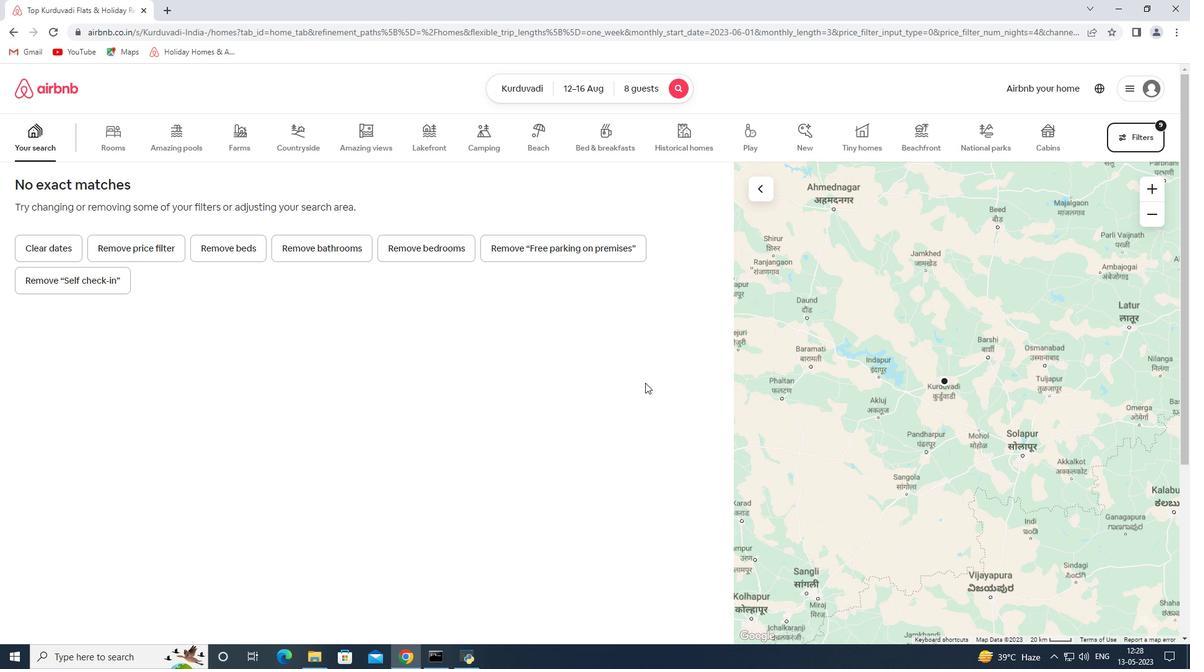 
